 Task: Slide 11 - Our First Trip.
Action: Mouse moved to (37, 90)
Screenshot: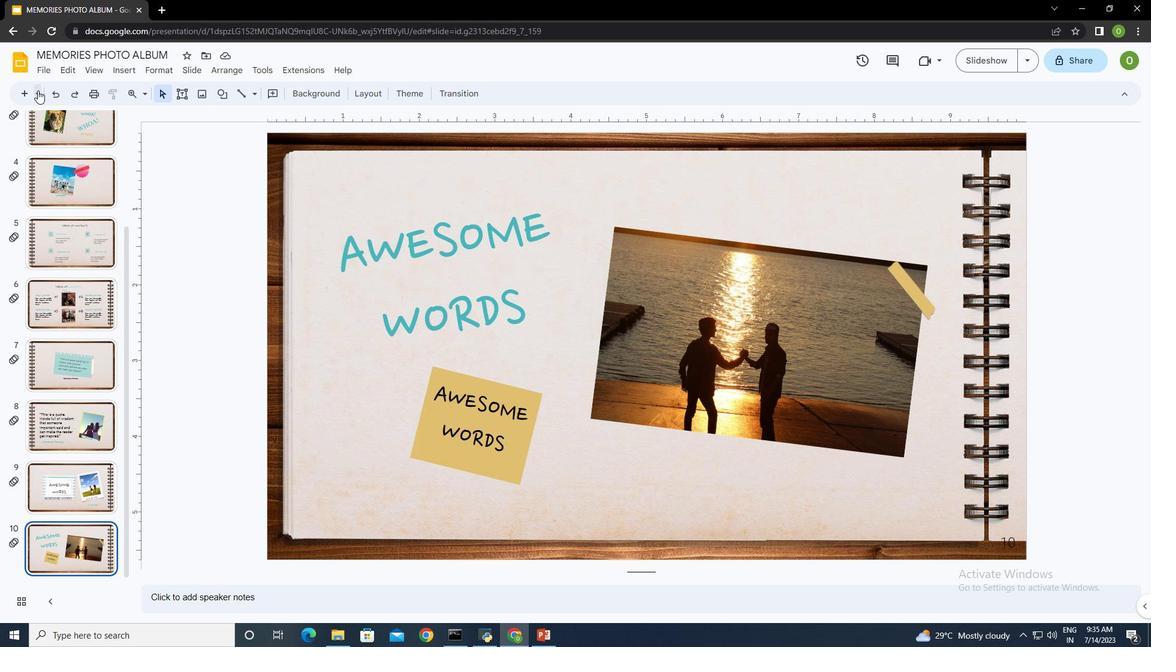 
Action: Mouse pressed left at (37, 90)
Screenshot: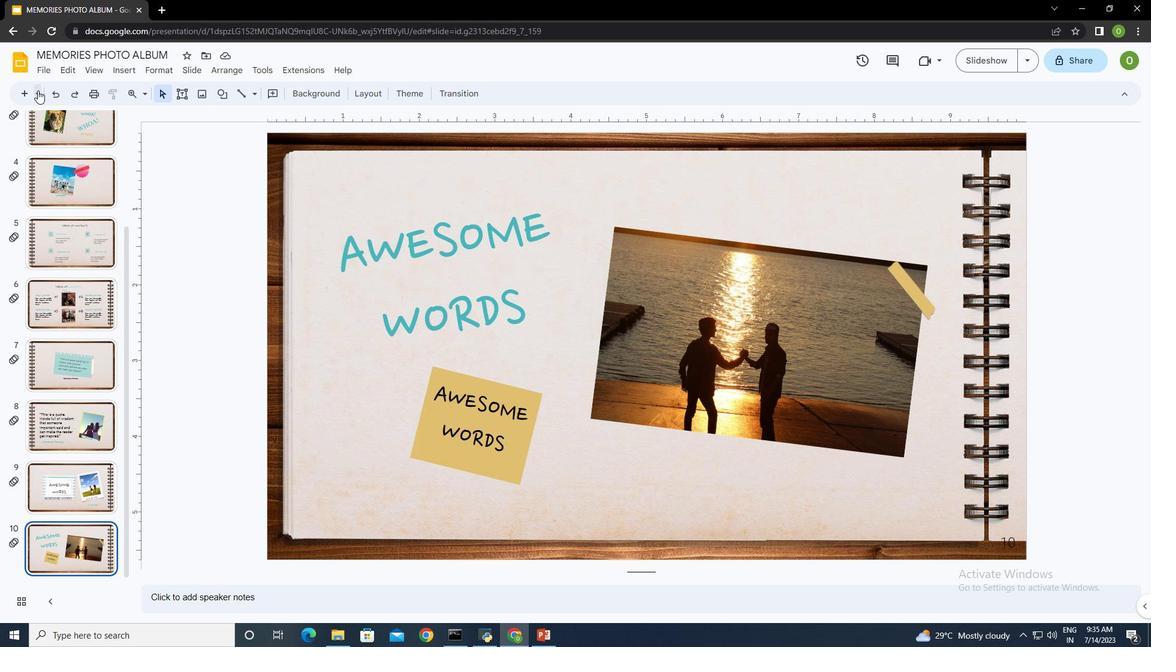 
Action: Mouse moved to (151, 131)
Screenshot: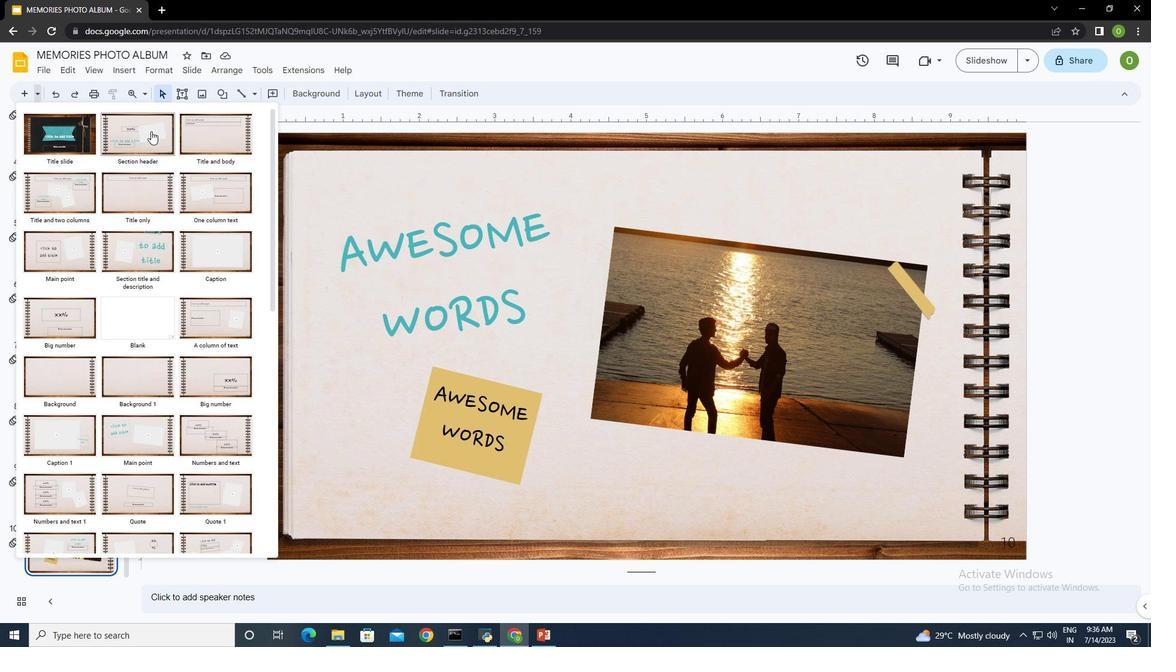 
Action: Mouse pressed left at (151, 131)
Screenshot: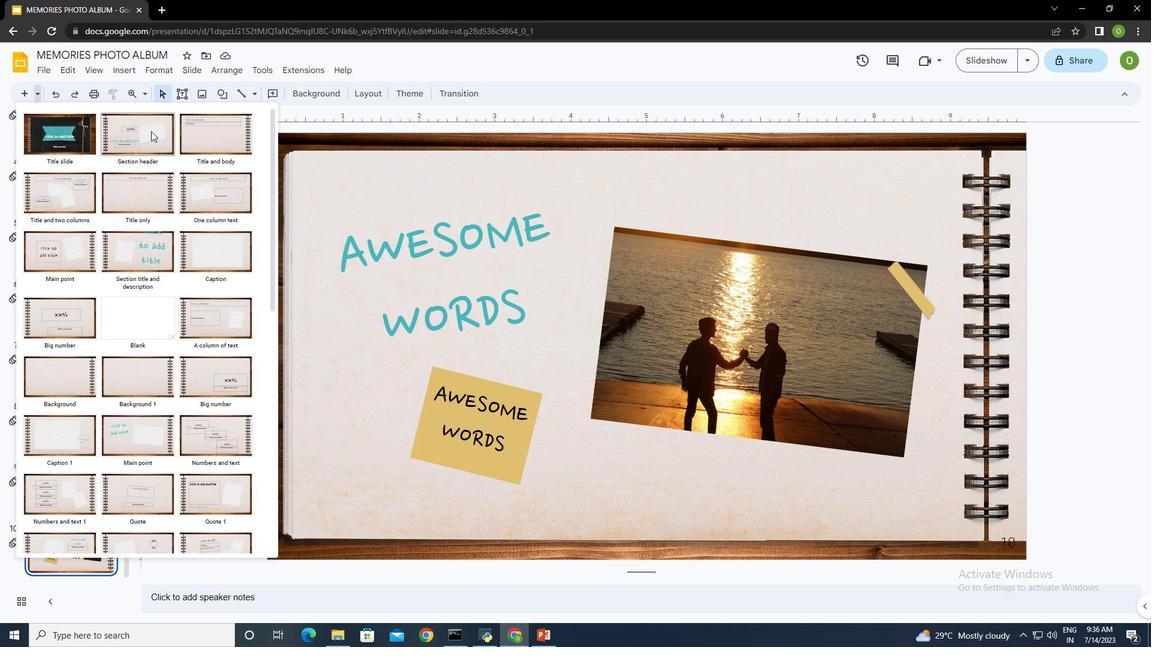 
Action: Mouse moved to (761, 337)
Screenshot: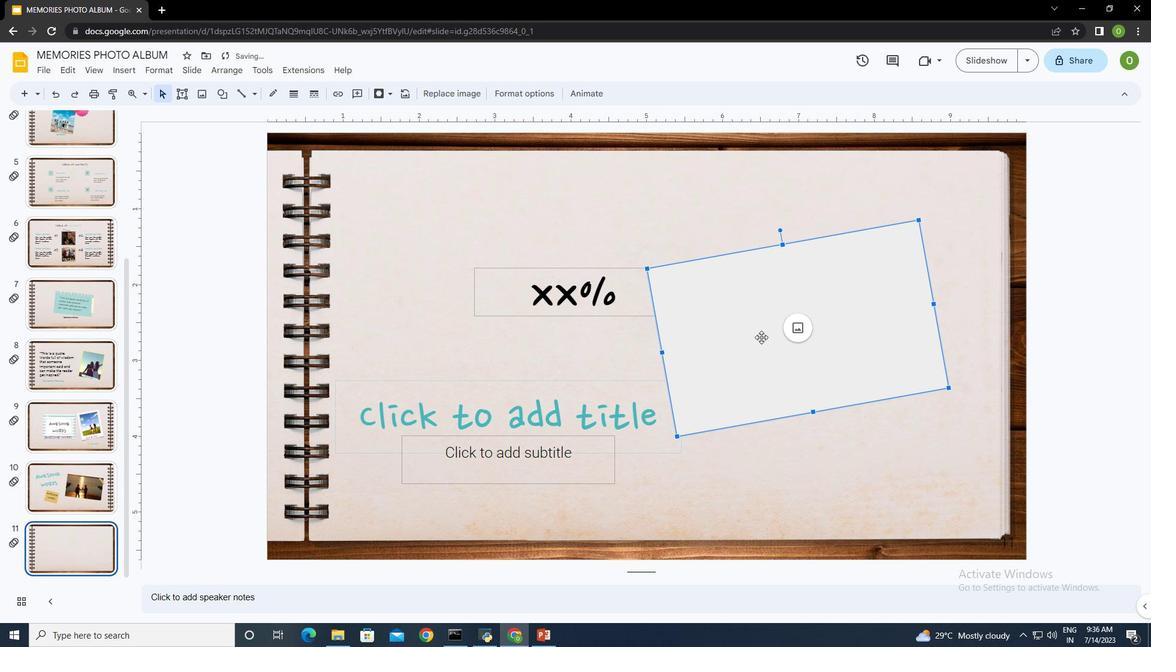 
Action: Mouse pressed left at (761, 337)
Screenshot: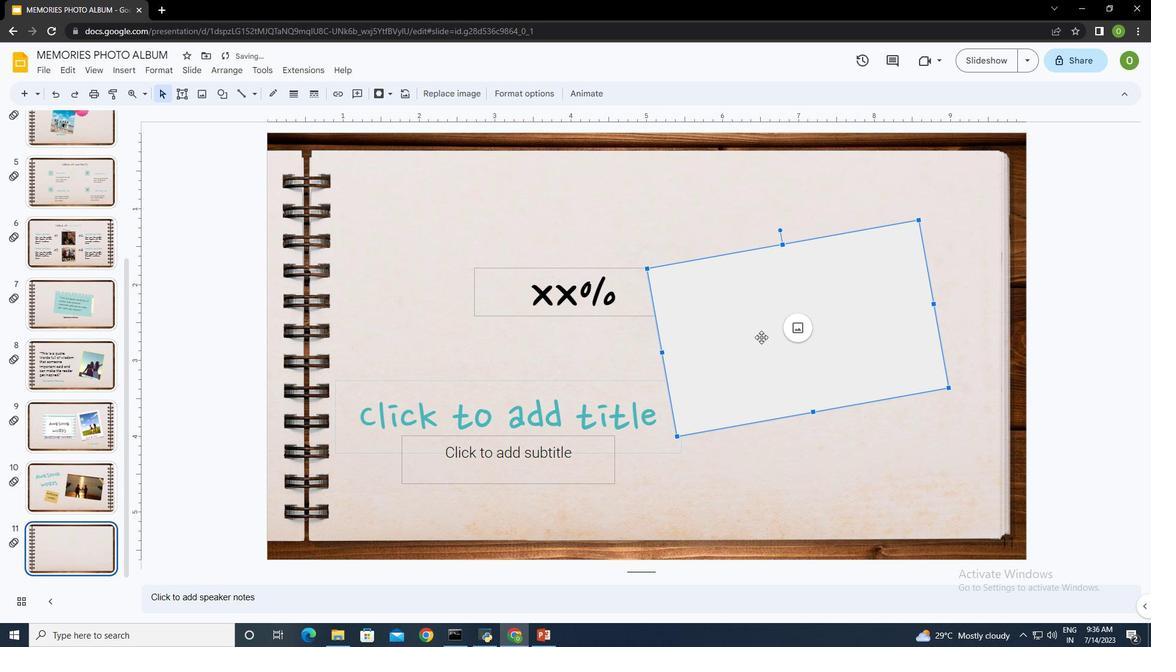 
Action: Mouse moved to (798, 329)
Screenshot: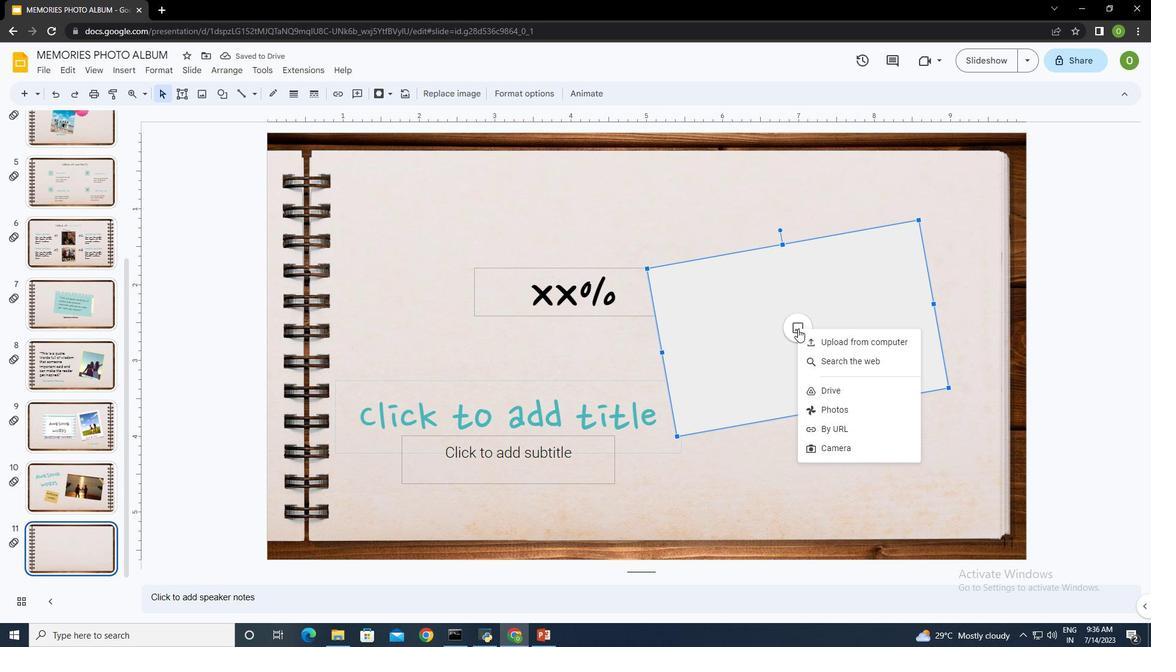 
Action: Mouse pressed left at (798, 329)
Screenshot: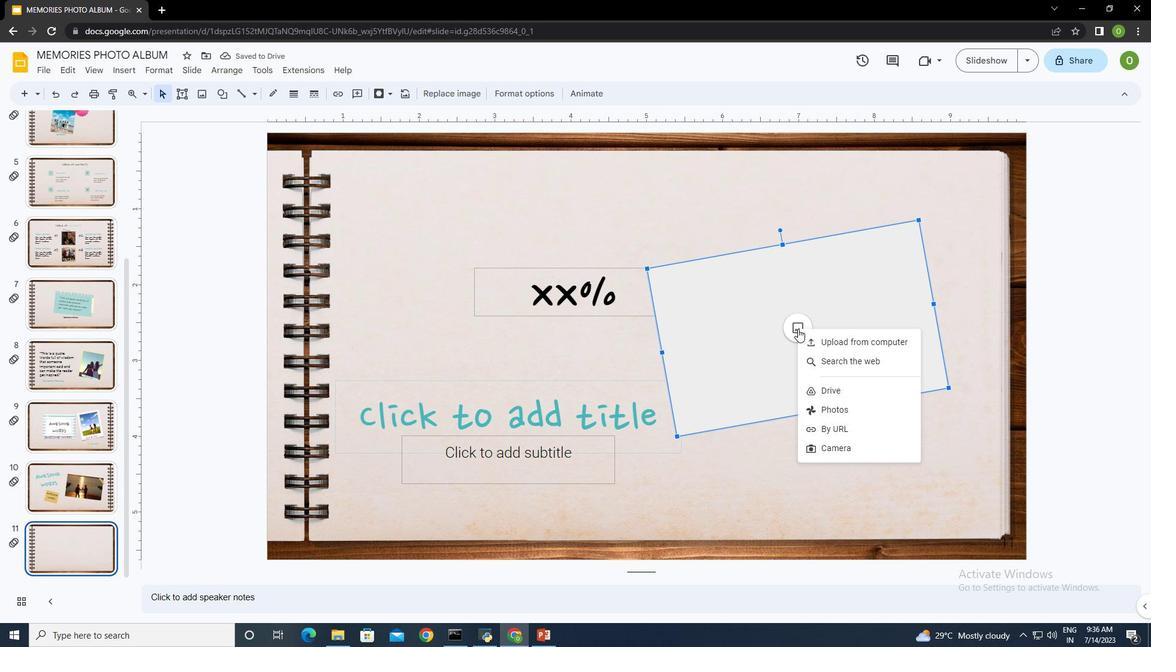 
Action: Mouse moved to (858, 357)
Screenshot: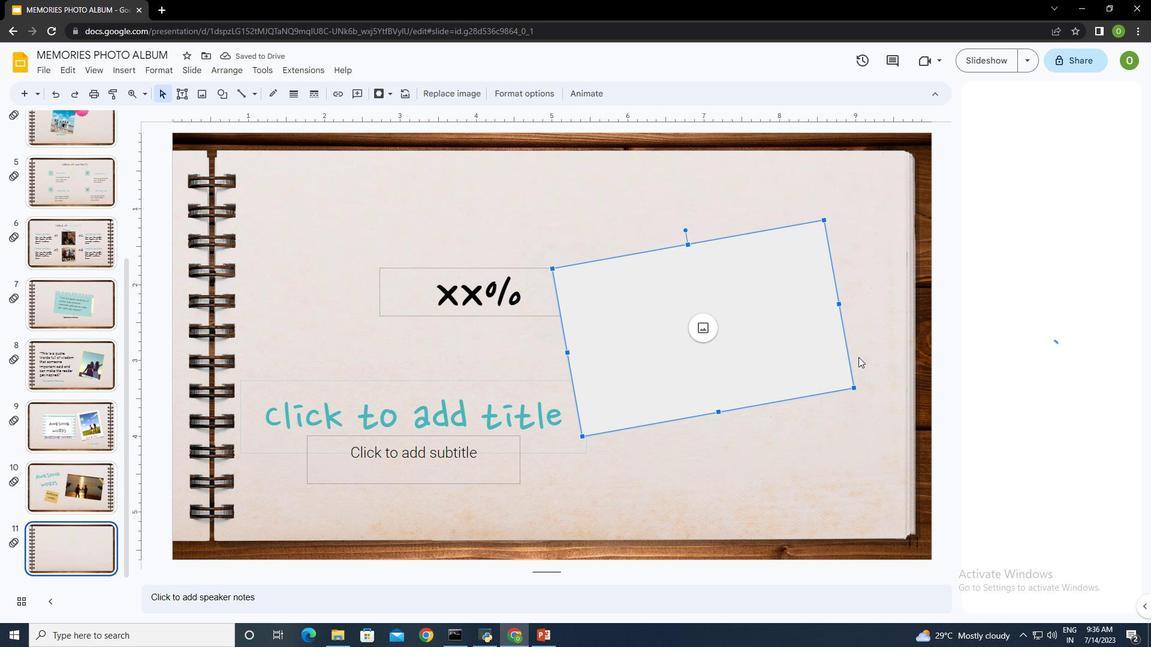 
Action: Mouse pressed left at (858, 357)
Screenshot: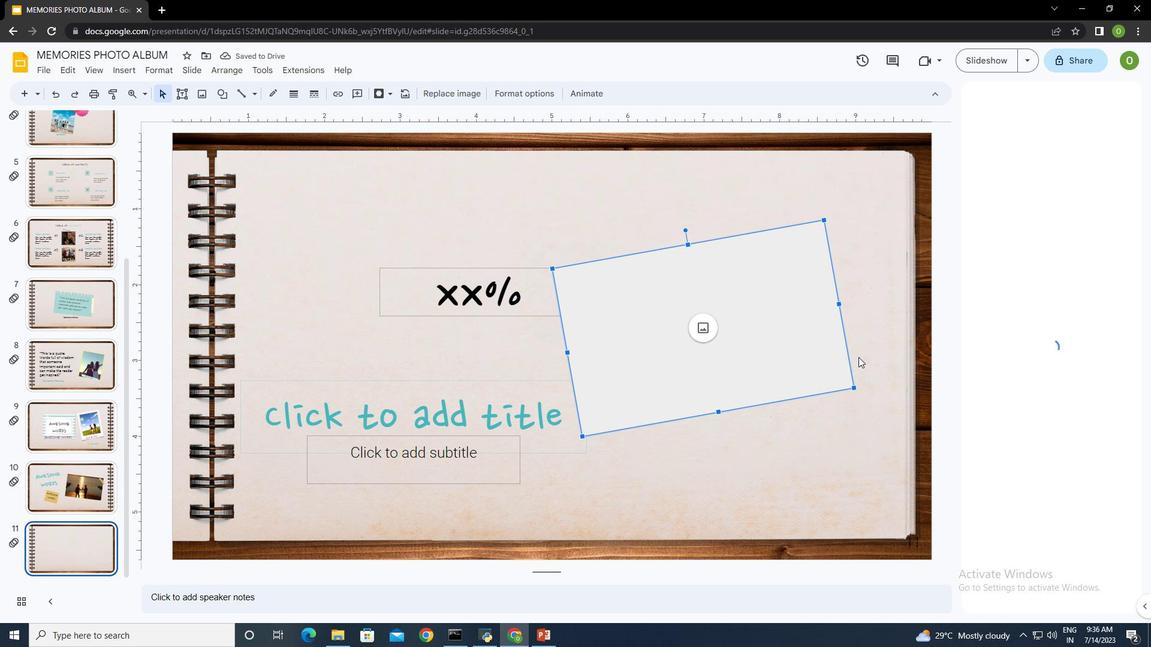 
Action: Mouse moved to (1004, 100)
Screenshot: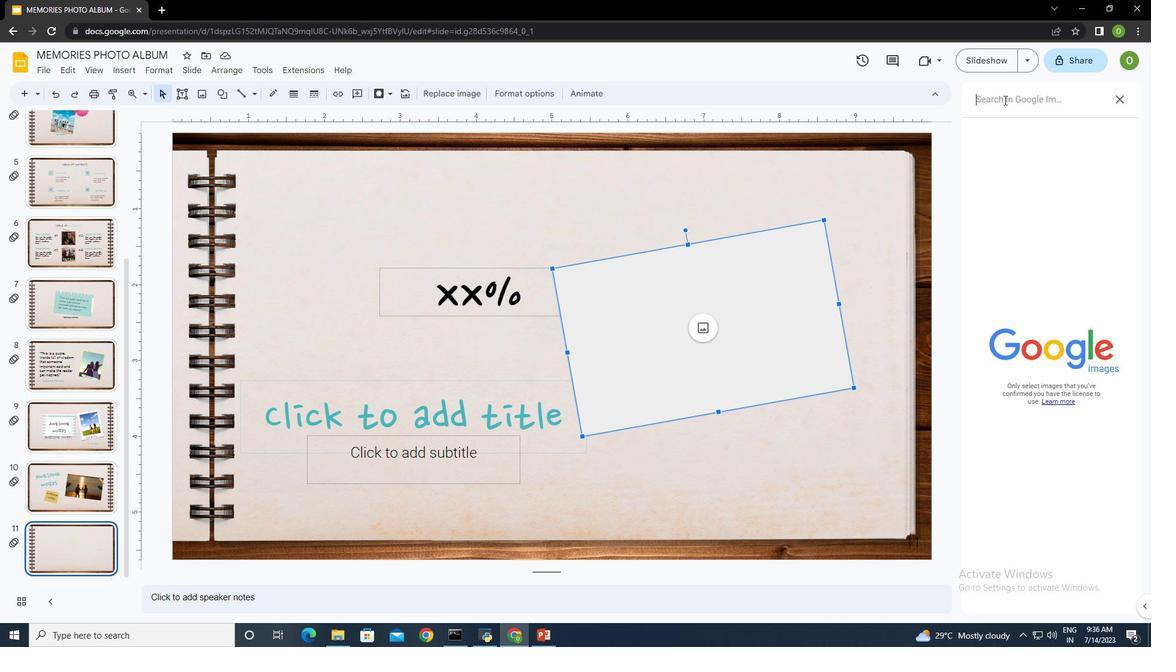 
Action: Mouse pressed left at (1004, 100)
Screenshot: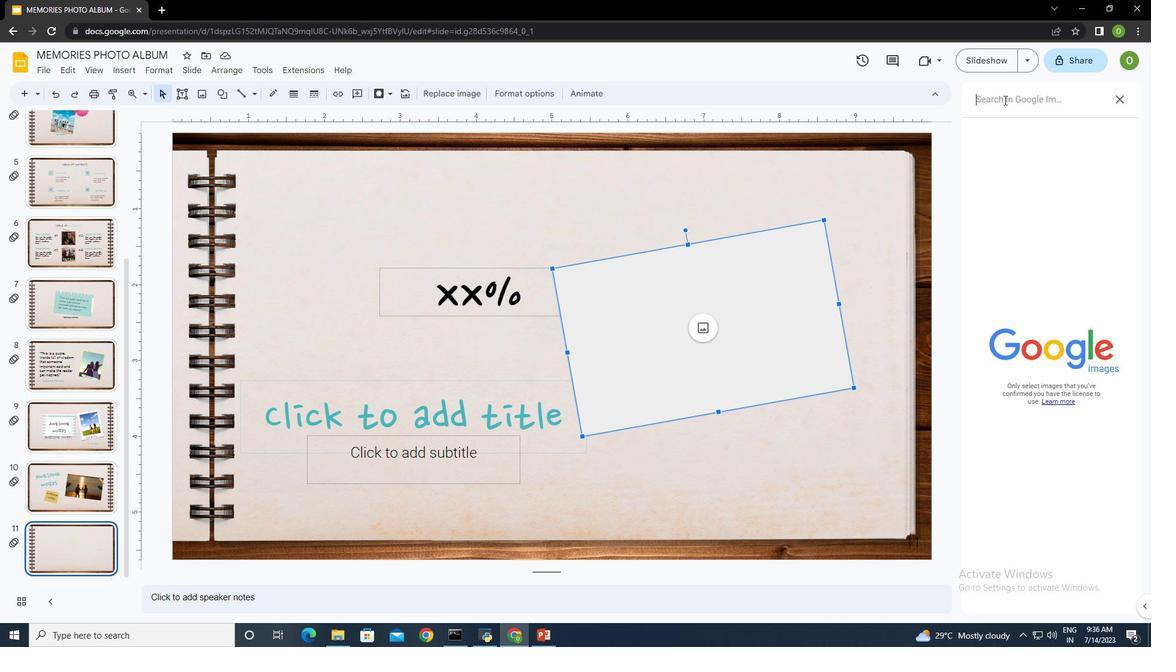 
Action: Key pressed first<Key.space>trip<Key.enter>
Screenshot: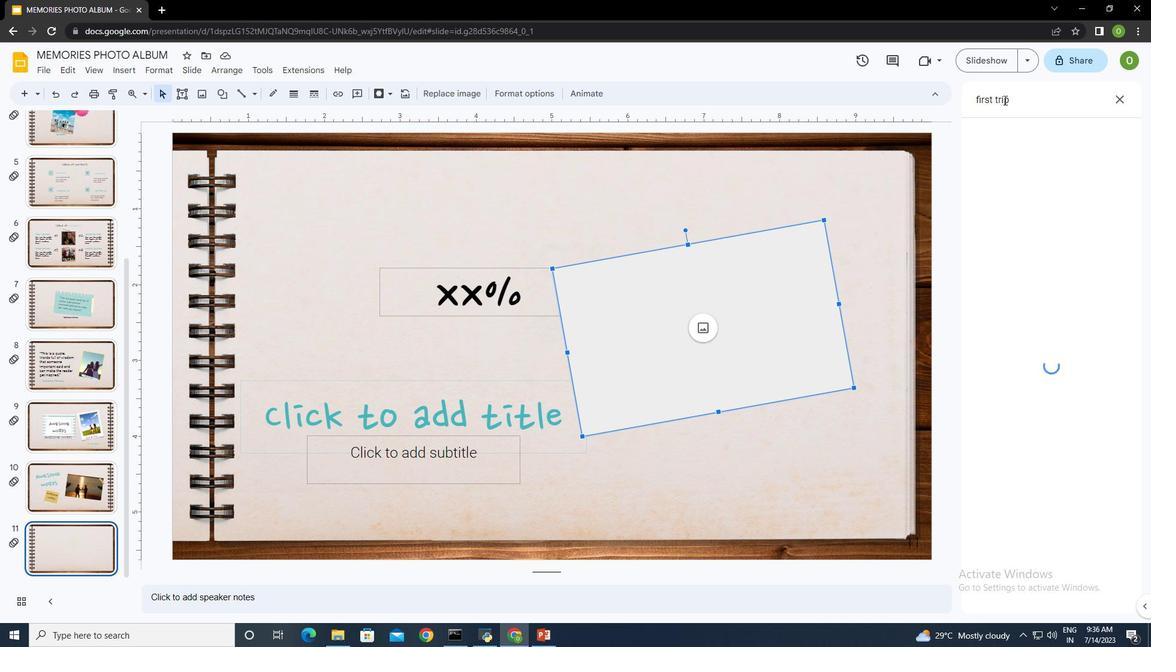 
Action: Mouse moved to (1040, 205)
Screenshot: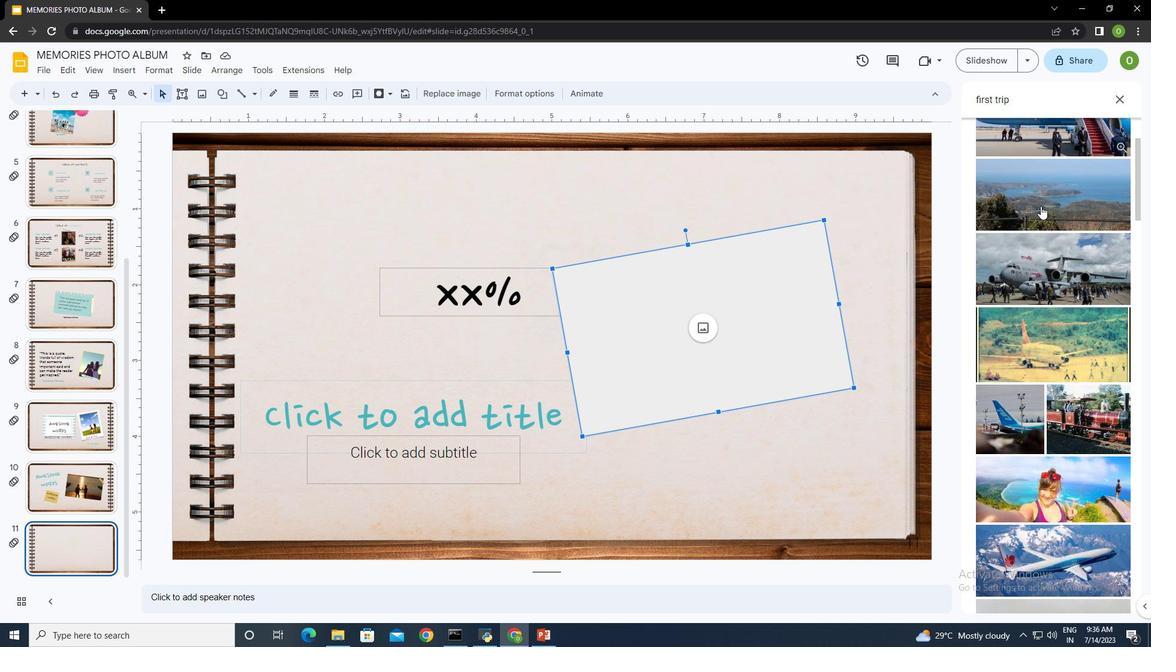 
Action: Mouse scrolled (1040, 205) with delta (0, 0)
Screenshot: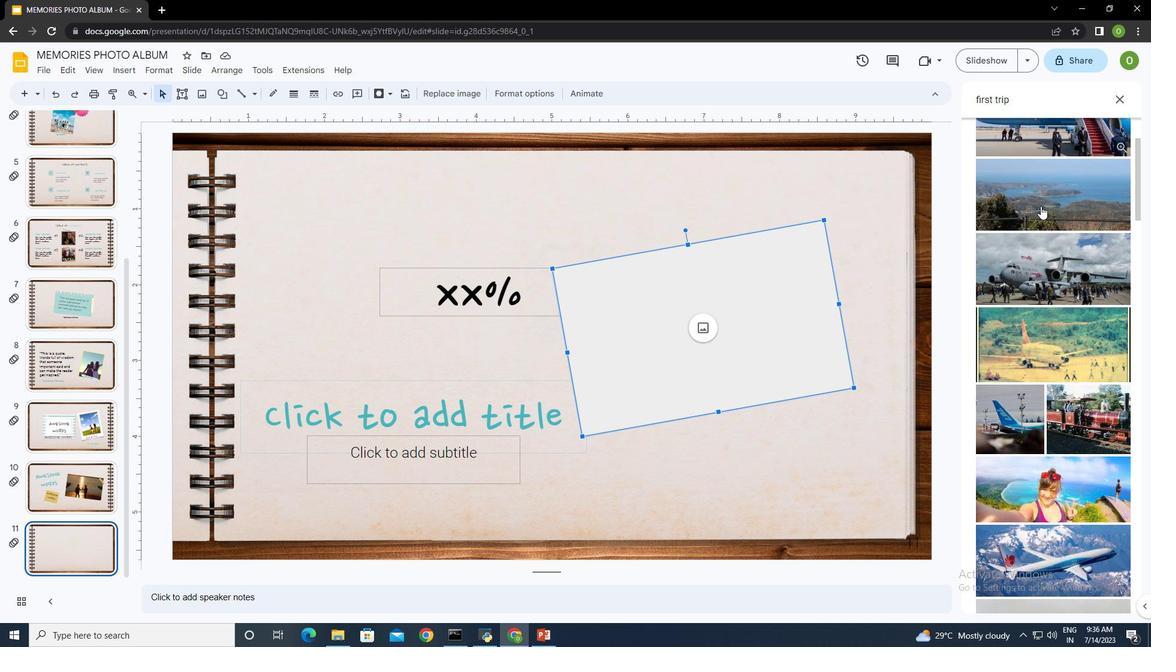 
Action: Mouse moved to (1040, 206)
Screenshot: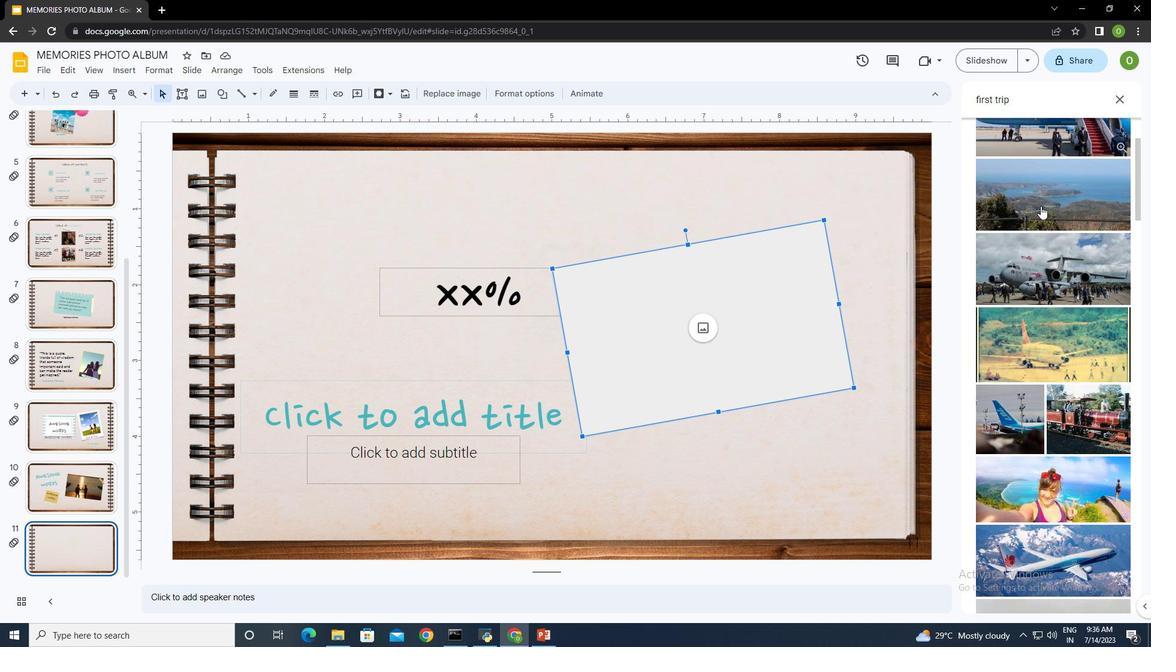 
Action: Mouse scrolled (1040, 205) with delta (0, 0)
Screenshot: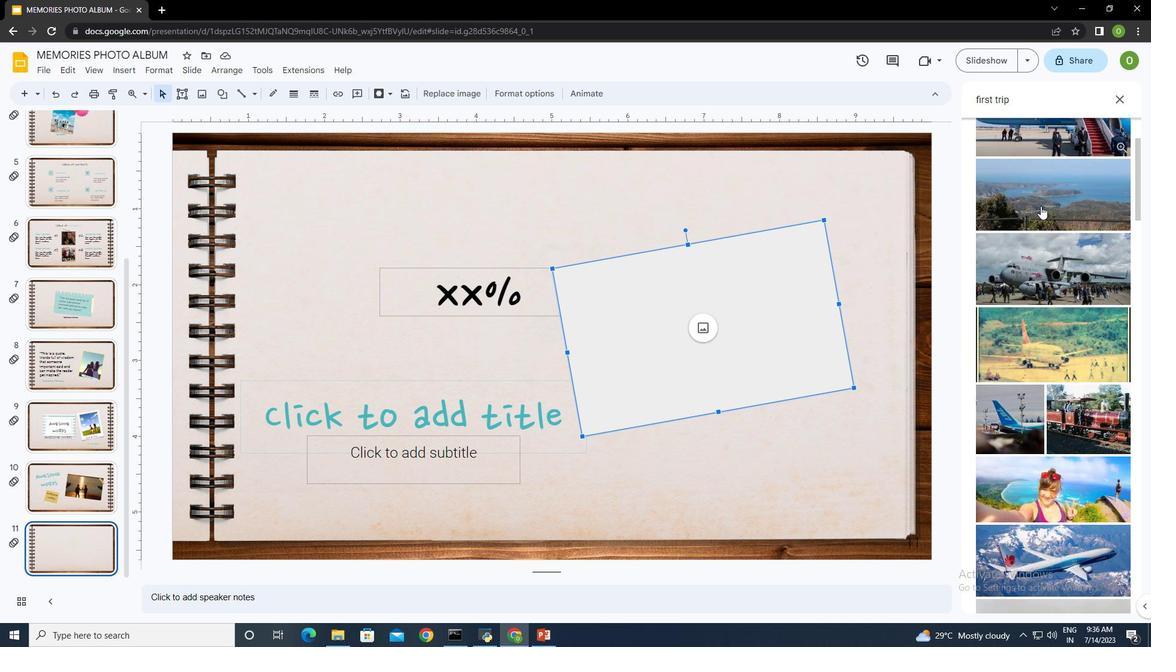 
Action: Mouse scrolled (1040, 205) with delta (0, 0)
Screenshot: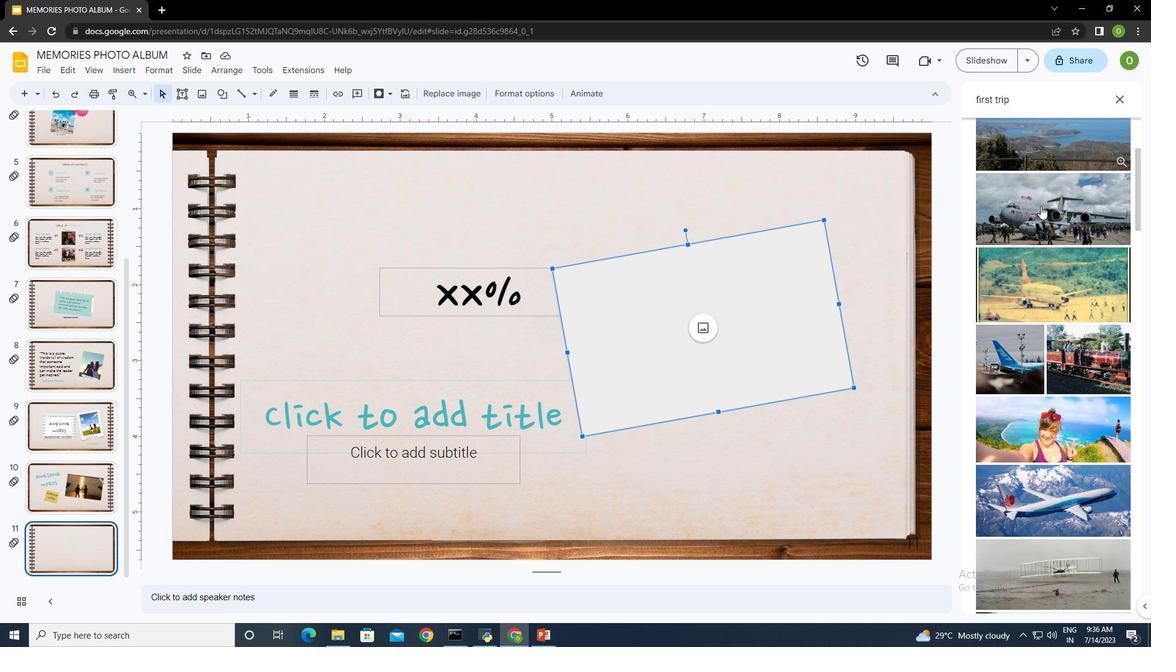
Action: Mouse scrolled (1040, 205) with delta (0, 0)
Screenshot: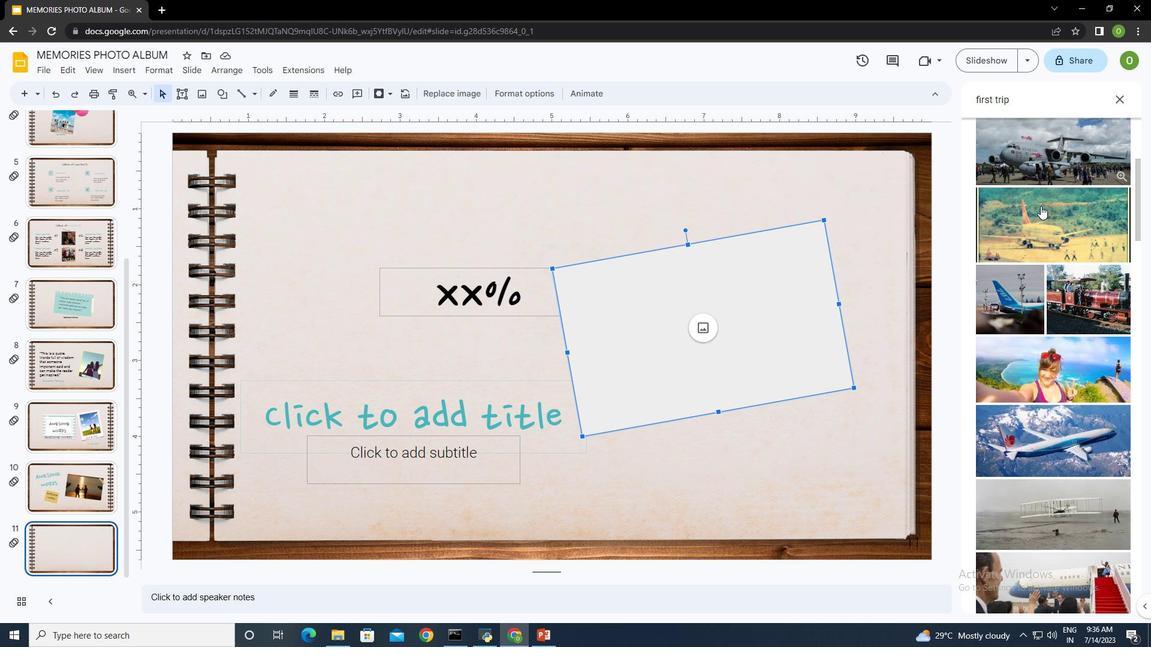 
Action: Mouse scrolled (1040, 205) with delta (0, 0)
Screenshot: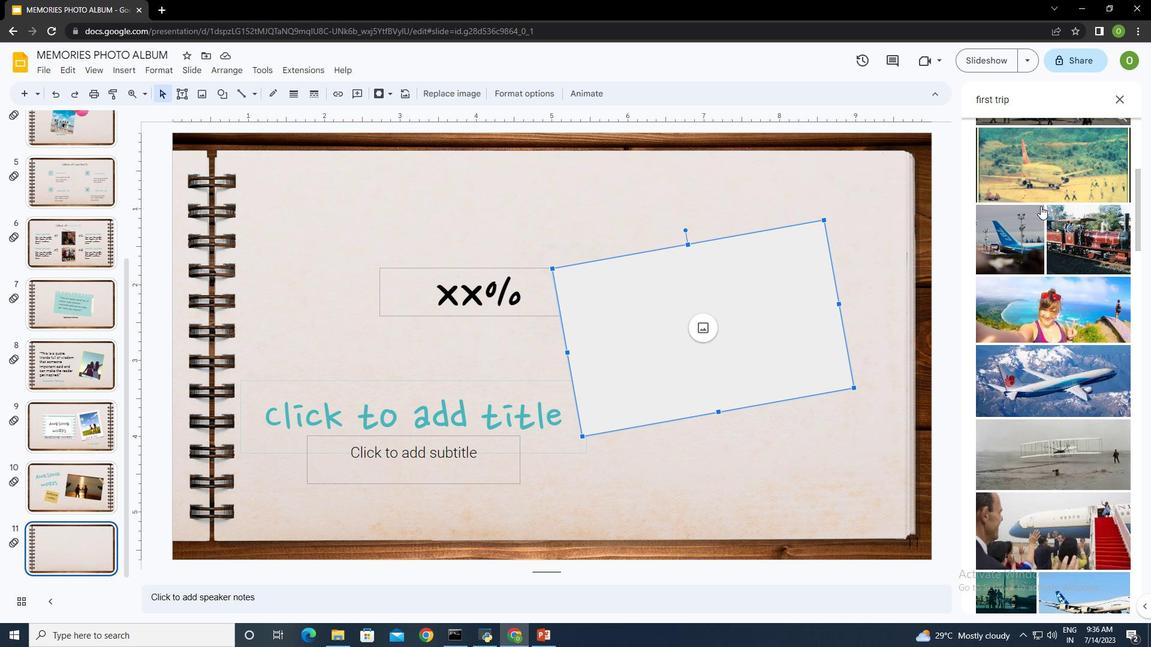 
Action: Mouse scrolled (1040, 205) with delta (0, 0)
Screenshot: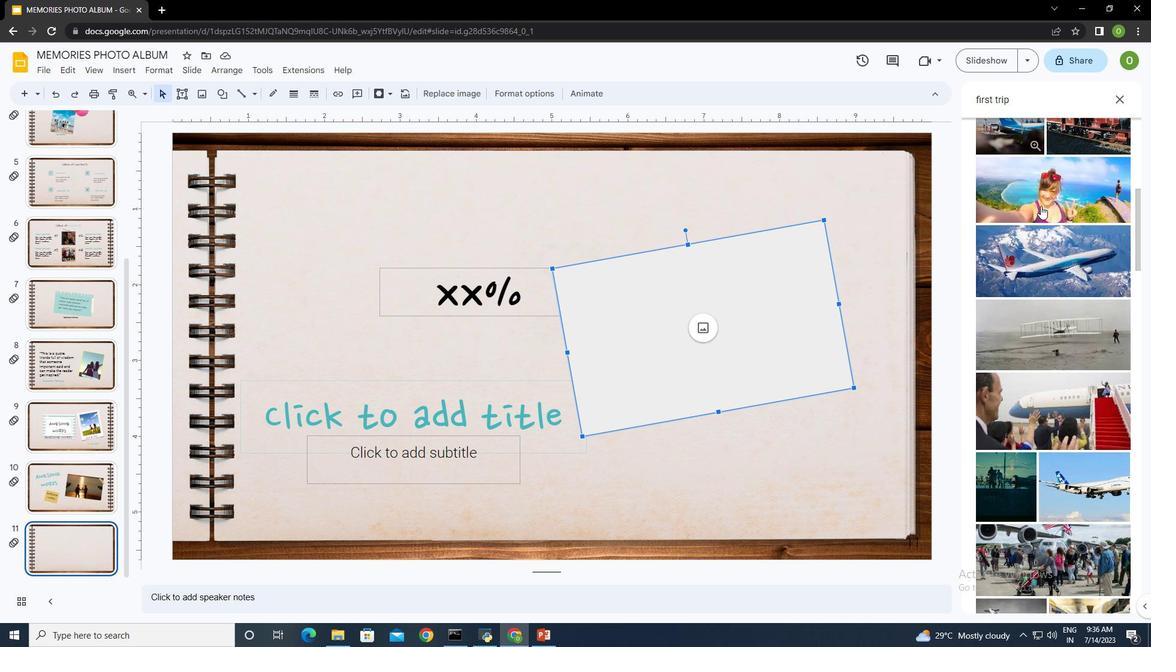 
Action: Mouse scrolled (1040, 205) with delta (0, 0)
Screenshot: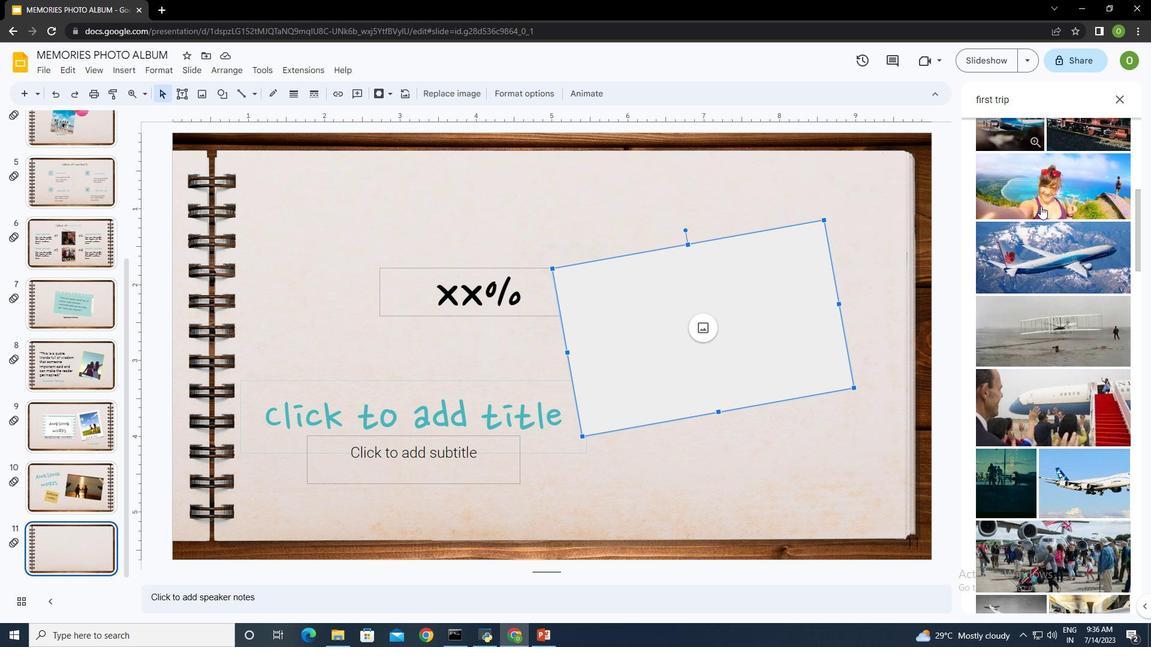 
Action: Mouse scrolled (1040, 205) with delta (0, 0)
Screenshot: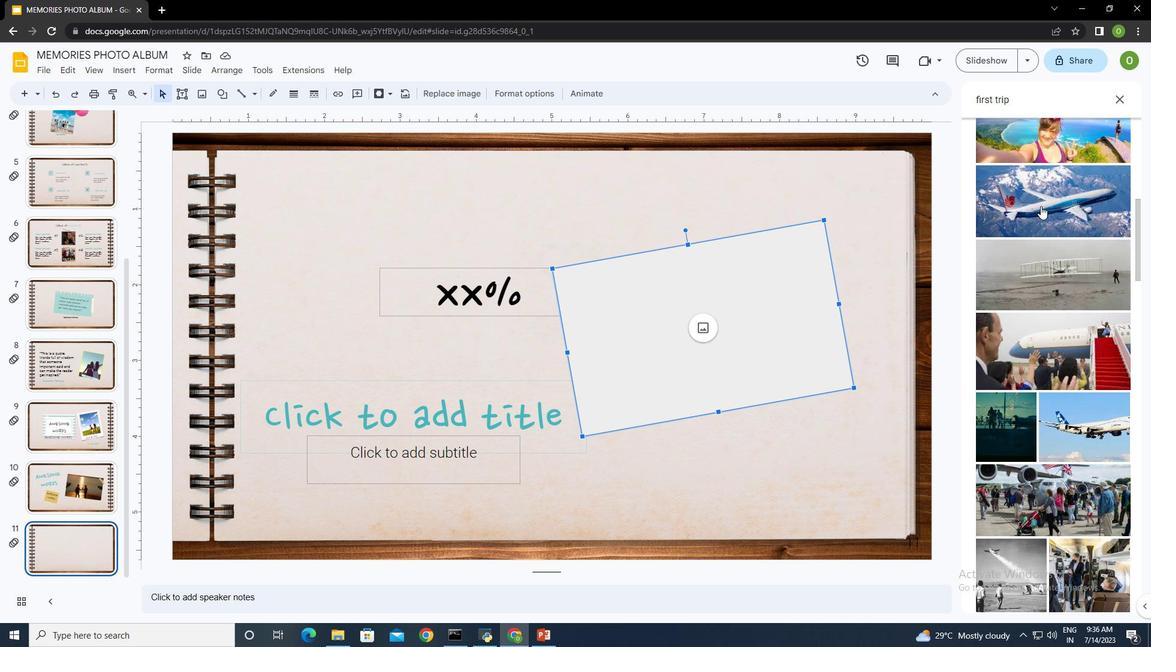 
Action: Mouse scrolled (1040, 205) with delta (0, 0)
Screenshot: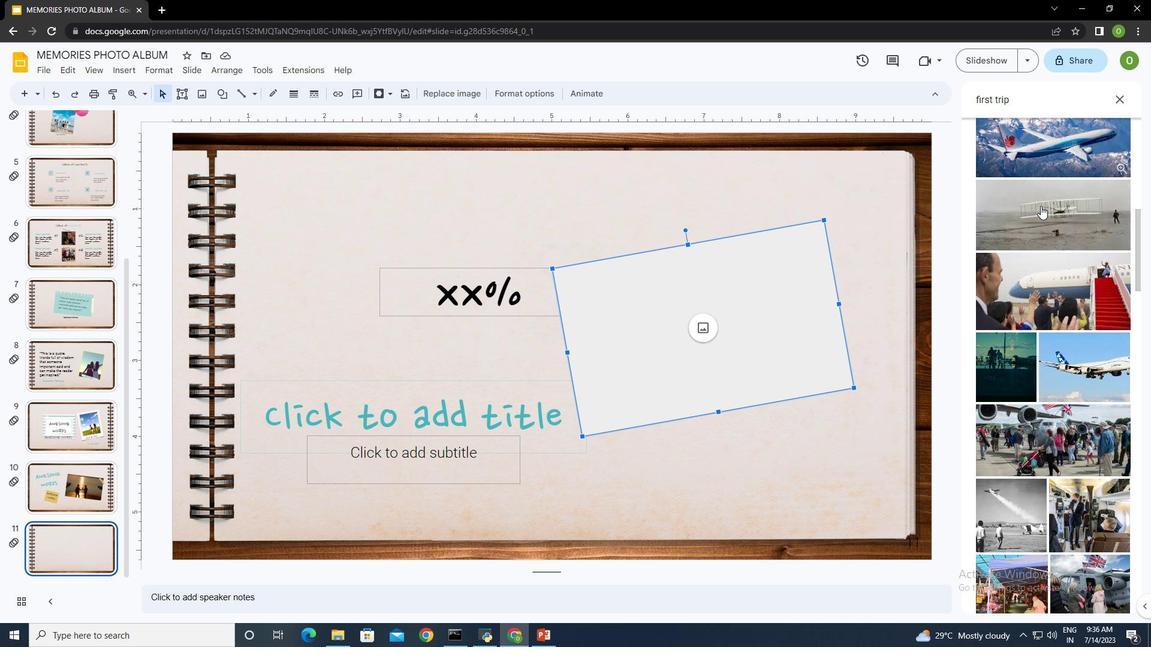 
Action: Mouse scrolled (1040, 206) with delta (0, 0)
Screenshot: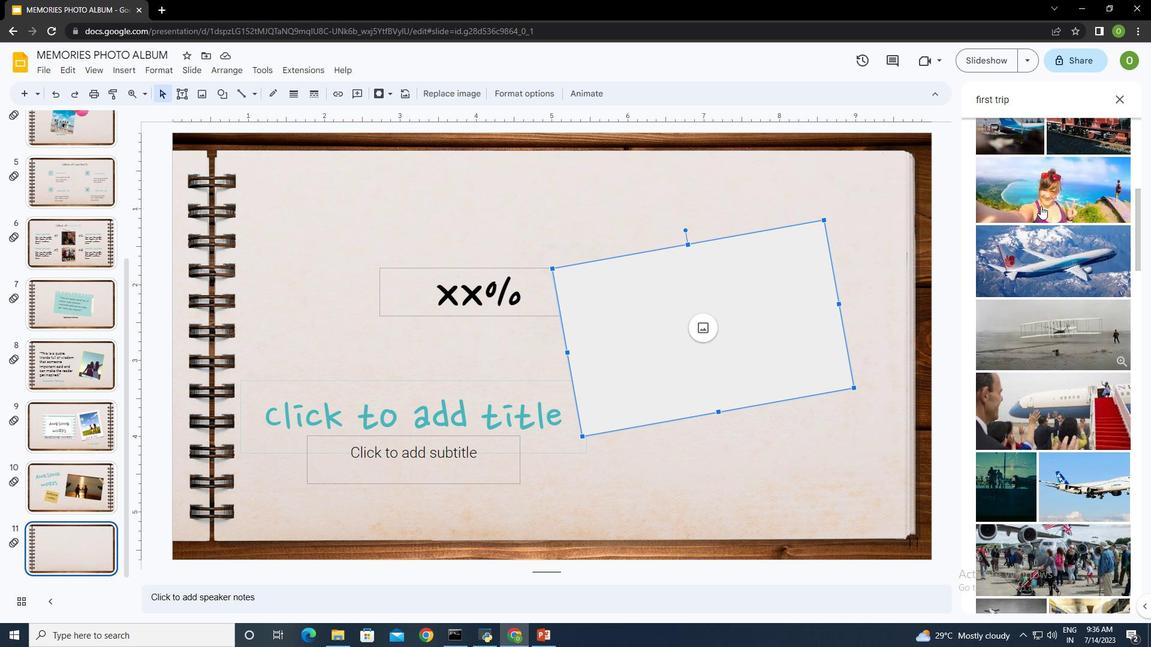 
Action: Mouse scrolled (1040, 206) with delta (0, 0)
Screenshot: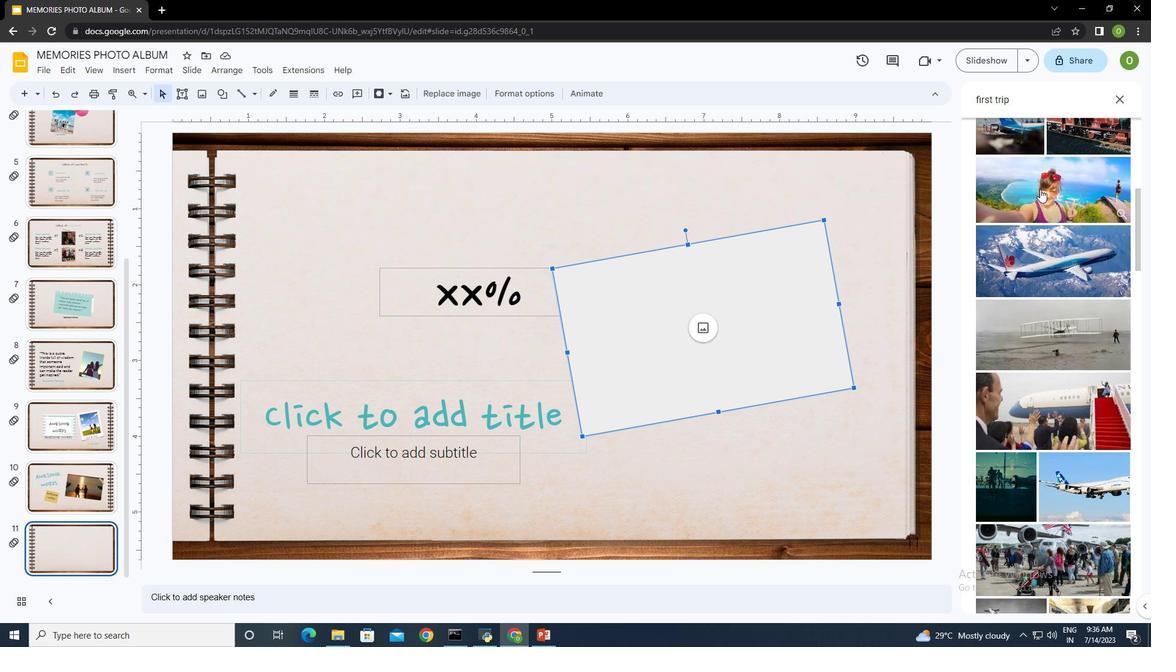 
Action: Mouse moved to (1044, 172)
Screenshot: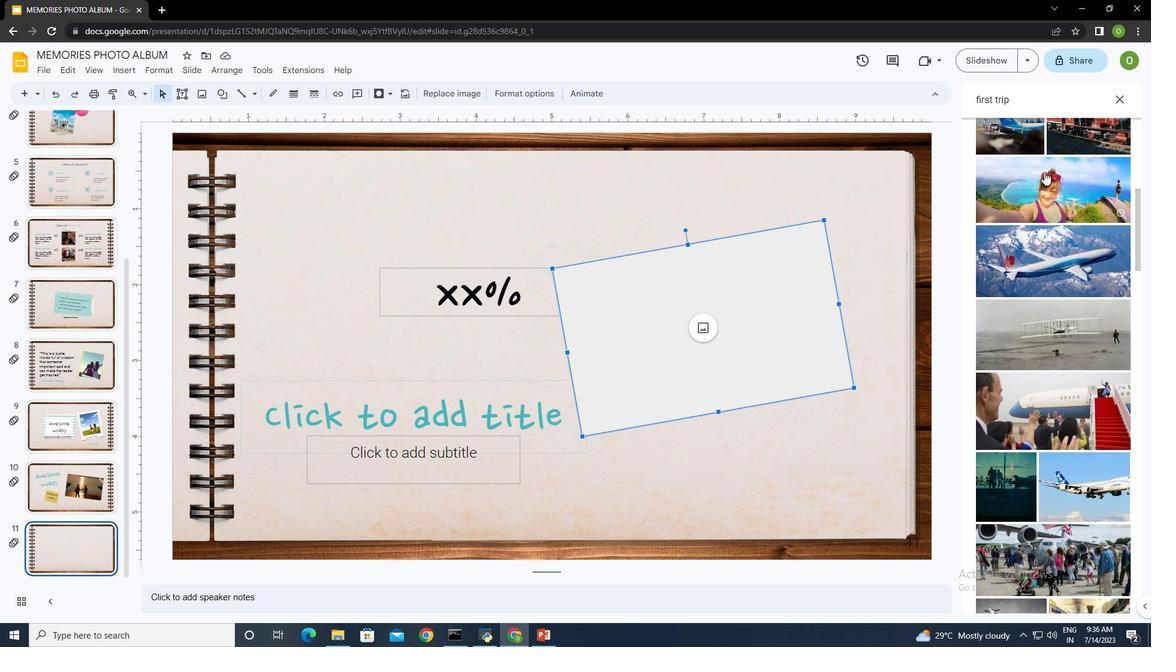 
Action: Mouse pressed left at (1044, 172)
Screenshot: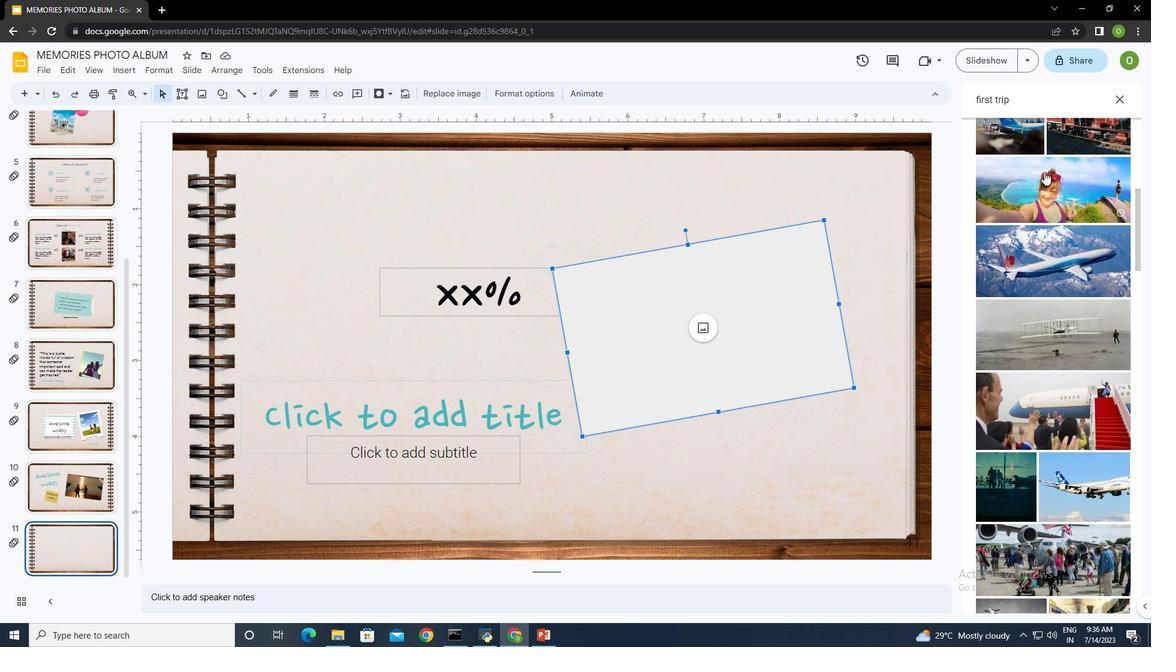 
Action: Mouse moved to (1103, 595)
Screenshot: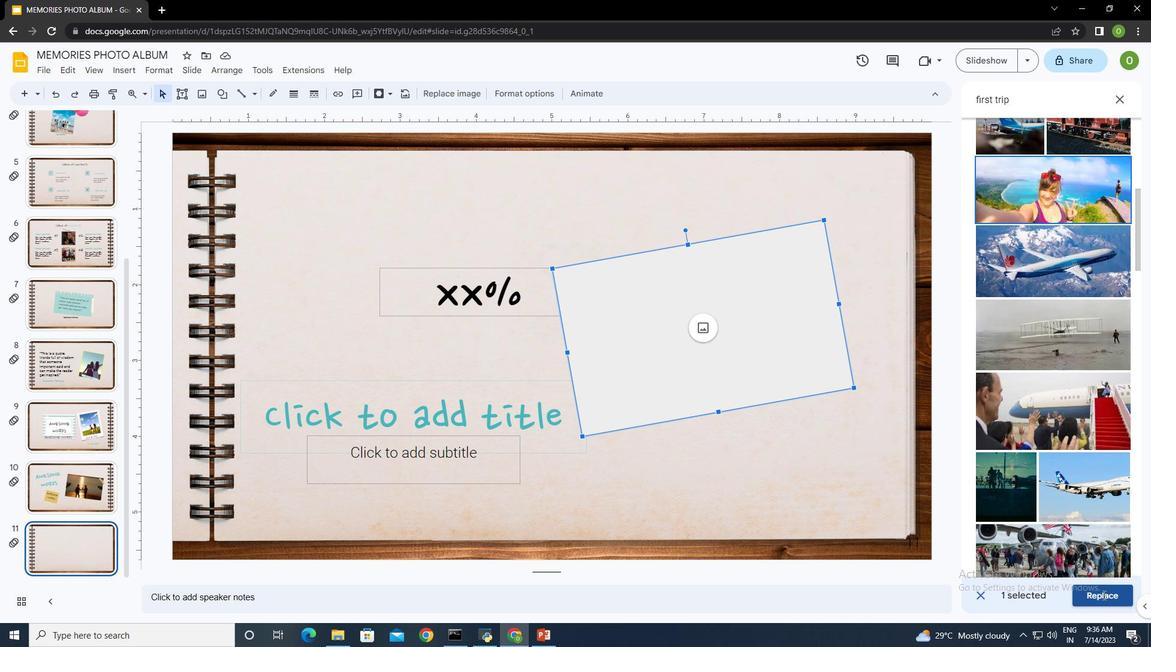 
Action: Mouse pressed left at (1103, 595)
Screenshot: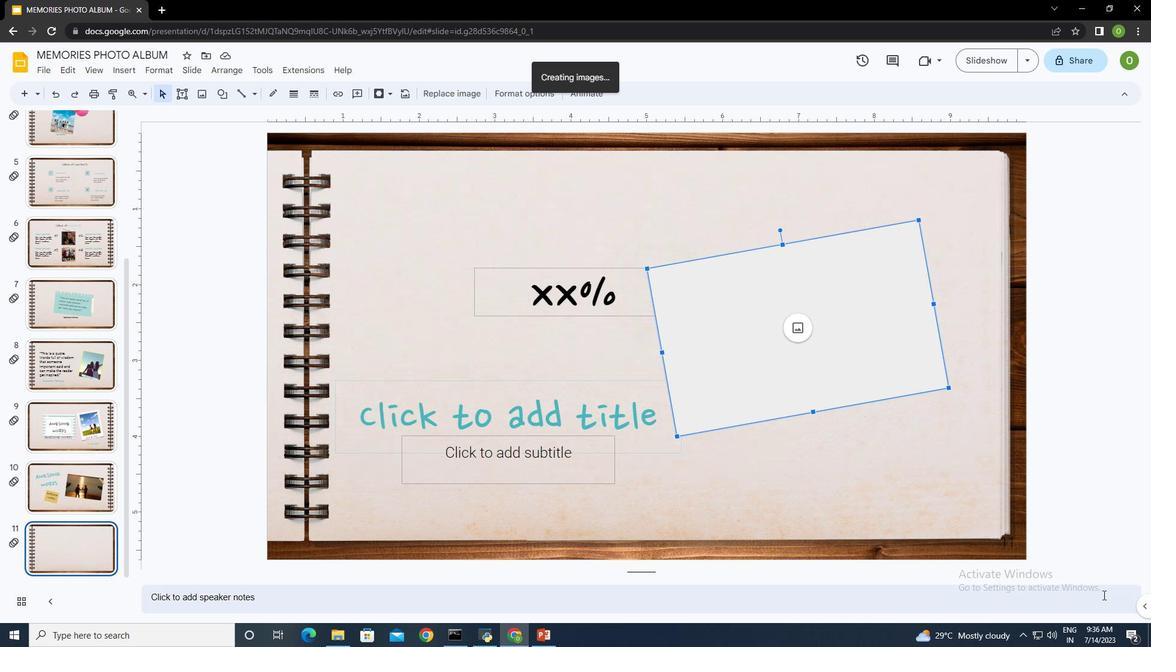 
Action: Mouse moved to (520, 410)
Screenshot: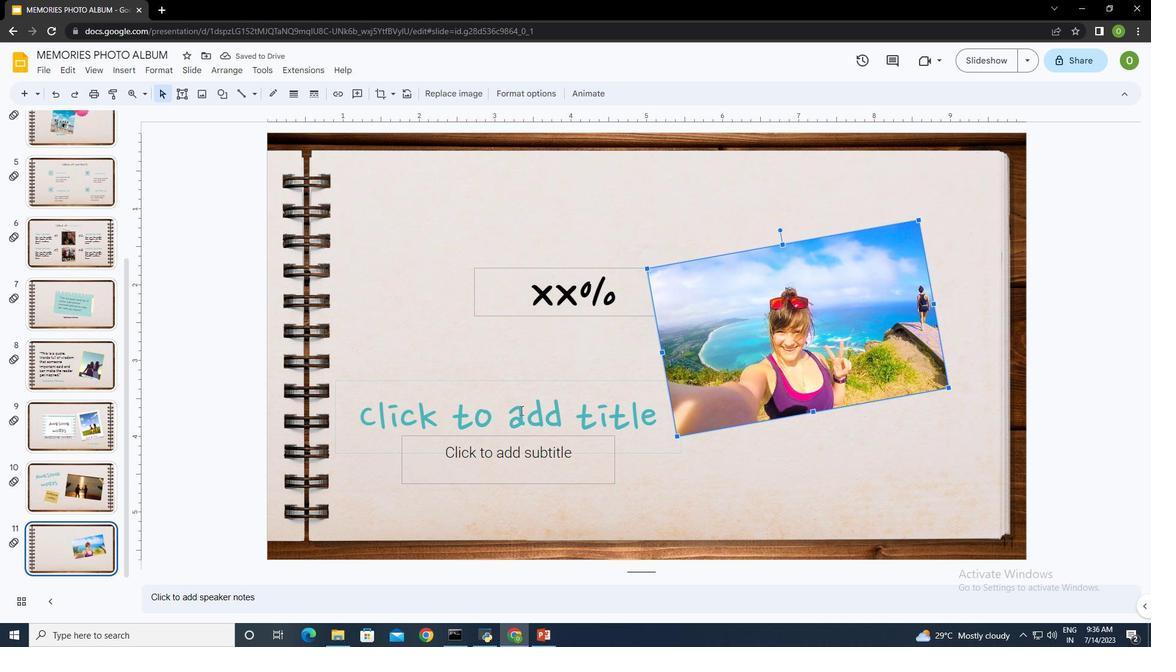 
Action: Mouse pressed left at (520, 410)
Screenshot: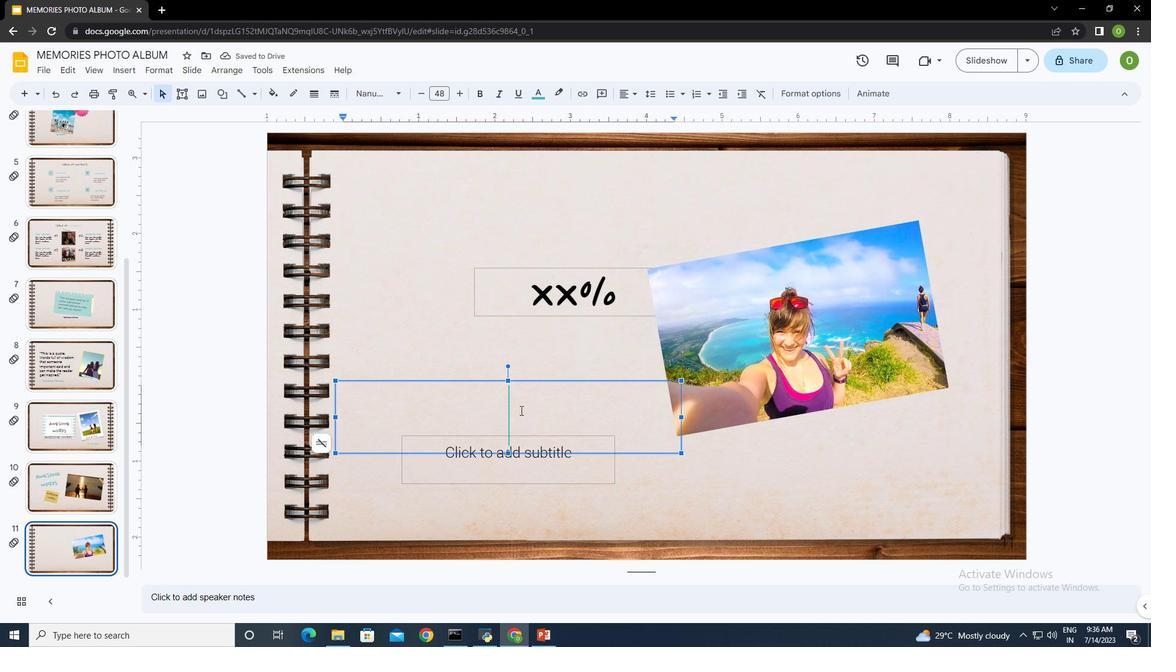 
Action: Key pressed our<Key.space>fir<Key.backspace><Key.backspace><Key.backspace><Key.backspace><Key.backspace><Key.backspace><Key.backspace><Key.backspace><Key.backspace><Key.backspace><Key.caps_lock>OUR<Key.space>FIRST<Key.space><Key.backspace><Key.backspace><Key.backspace><Key.backspace><Key.backspace><Key.backspace><Key.backspace><Key.backspace><Key.backspace><Key.backspace><Key.backspace><Key.backspace><Key.backspace><Key.backspace><Key.backspace><Key.backspace><Key.backspace>MY<Key.space>FIRST<Key.space>TRIP
Screenshot: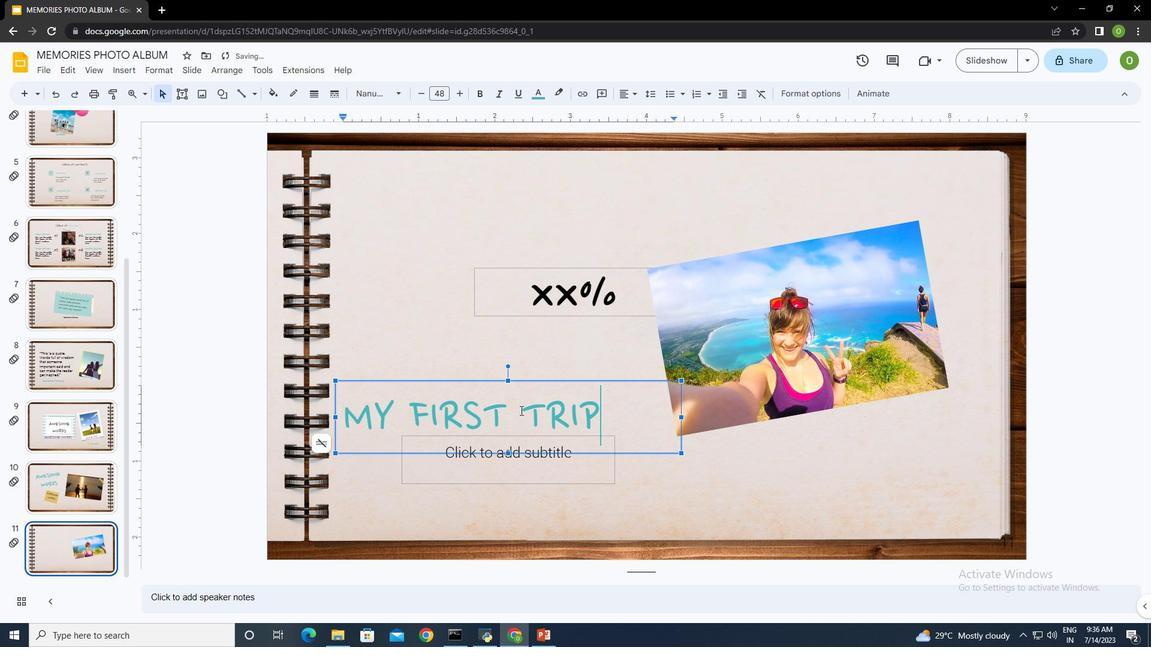 
Action: Mouse moved to (521, 476)
Screenshot: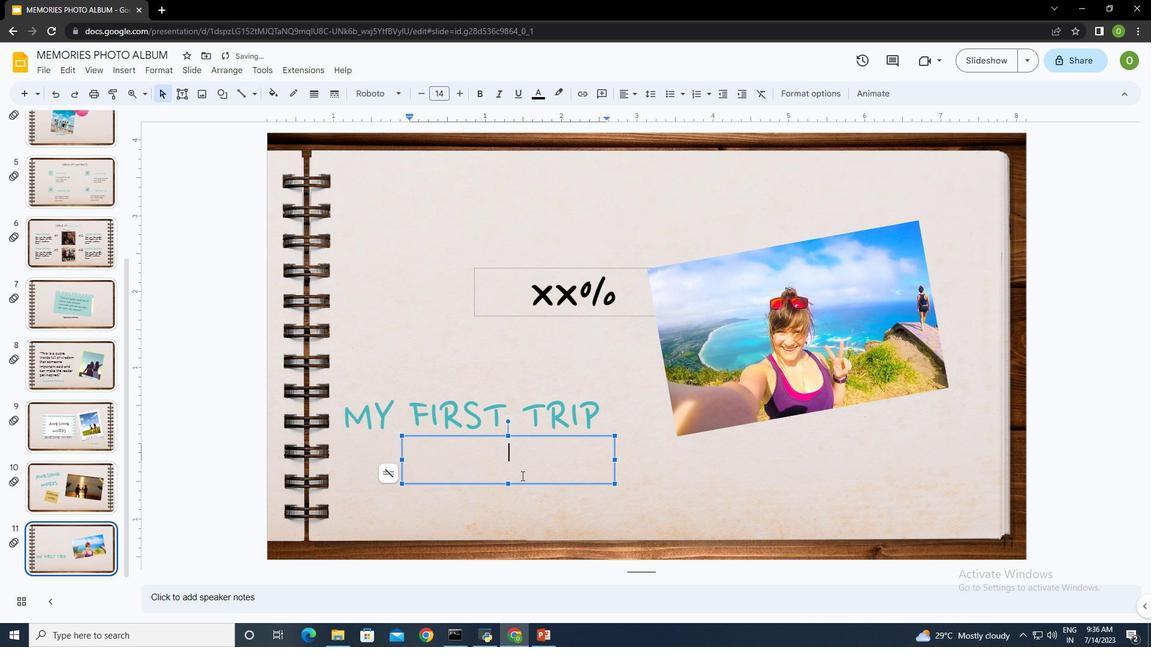 
Action: Mouse pressed left at (521, 476)
Screenshot: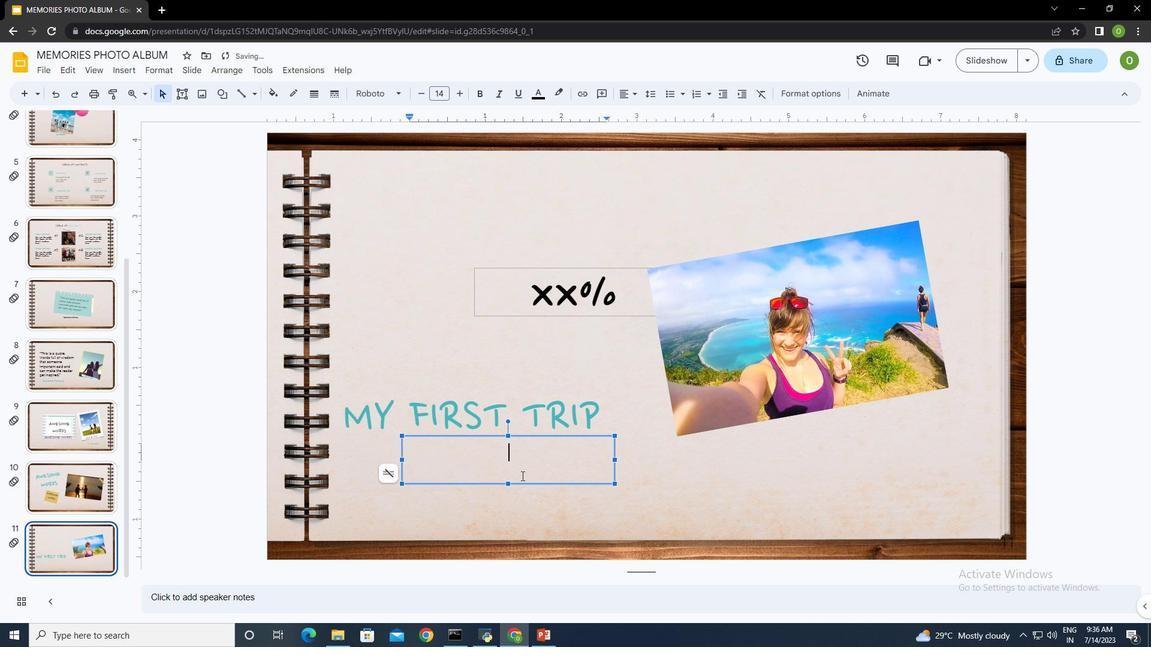 
Action: Mouse moved to (520, 471)
Screenshot: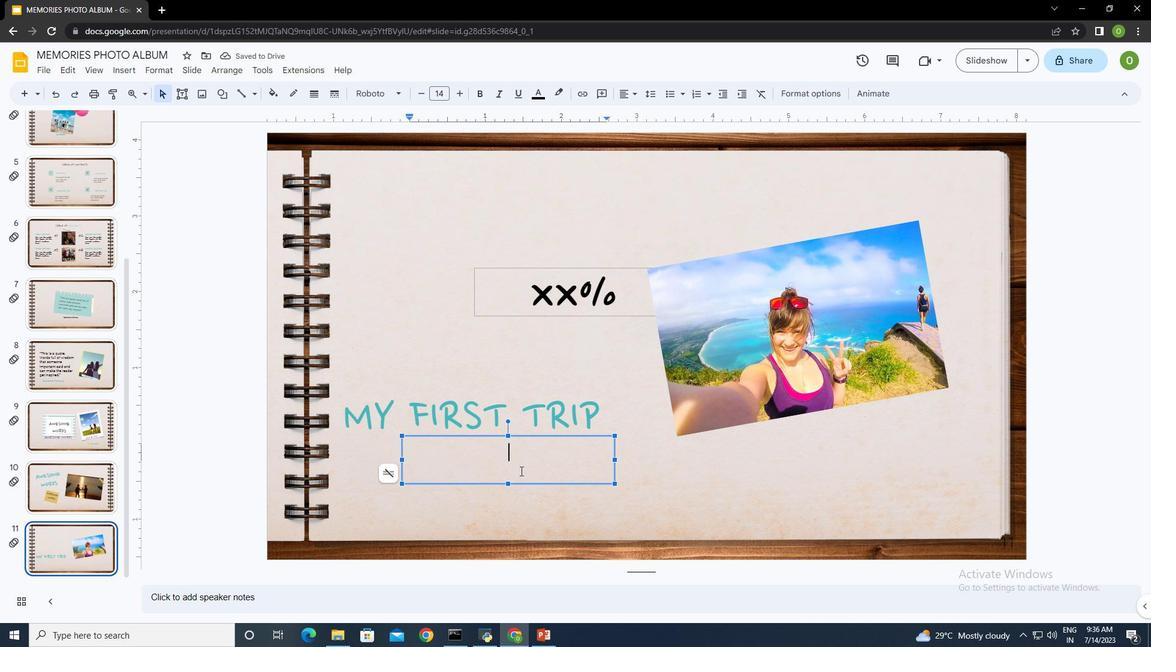 
Action: Key pressed YO<Key.backspace><Key.backspace><Key.shift><Key.shift><Key.shift><Key.shift><Key.shift><Key.shift><Key.shift>yOU<Key.space>CAN<Key.space>ENTER<Key.space>A<Key.space>SUBTITLE<Key.space>HERE<Key.space>IF<Key.space>YOU<Key.space>NEED
Screenshot: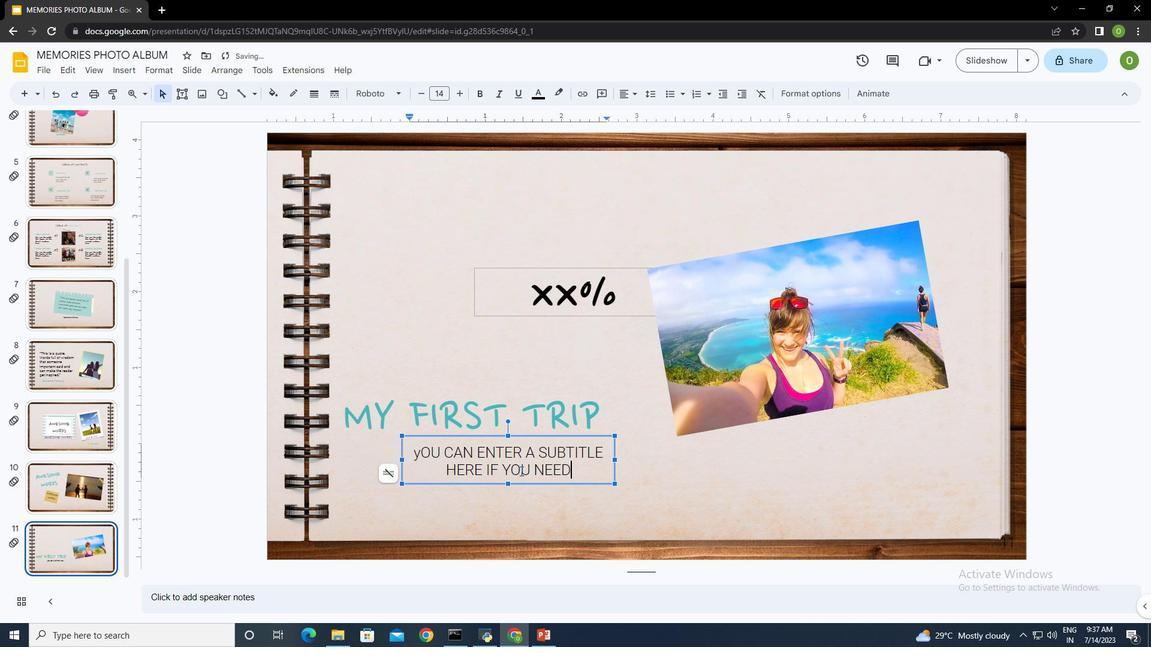 
Action: Mouse moved to (418, 345)
Screenshot: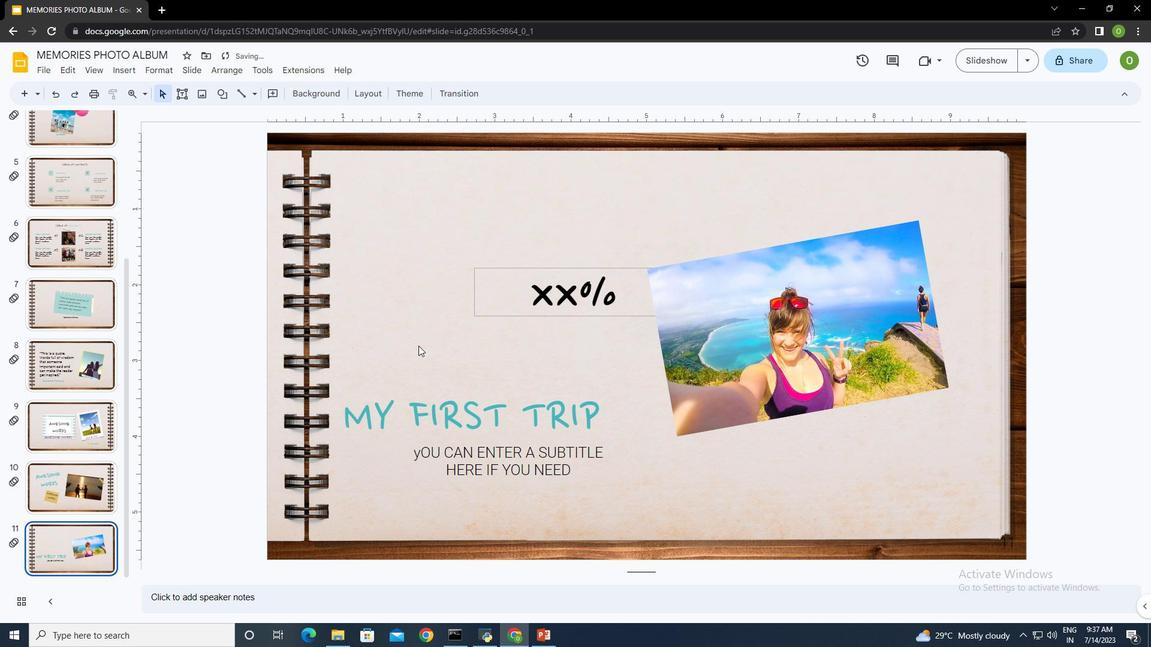 
Action: Mouse pressed left at (418, 345)
Screenshot: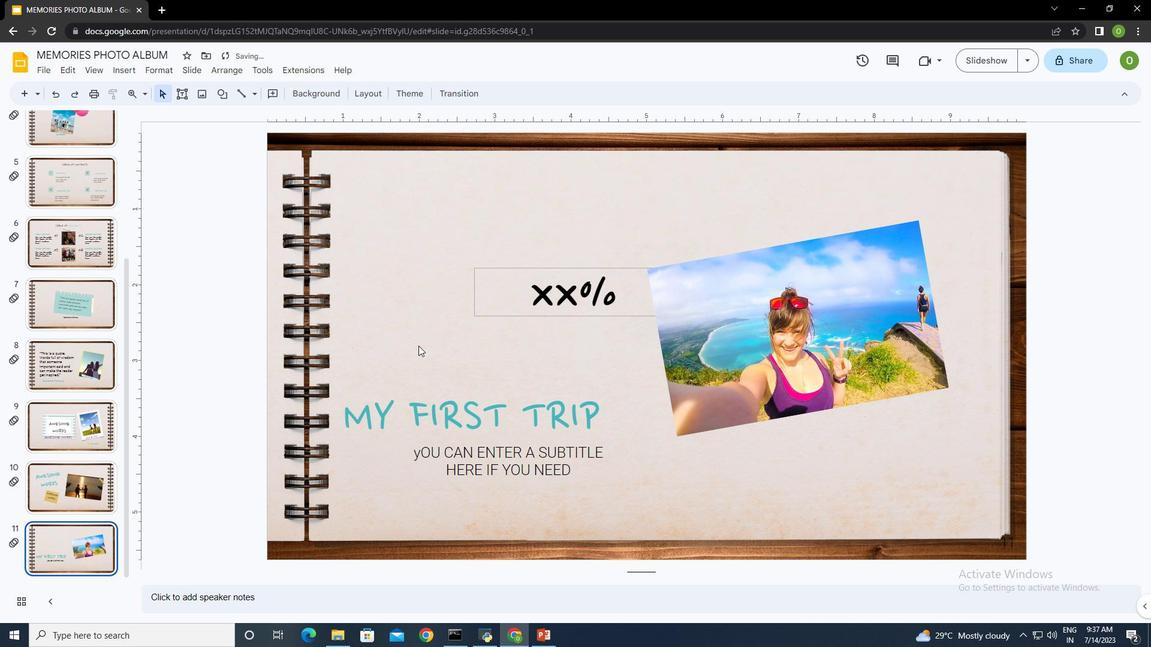 
Action: Mouse moved to (585, 284)
Screenshot: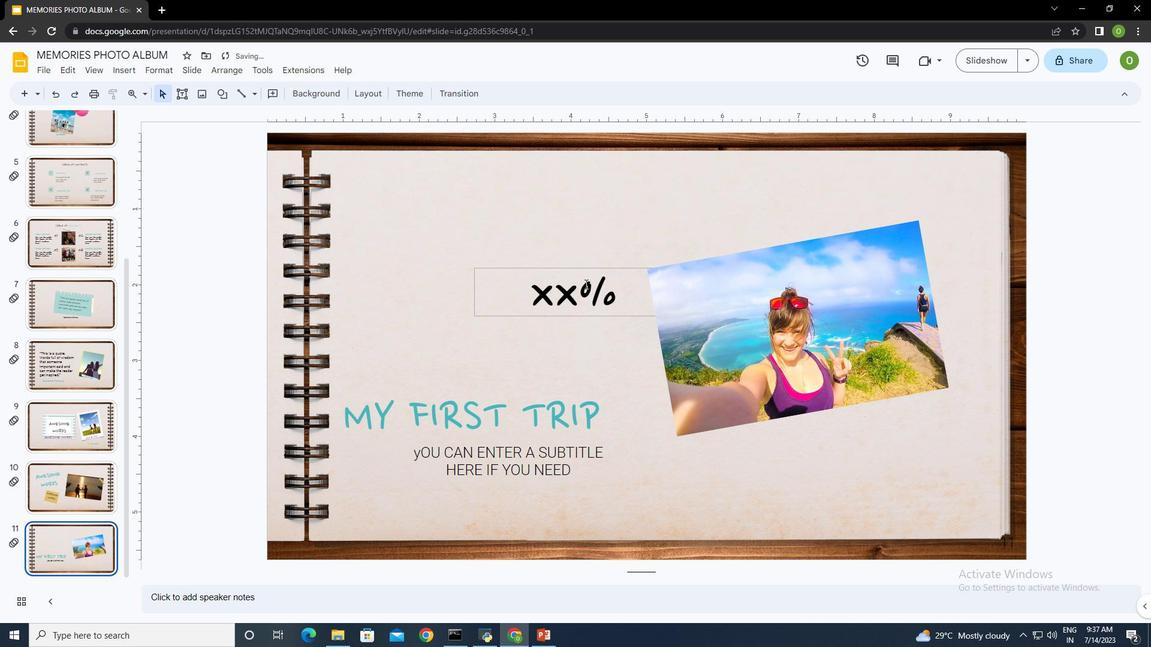 
Action: Mouse pressed left at (585, 284)
Screenshot: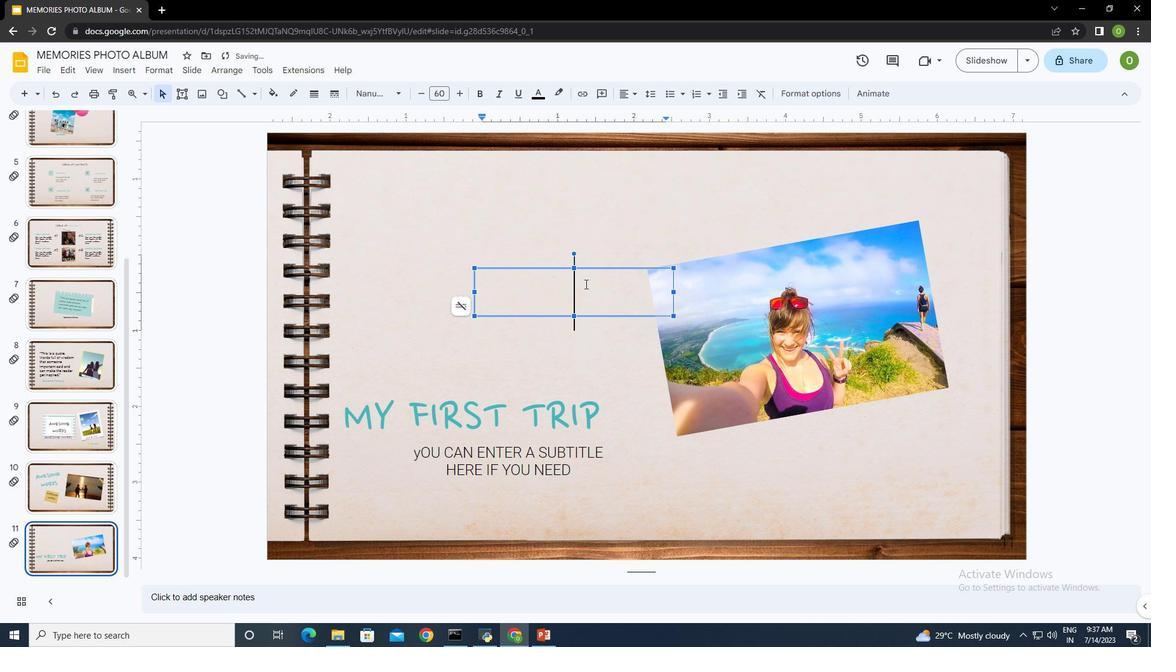 
Action: Mouse moved to (482, 246)
Screenshot: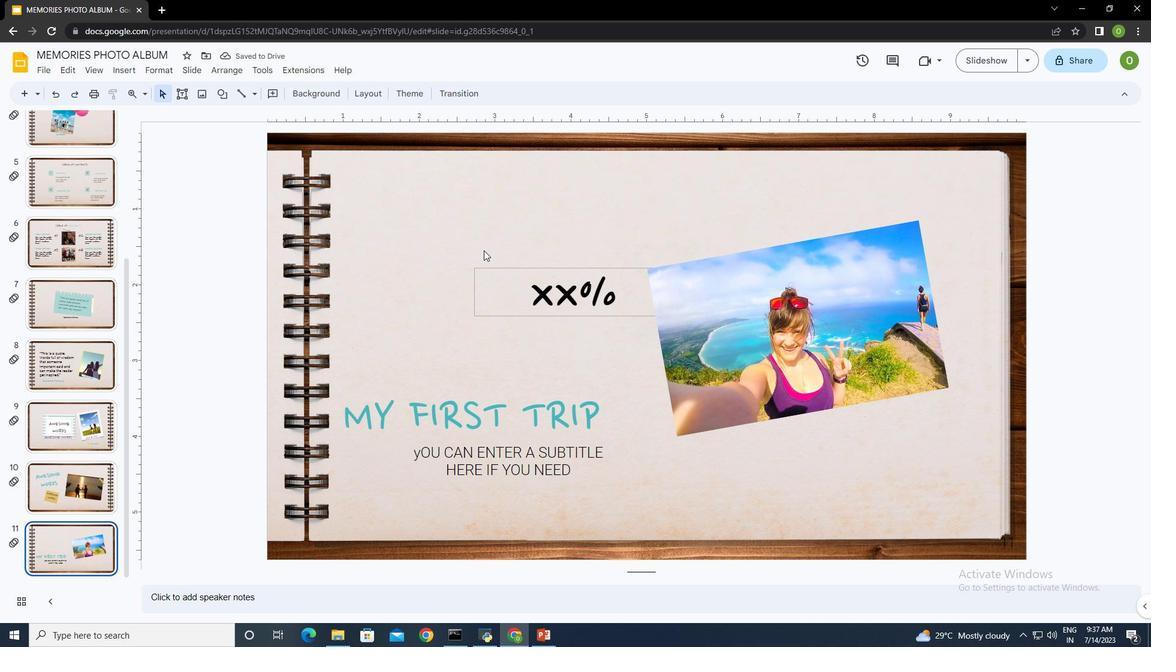 
Action: Mouse pressed left at (482, 246)
Screenshot: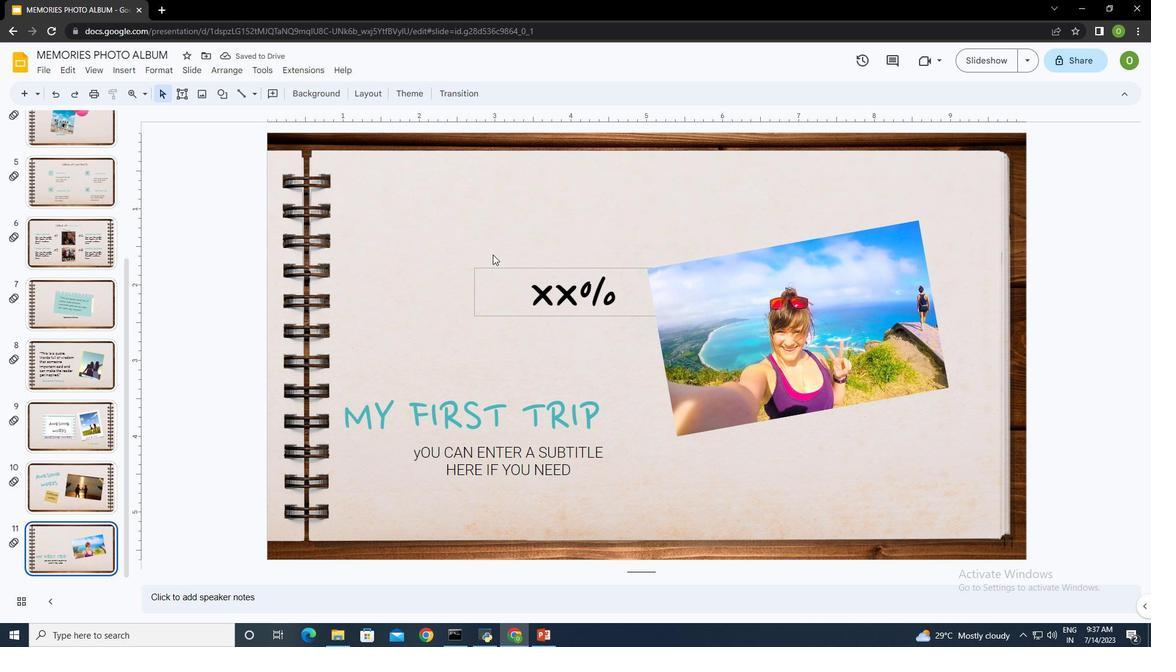 
Action: Mouse moved to (577, 274)
Screenshot: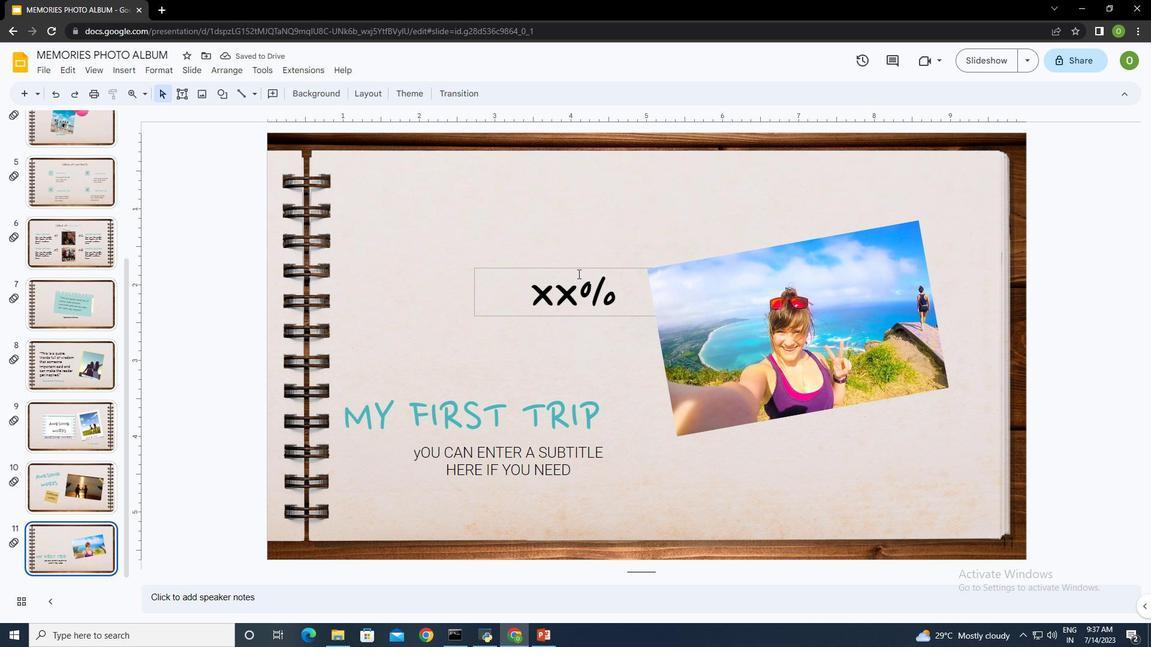
Action: Mouse pressed left at (577, 274)
Screenshot: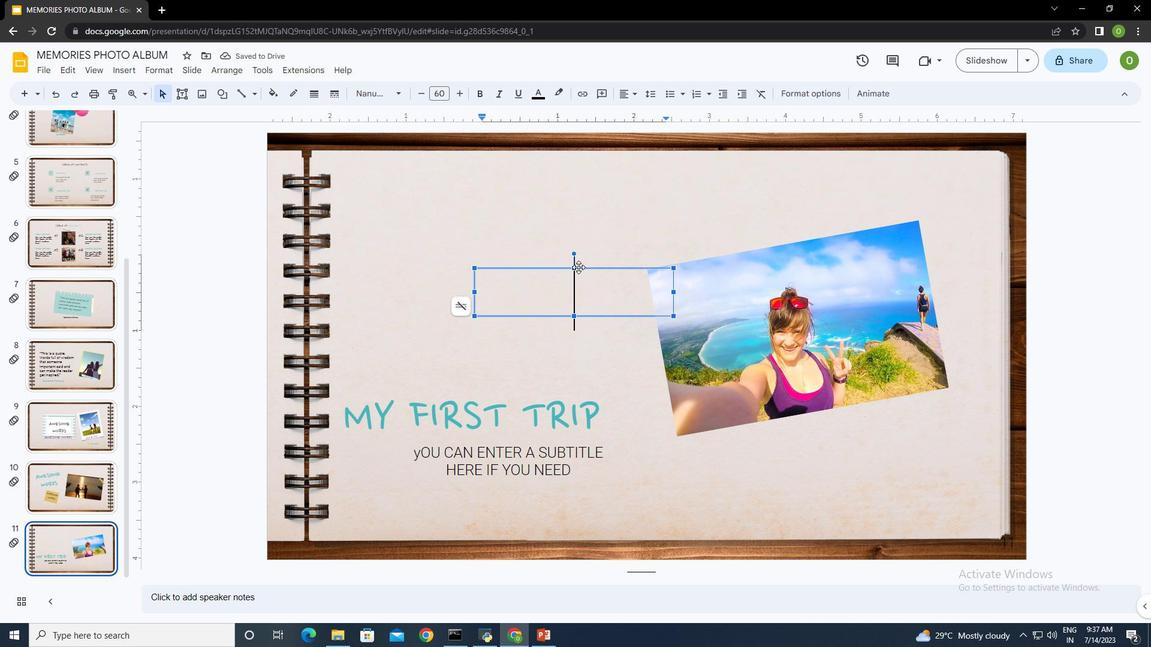 
Action: Mouse moved to (578, 267)
Screenshot: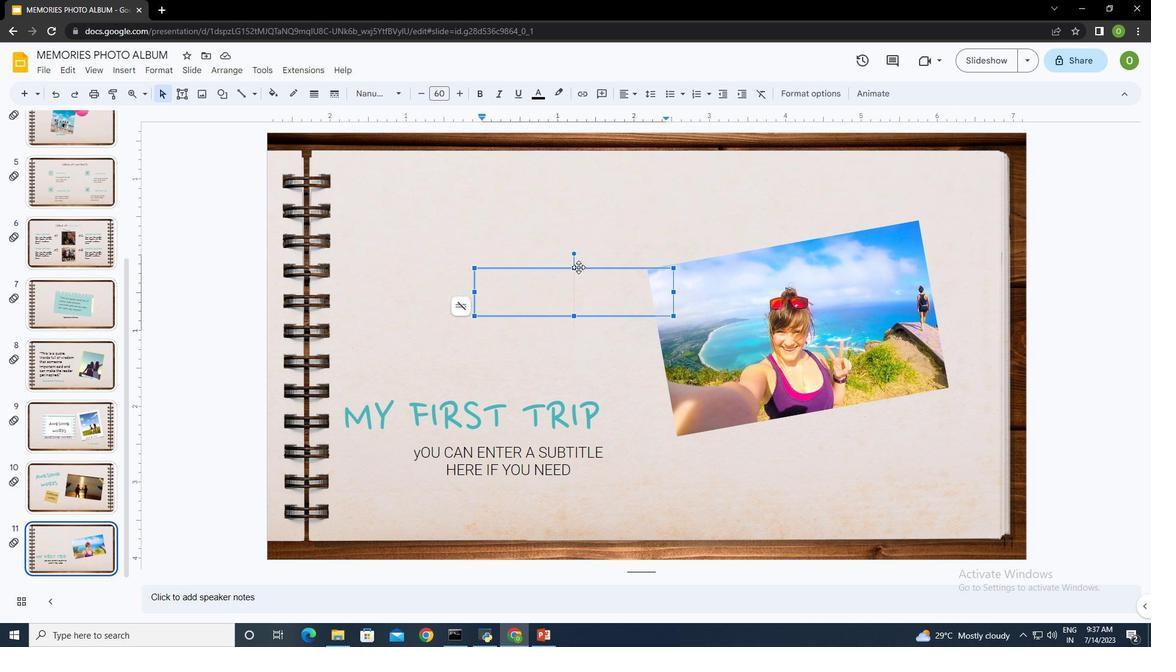 
Action: Mouse pressed left at (578, 267)
Screenshot: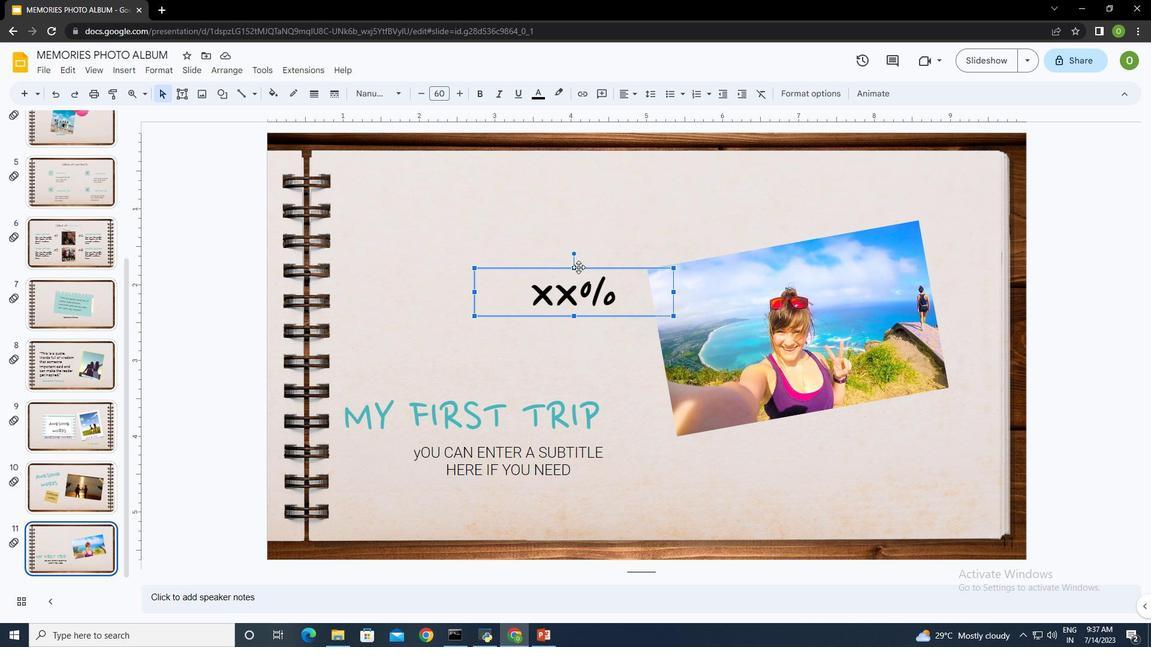 
Action: Key pressed <Key.delete>
Screenshot: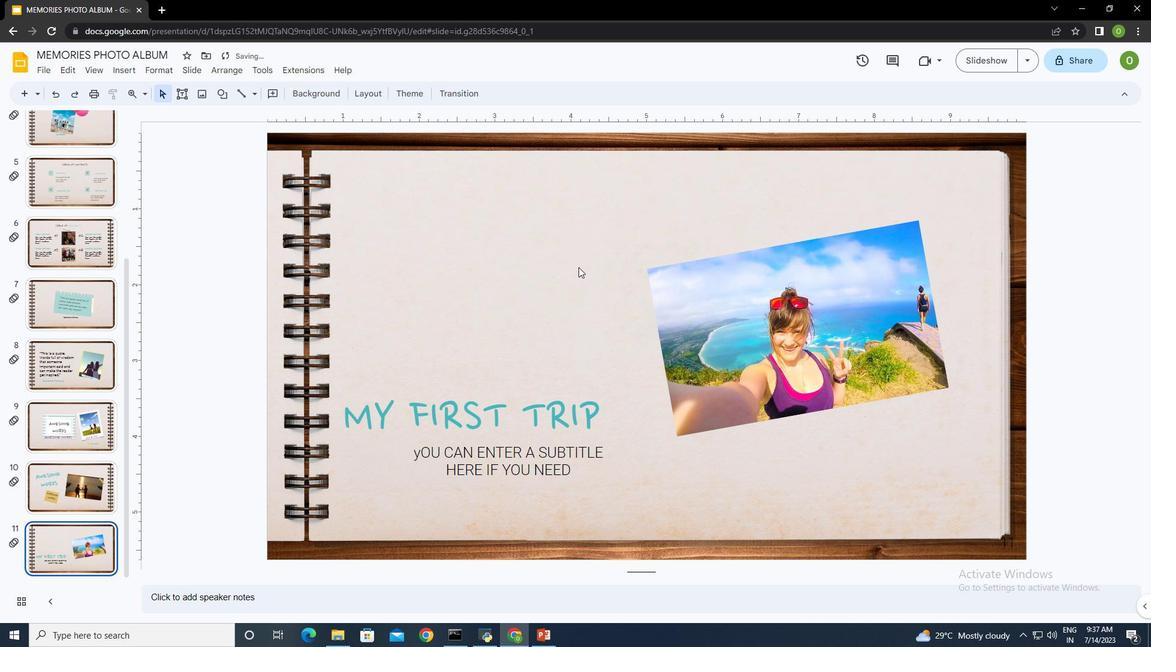 
Action: Mouse moved to (121, 70)
Screenshot: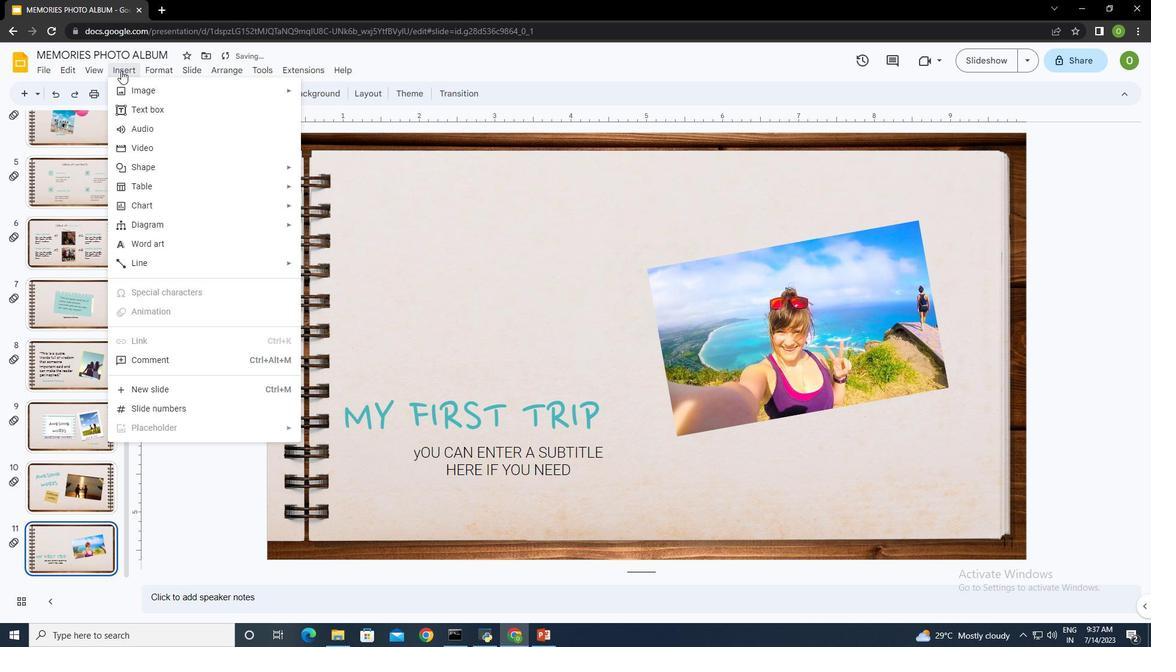 
Action: Mouse pressed left at (121, 70)
Screenshot: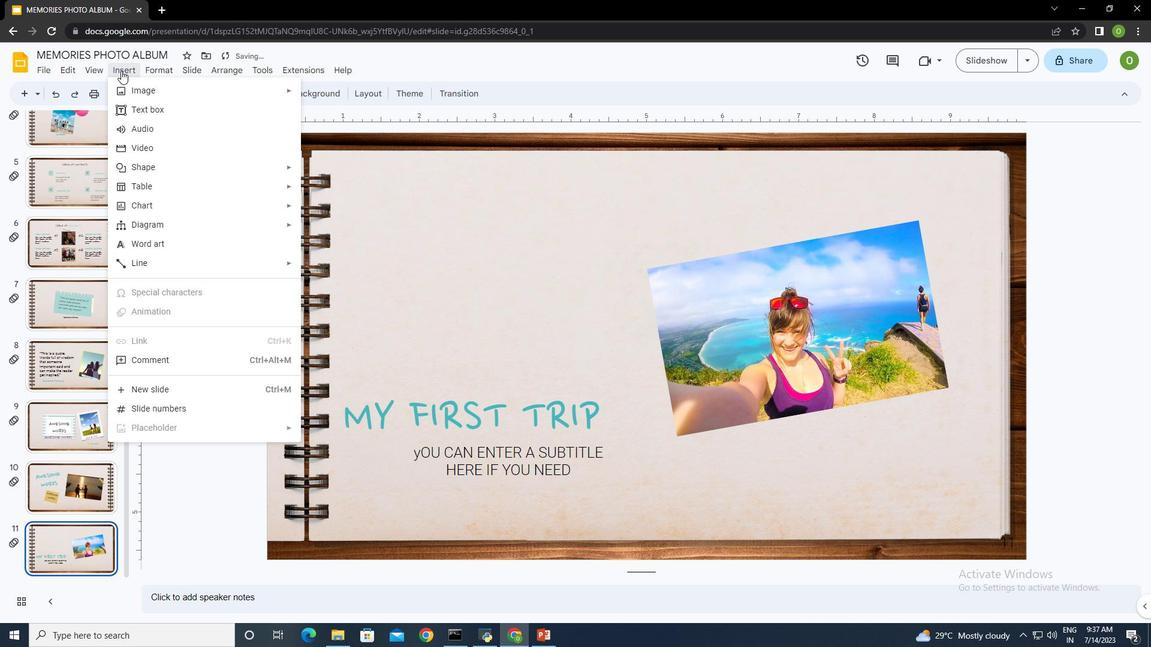 
Action: Mouse moved to (375, 91)
Screenshot: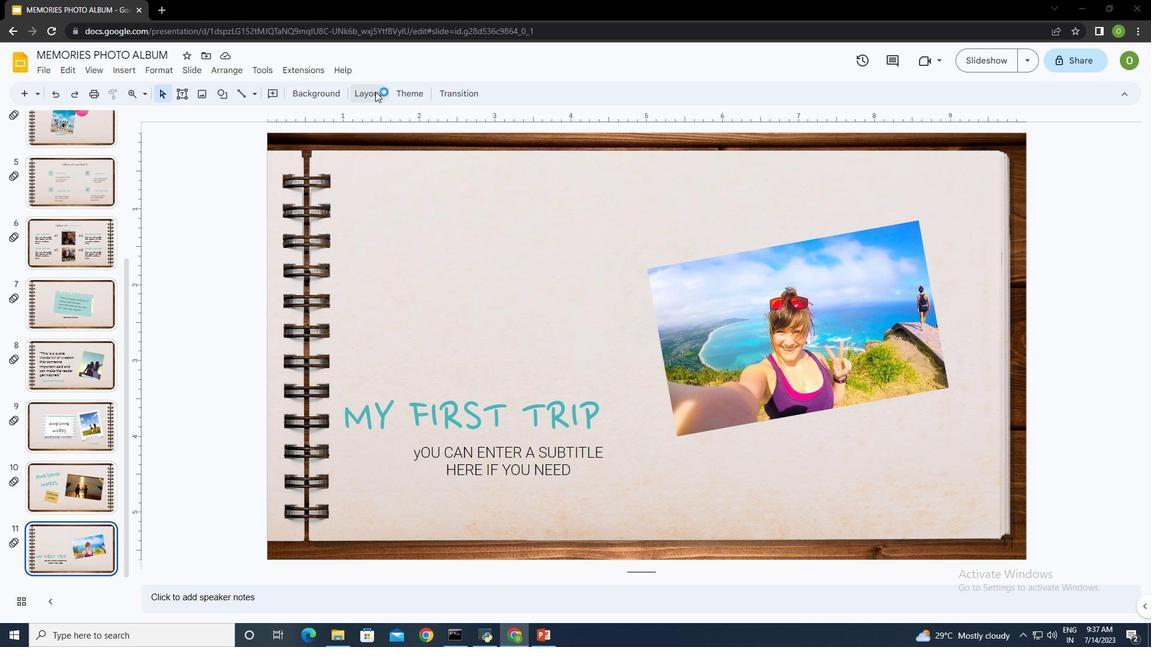 
Action: Mouse pressed left at (375, 91)
Screenshot: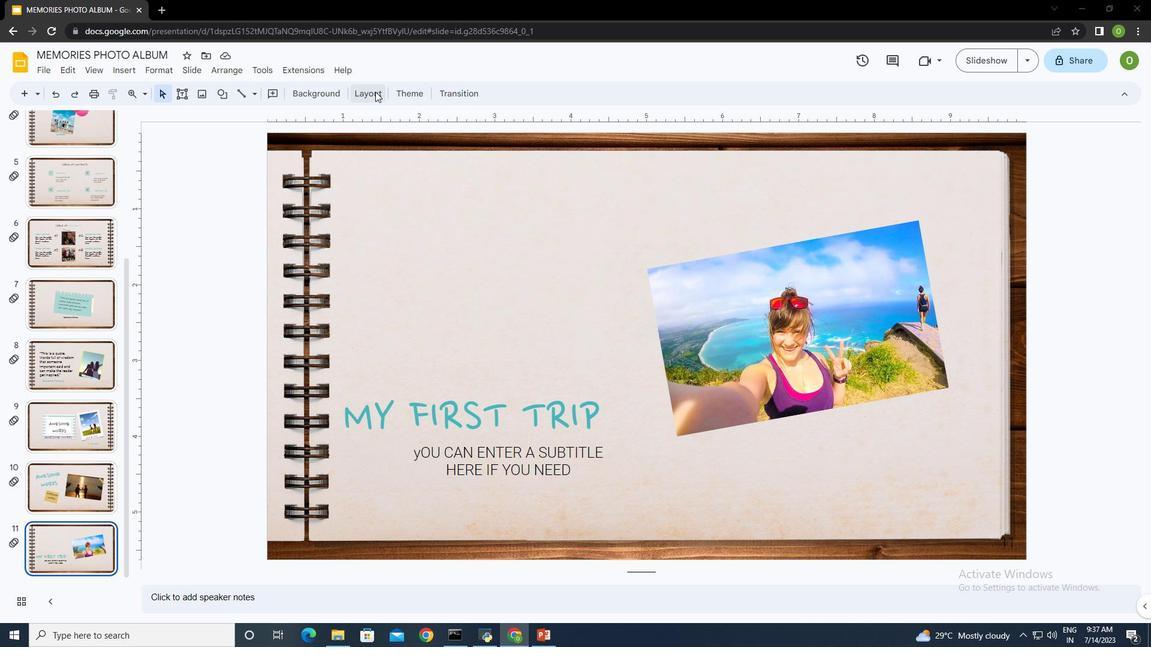 
Action: Mouse moved to (285, 215)
Screenshot: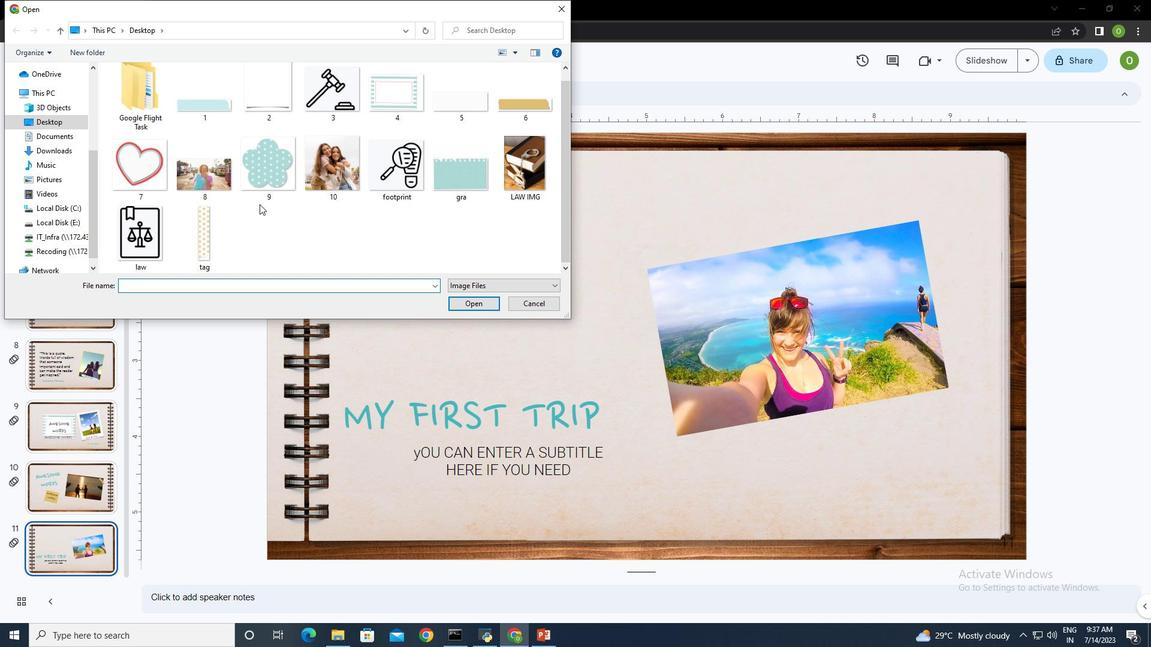 
Action: Mouse scrolled (285, 215) with delta (0, 0)
Screenshot: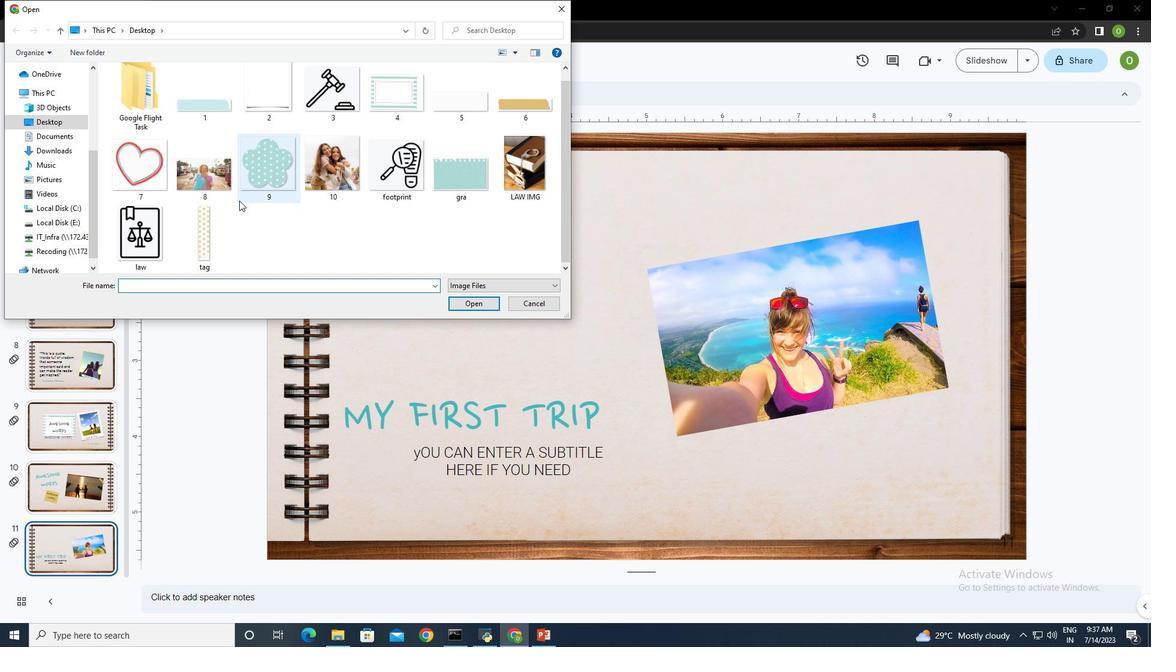 
Action: Mouse moved to (139, 167)
Screenshot: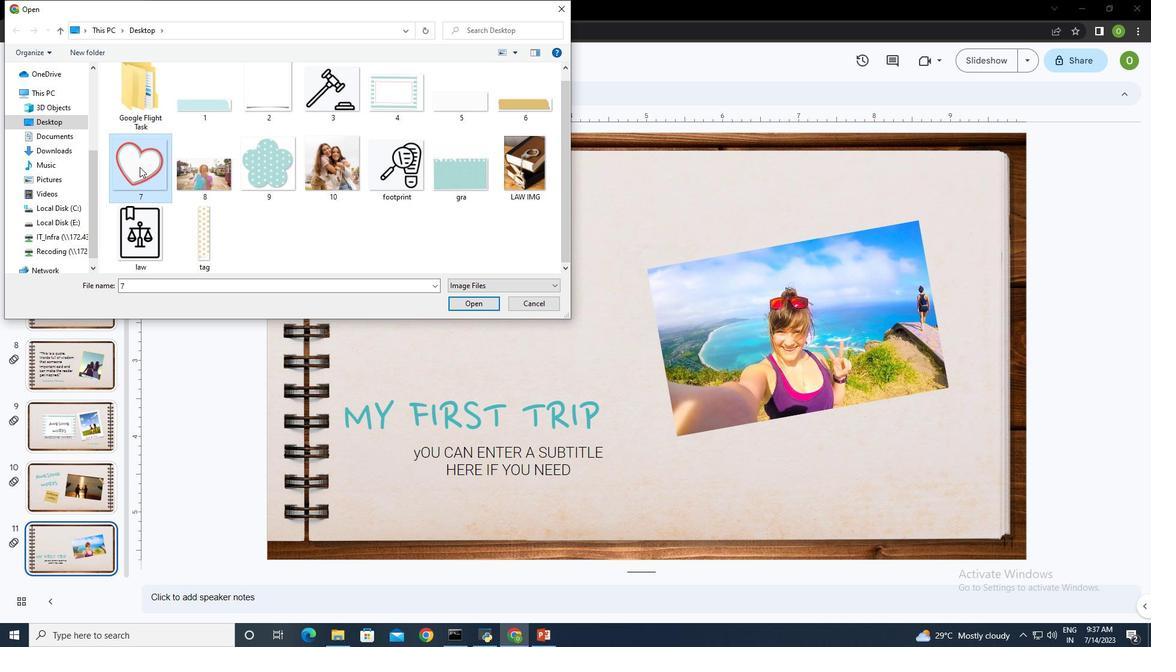 
Action: Mouse pressed left at (139, 167)
Screenshot: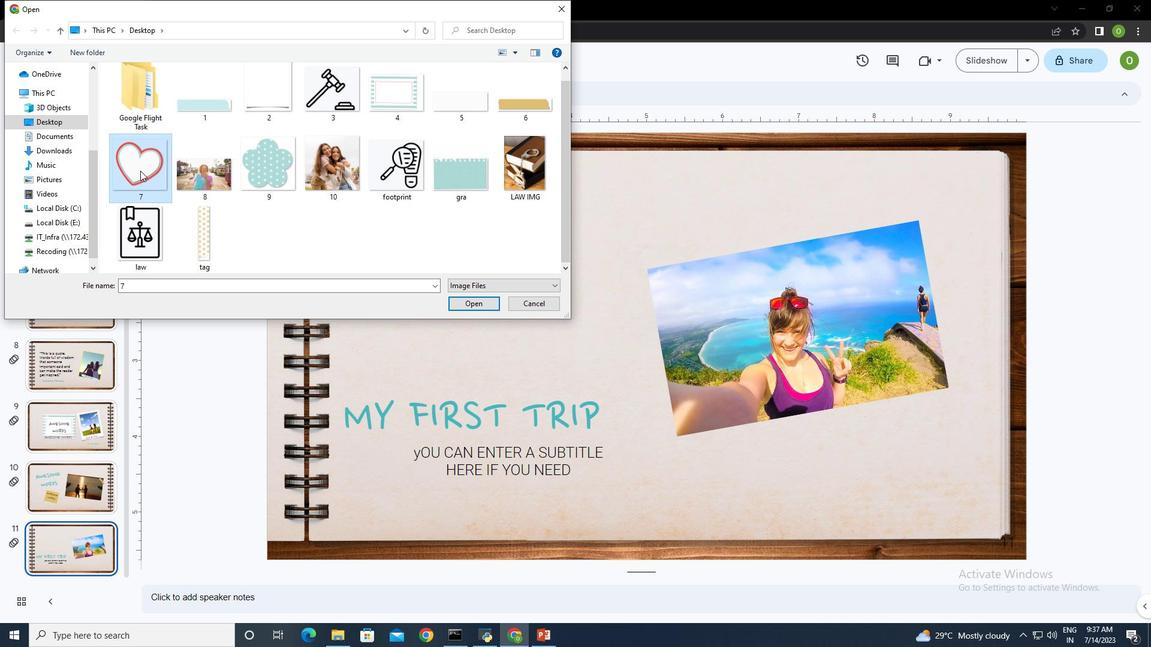 
Action: Mouse moved to (473, 303)
Screenshot: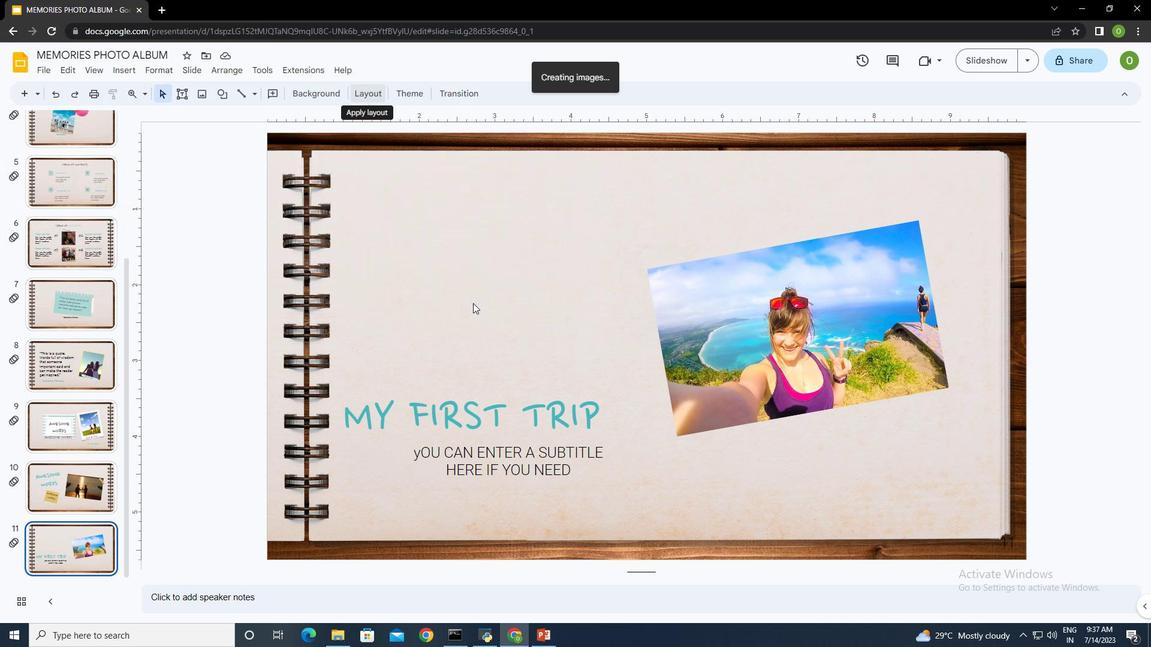 
Action: Mouse pressed left at (473, 303)
Screenshot: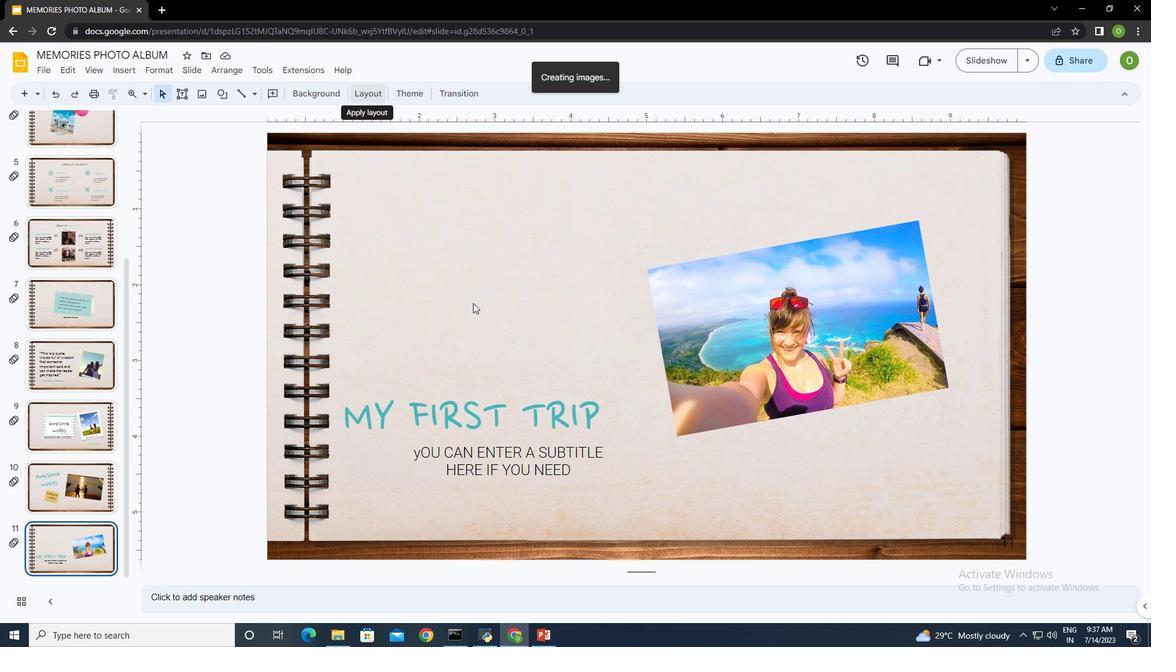 
Action: Mouse moved to (387, 245)
Screenshot: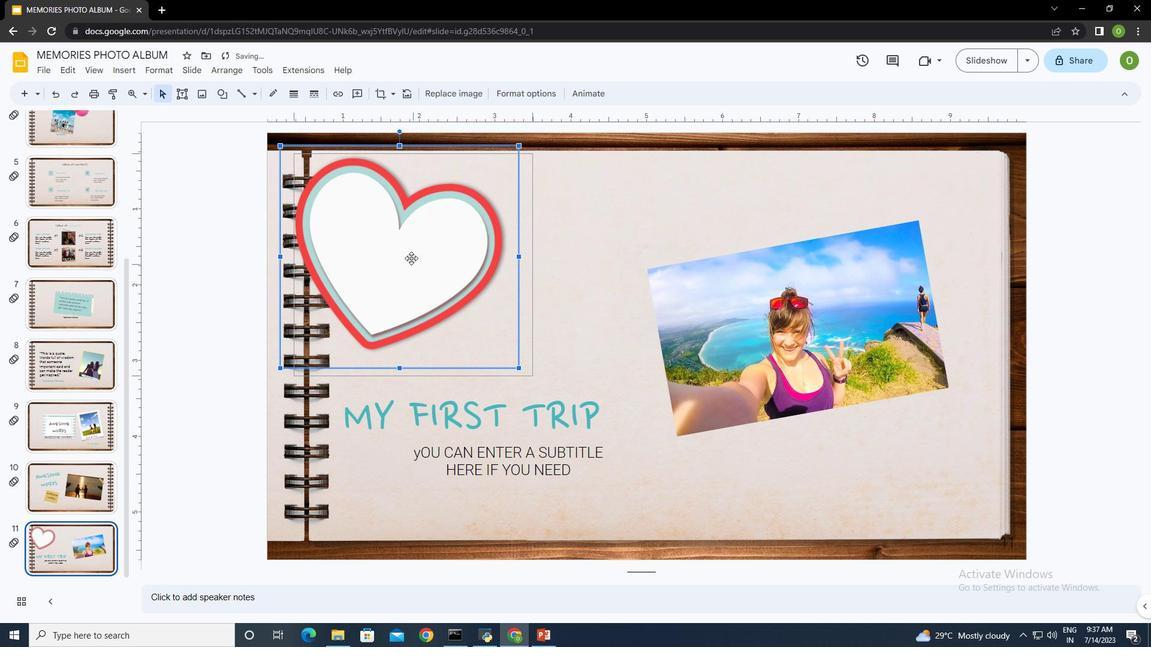 
Action: Mouse pressed left at (387, 245)
Screenshot: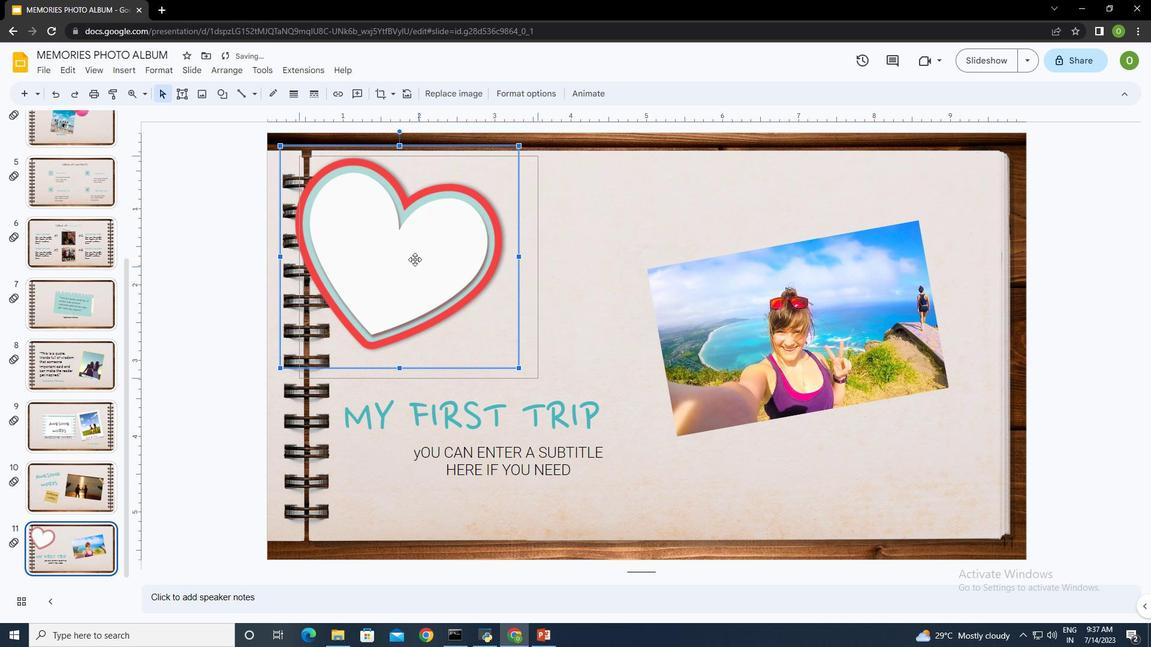 
Action: Mouse moved to (630, 398)
Screenshot: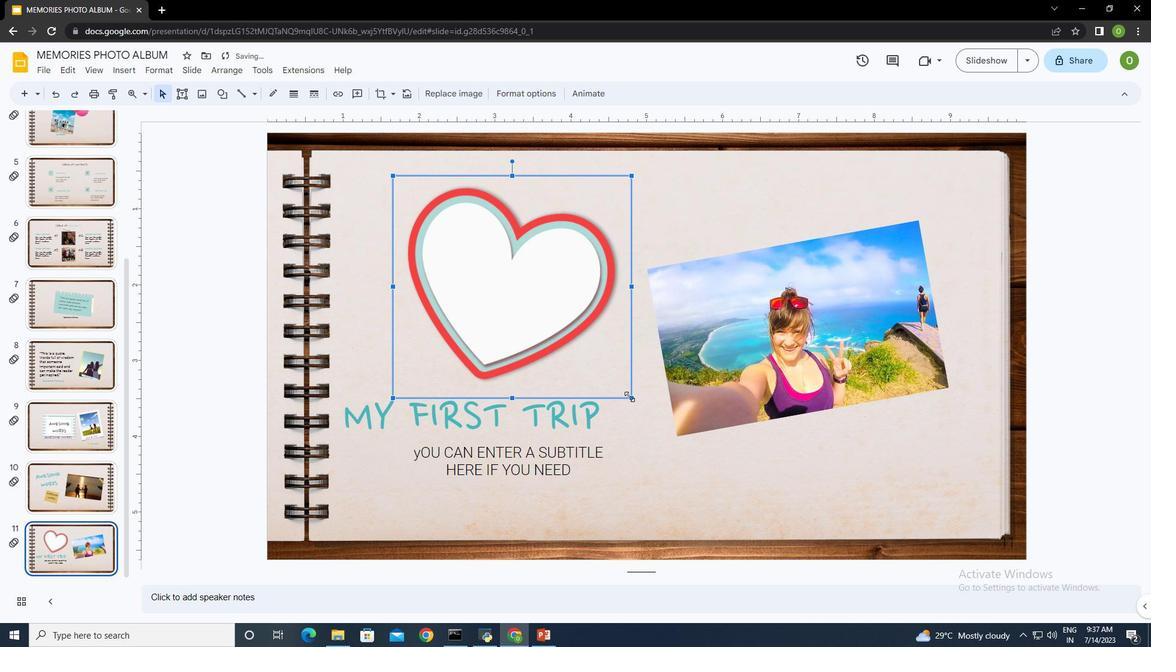 
Action: Mouse pressed left at (630, 398)
Screenshot: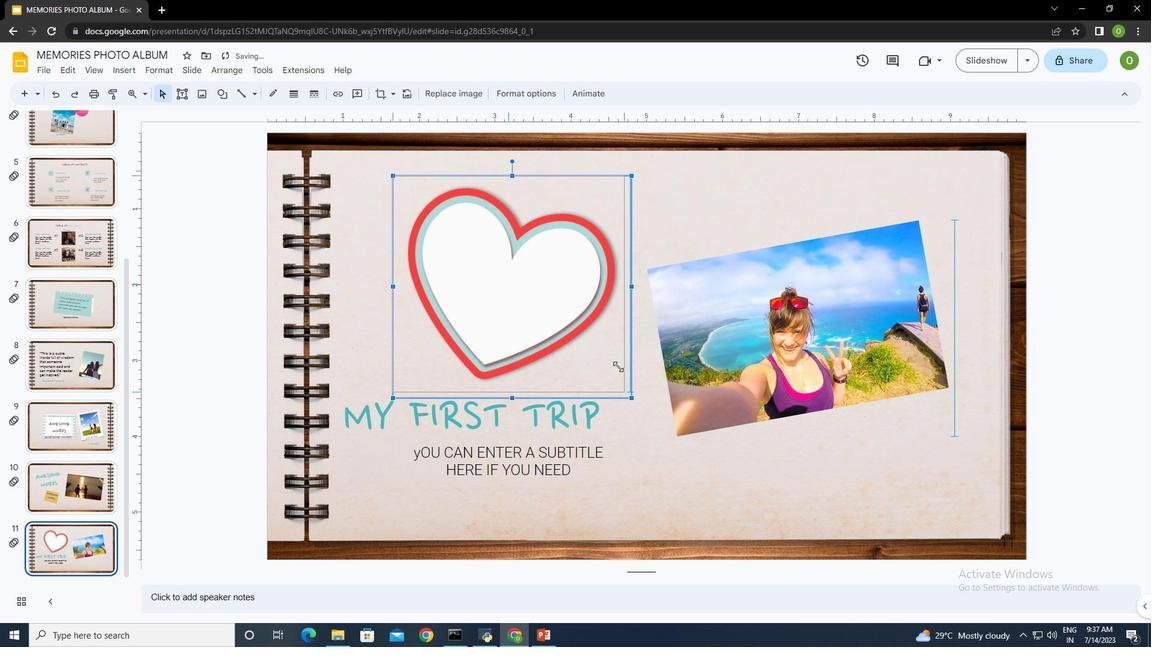 
Action: Mouse moved to (508, 243)
Screenshot: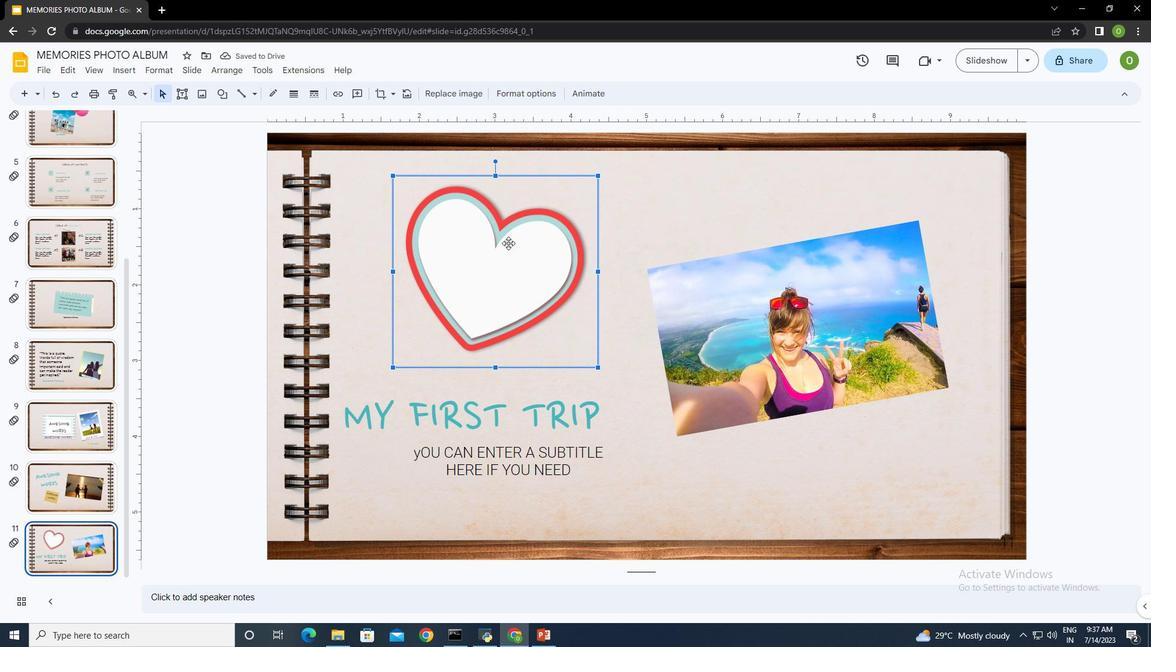 
Action: Mouse pressed left at (508, 243)
Screenshot: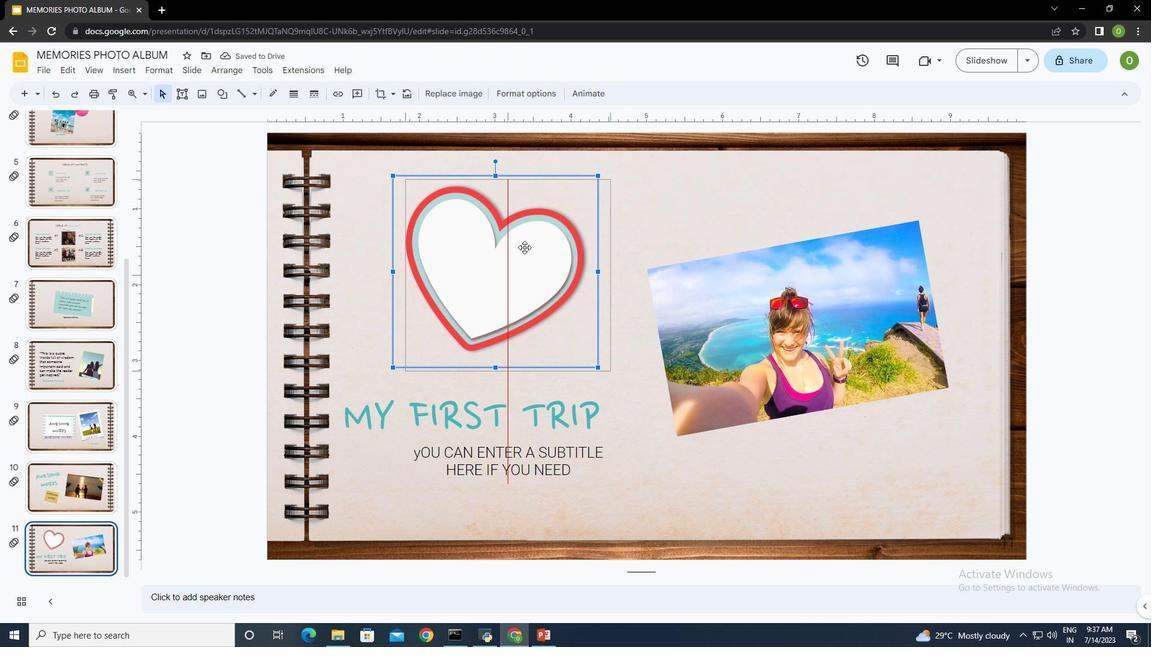 
Action: Mouse moved to (582, 259)
Screenshot: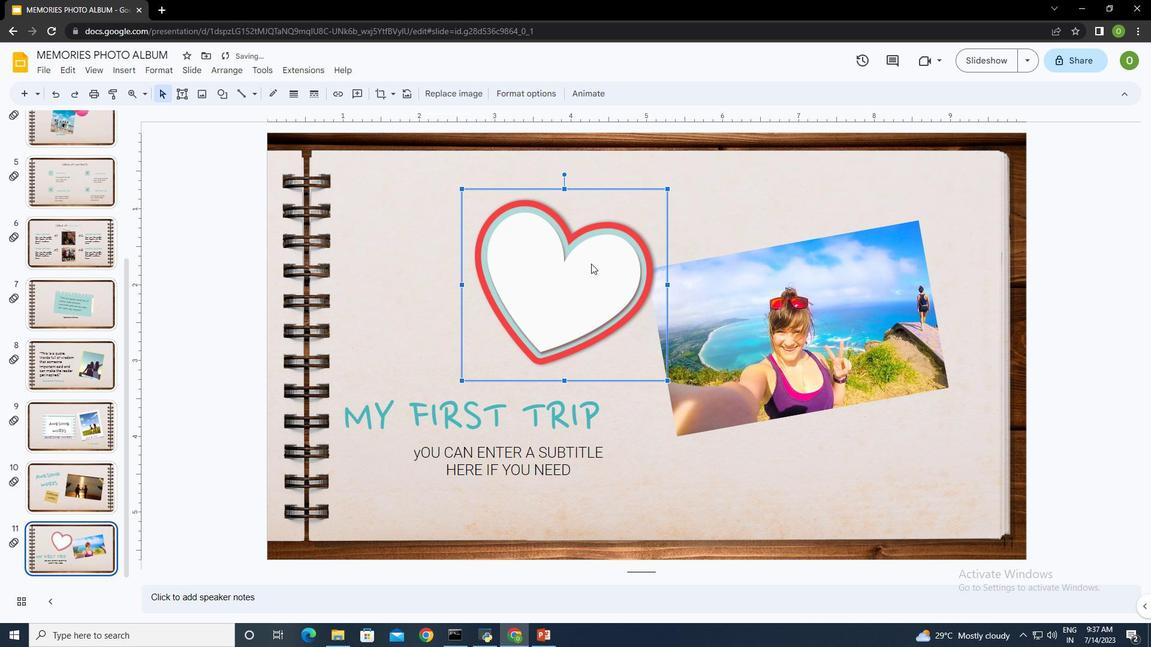 
Action: Mouse pressed left at (582, 259)
Screenshot: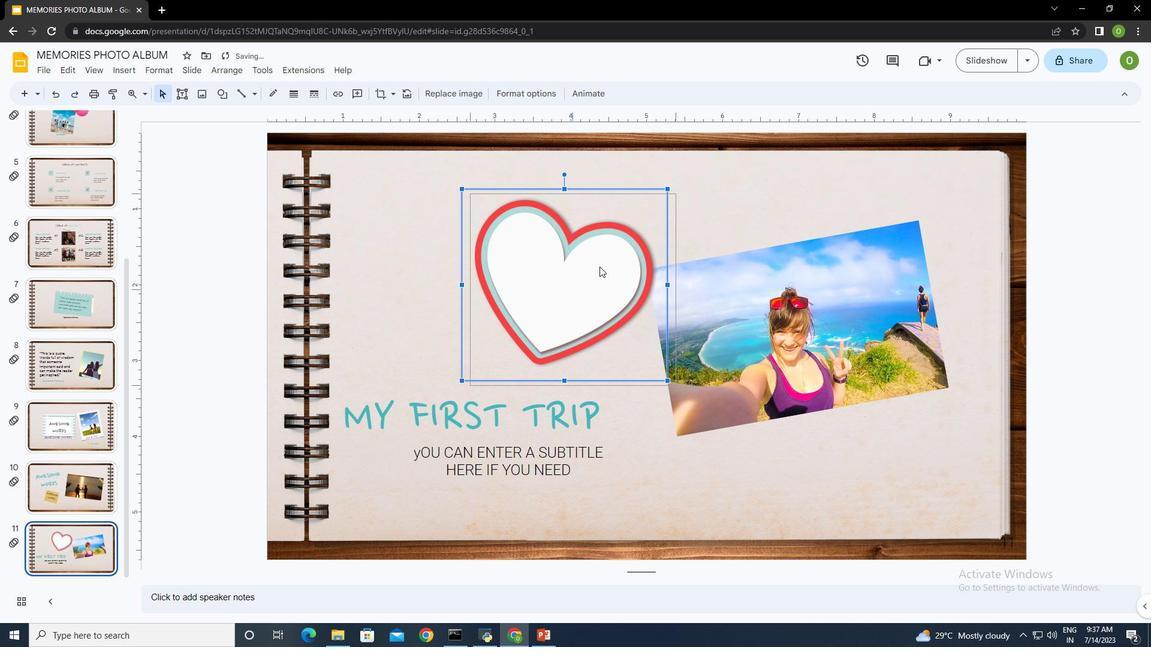 
Action: Mouse moved to (596, 319)
Screenshot: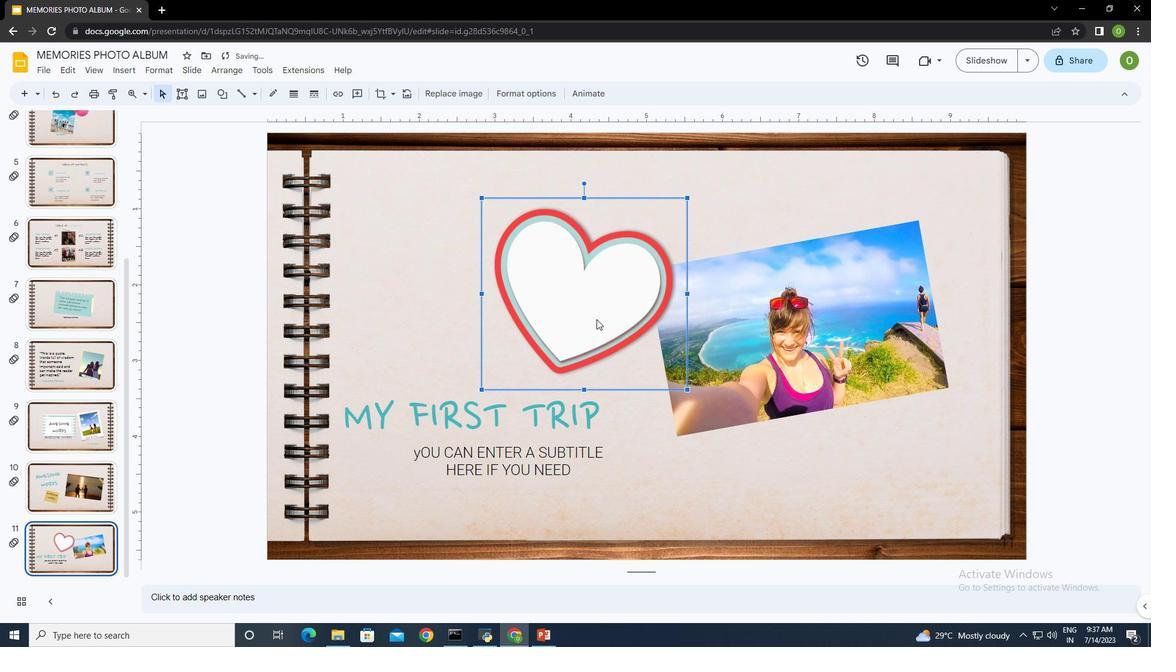 
Action: Mouse pressed left at (596, 319)
Screenshot: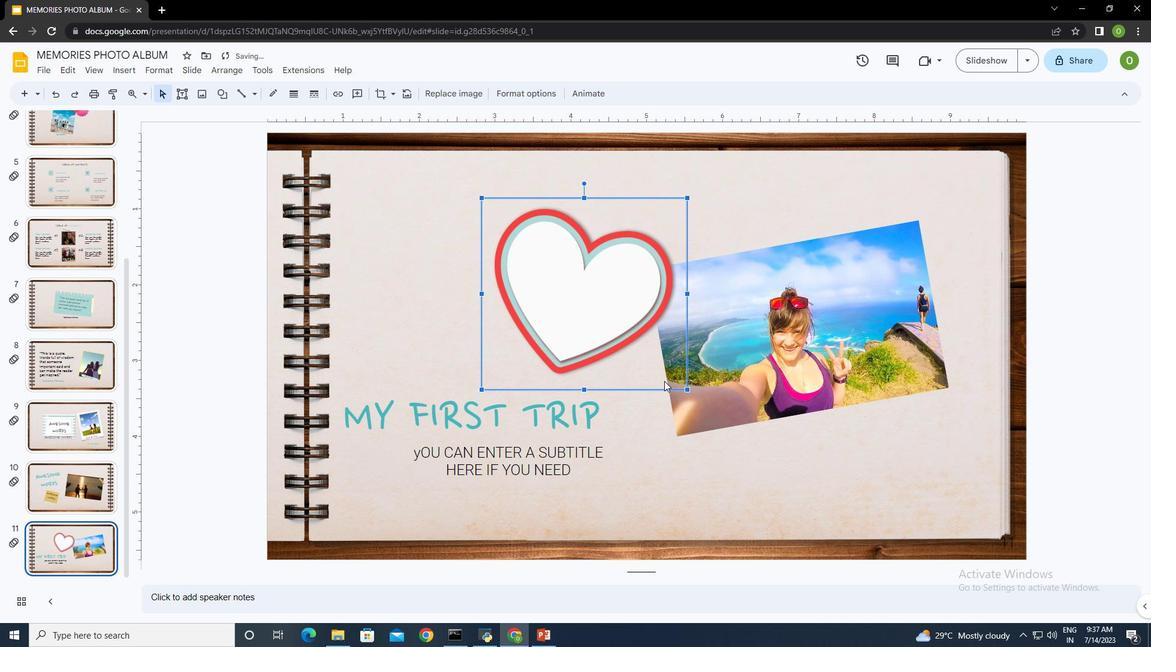 
Action: Mouse moved to (687, 392)
Screenshot: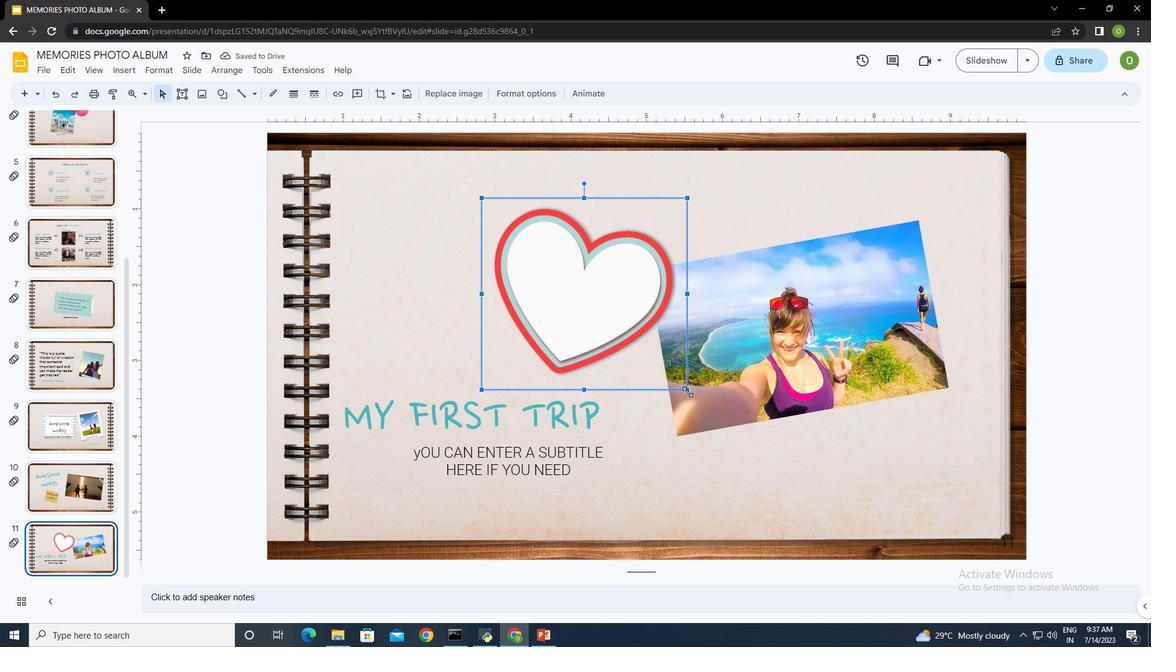 
Action: Mouse pressed left at (687, 392)
Screenshot: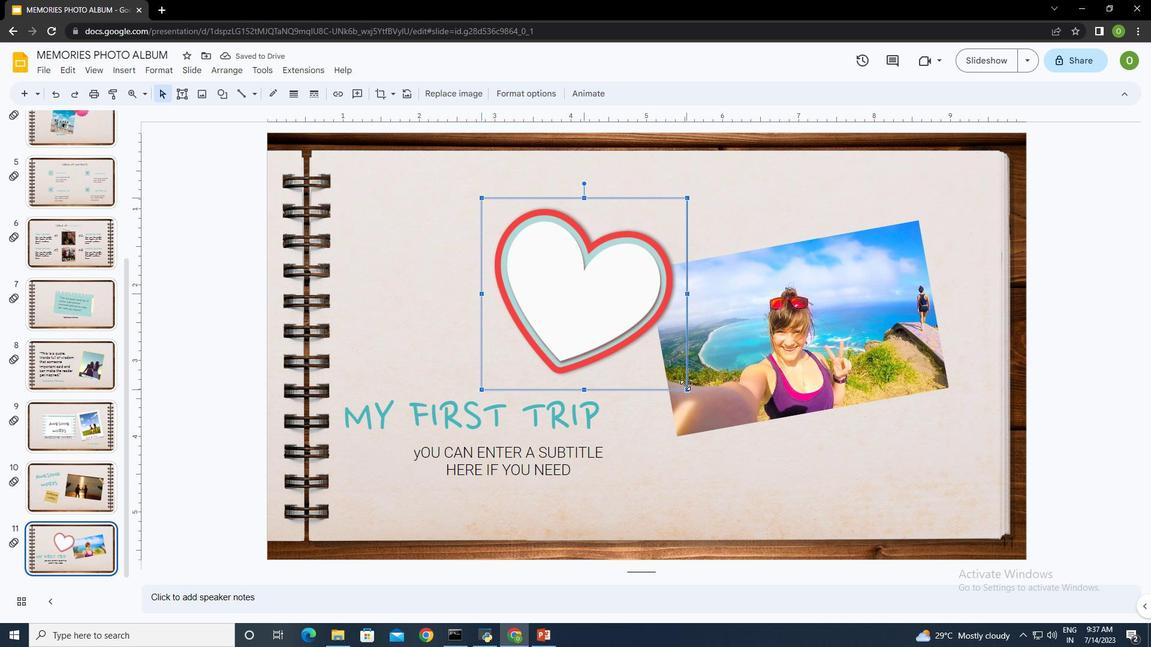 
Action: Mouse moved to (557, 291)
Screenshot: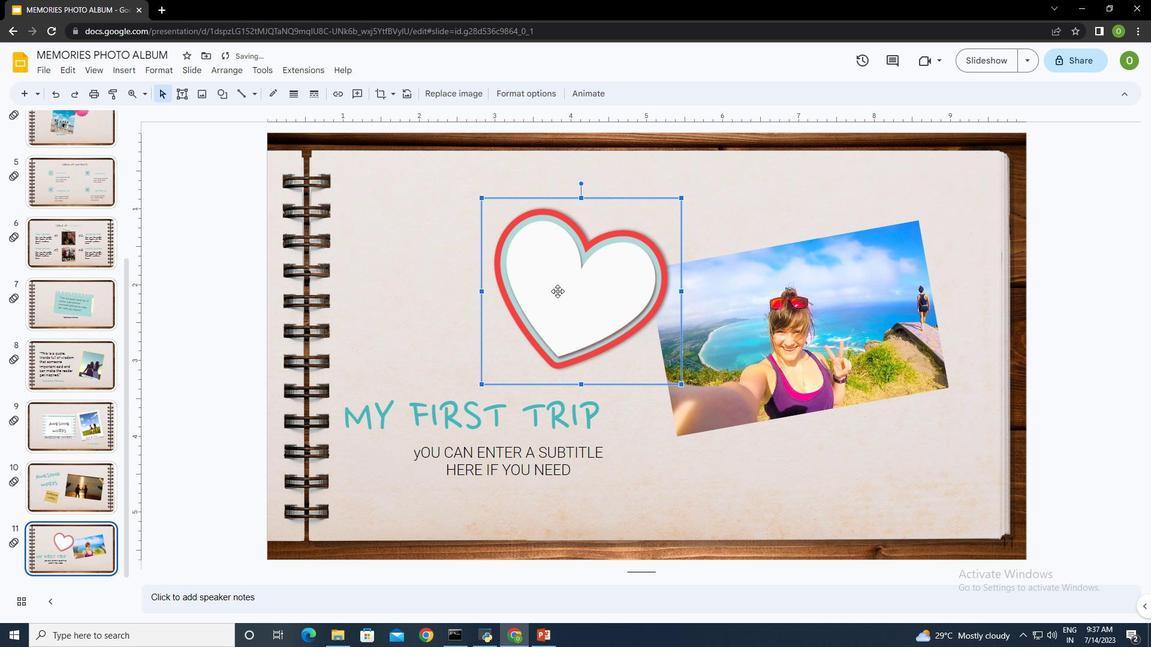 
Action: Mouse pressed left at (557, 291)
Screenshot: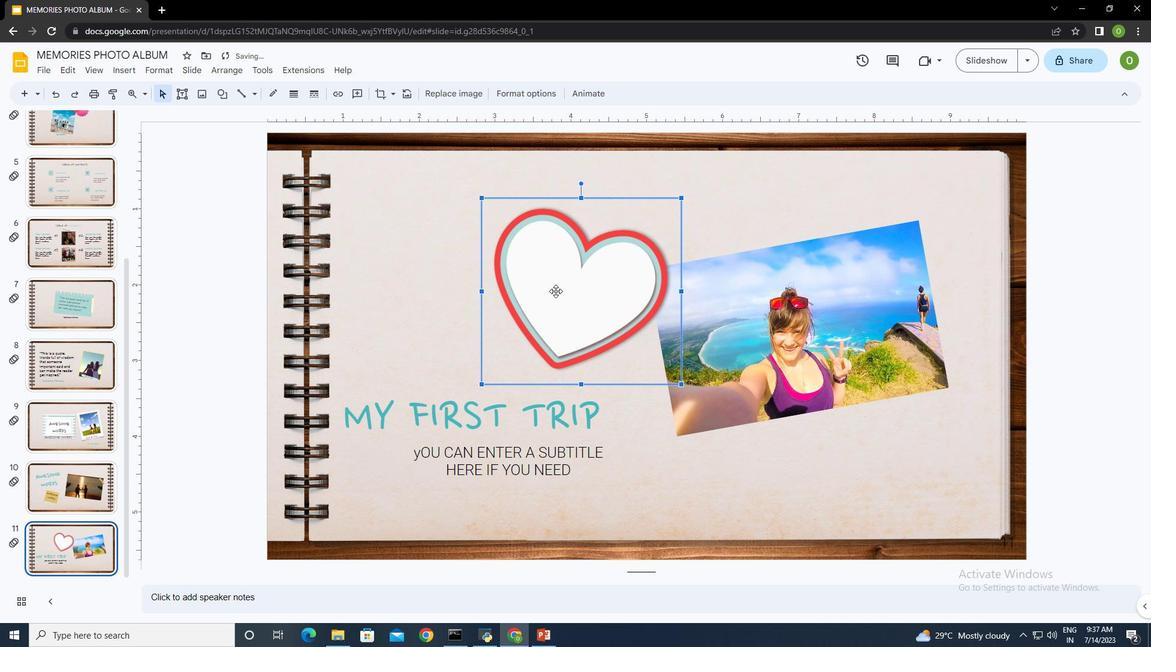 
Action: Mouse moved to (181, 93)
Screenshot: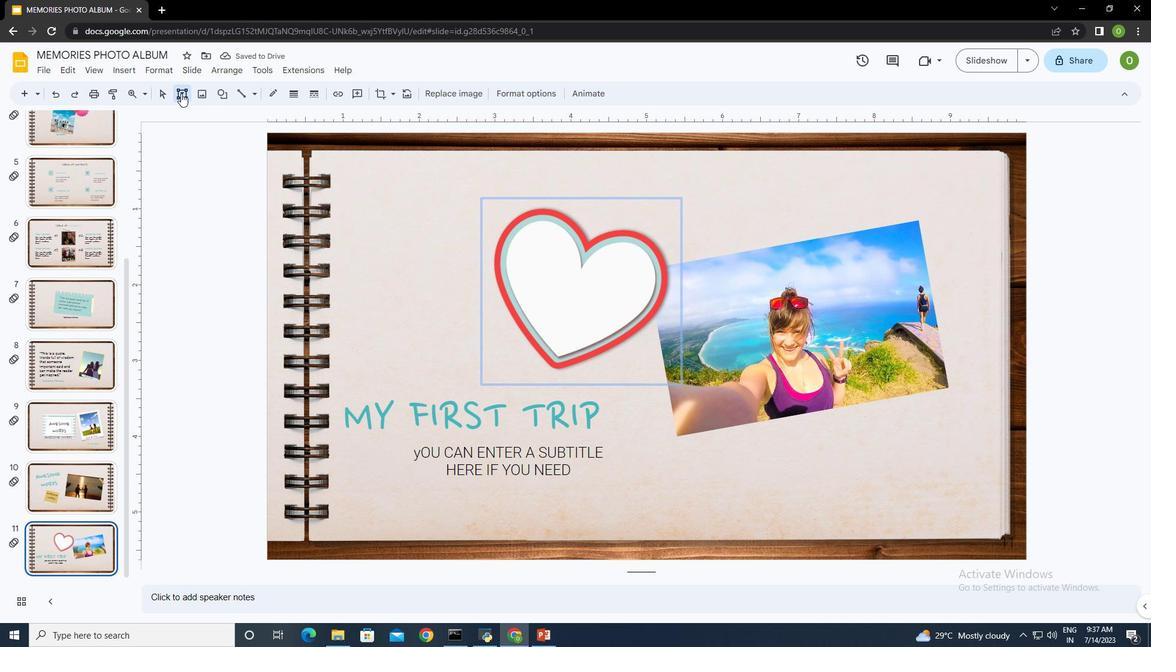 
Action: Mouse pressed left at (181, 93)
Screenshot: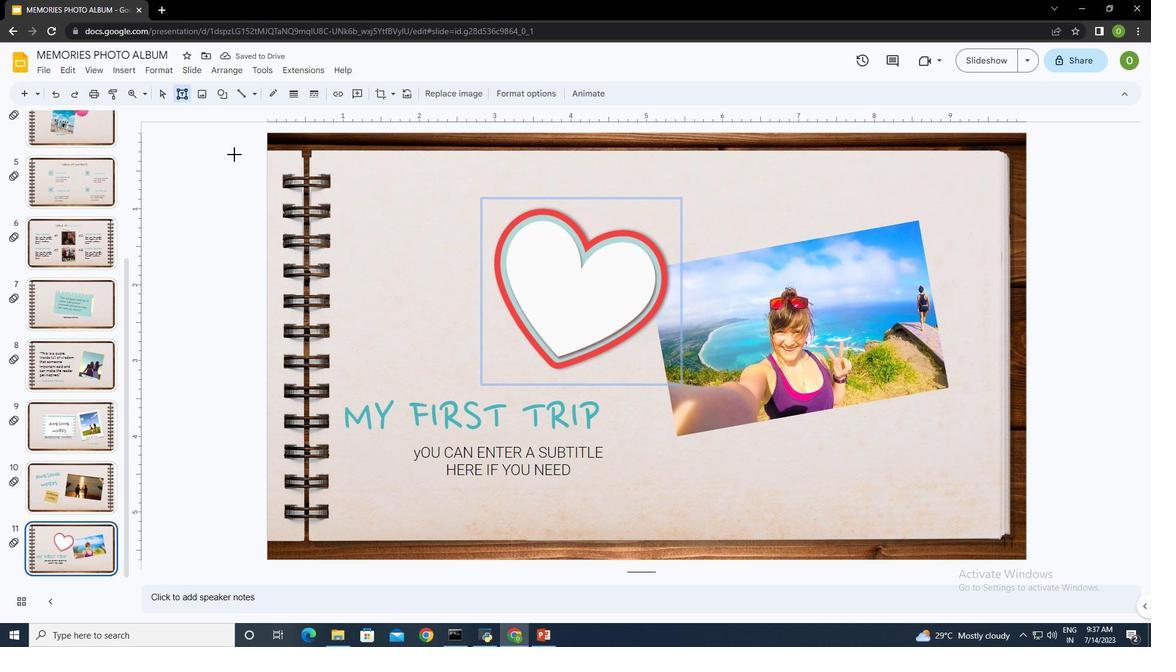 
Action: Mouse moved to (522, 253)
Screenshot: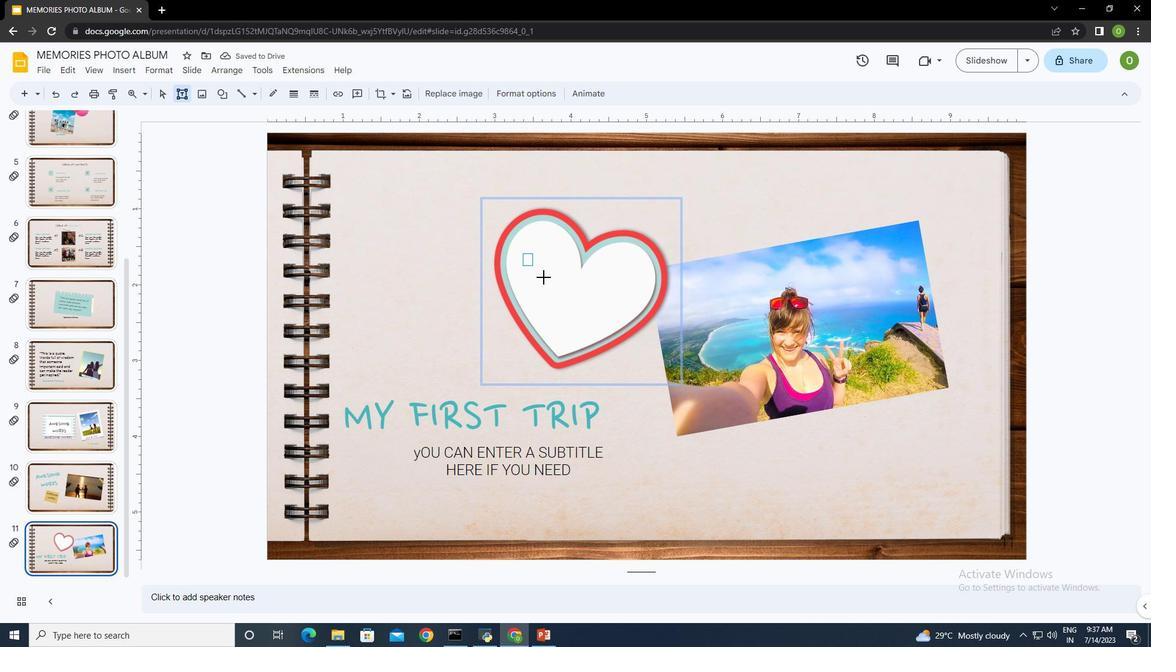 
Action: Mouse pressed left at (522, 253)
Screenshot: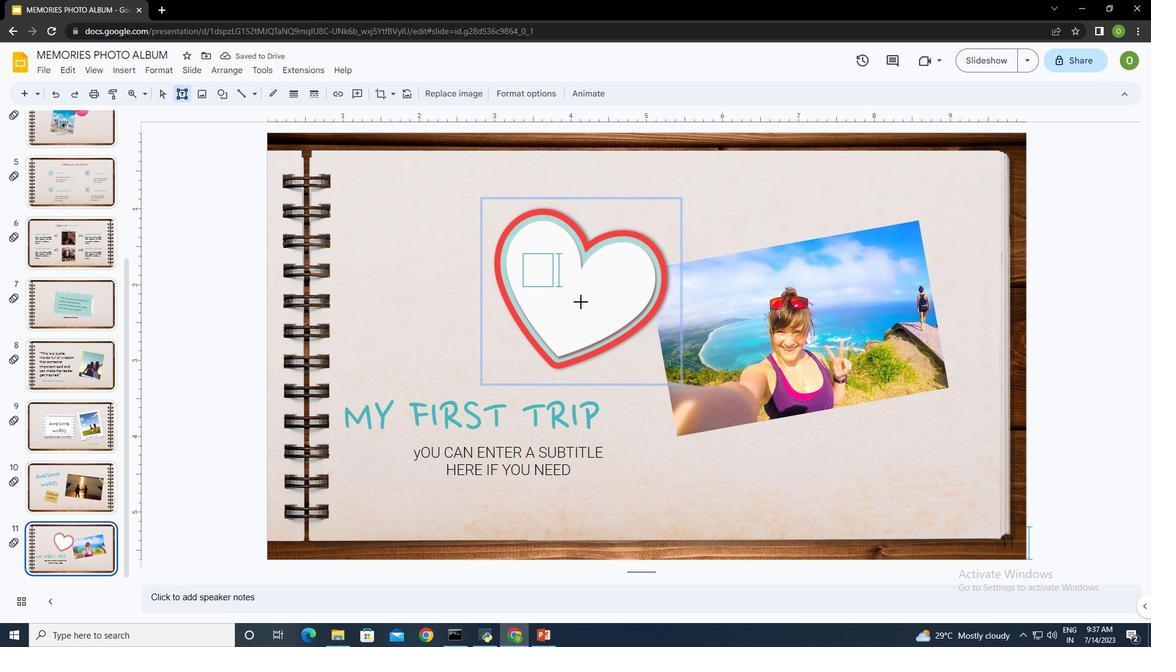 
Action: Mouse moved to (372, 85)
Screenshot: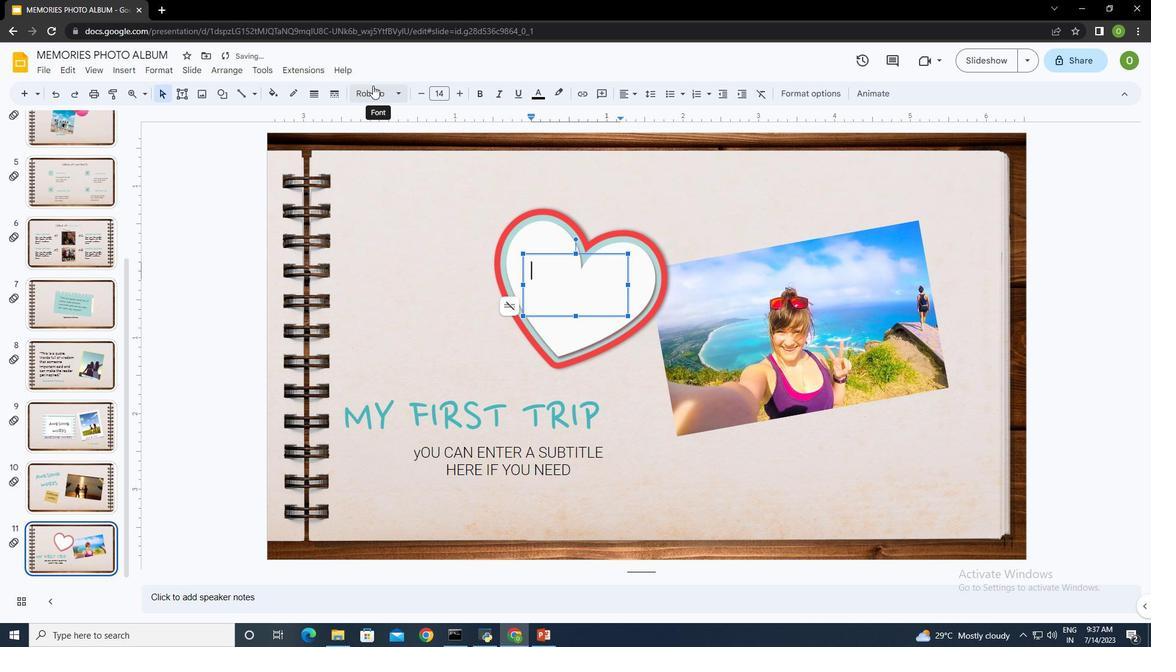 
Action: Mouse pressed left at (372, 85)
Screenshot: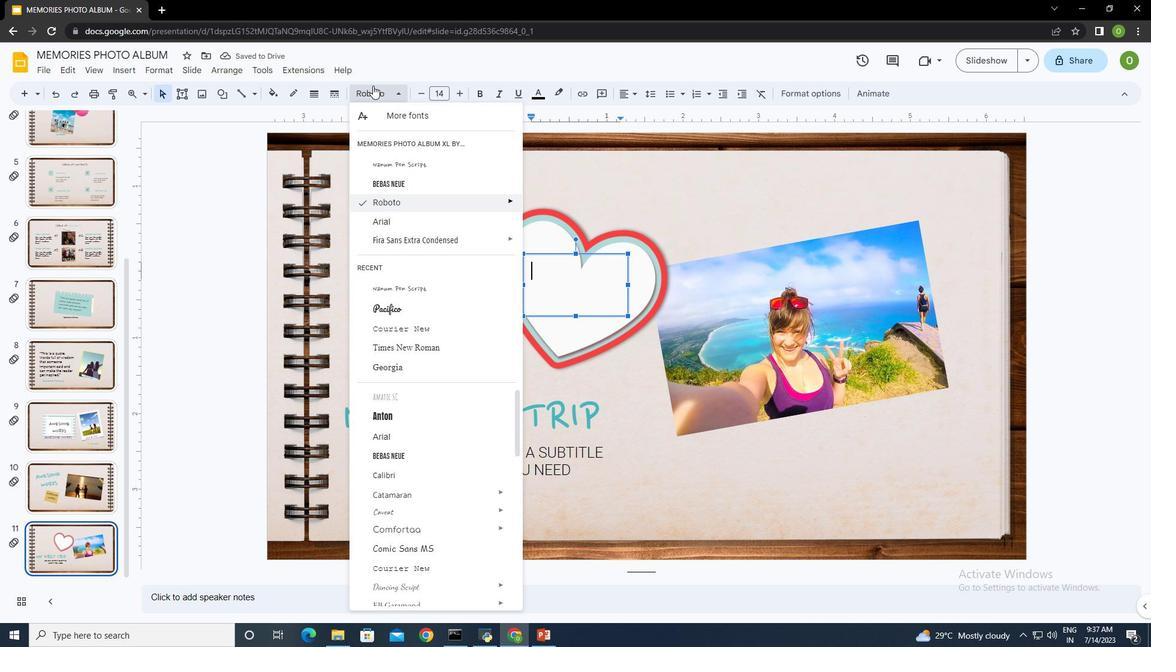 
Action: Mouse moved to (408, 166)
Screenshot: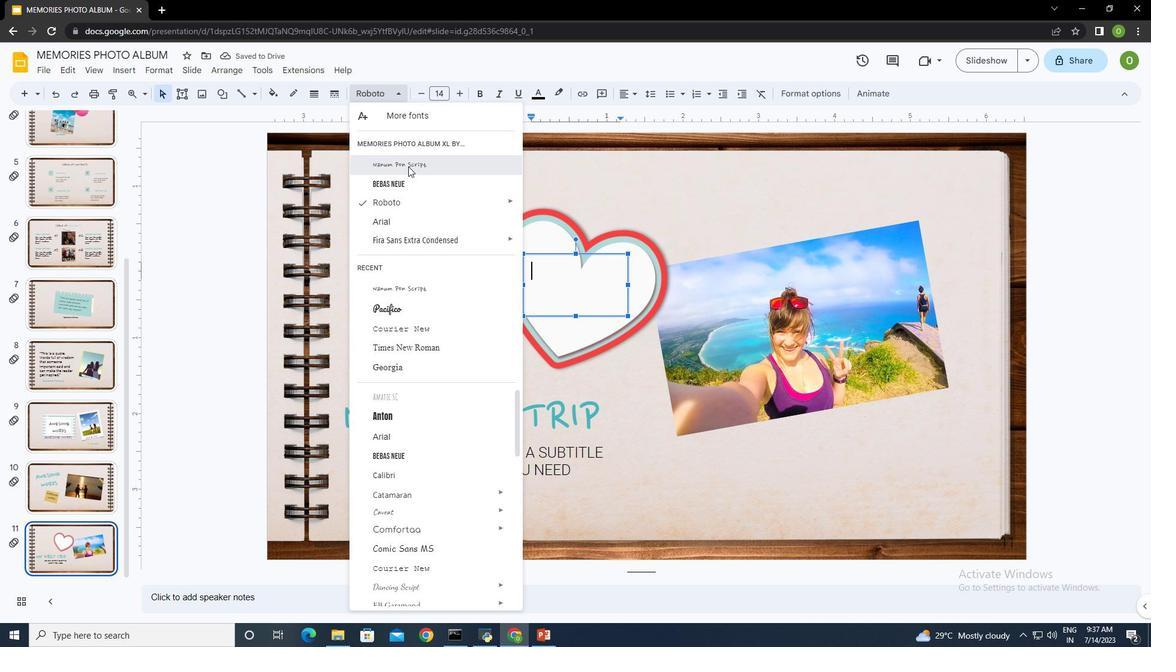 
Action: Mouse pressed left at (408, 166)
Screenshot: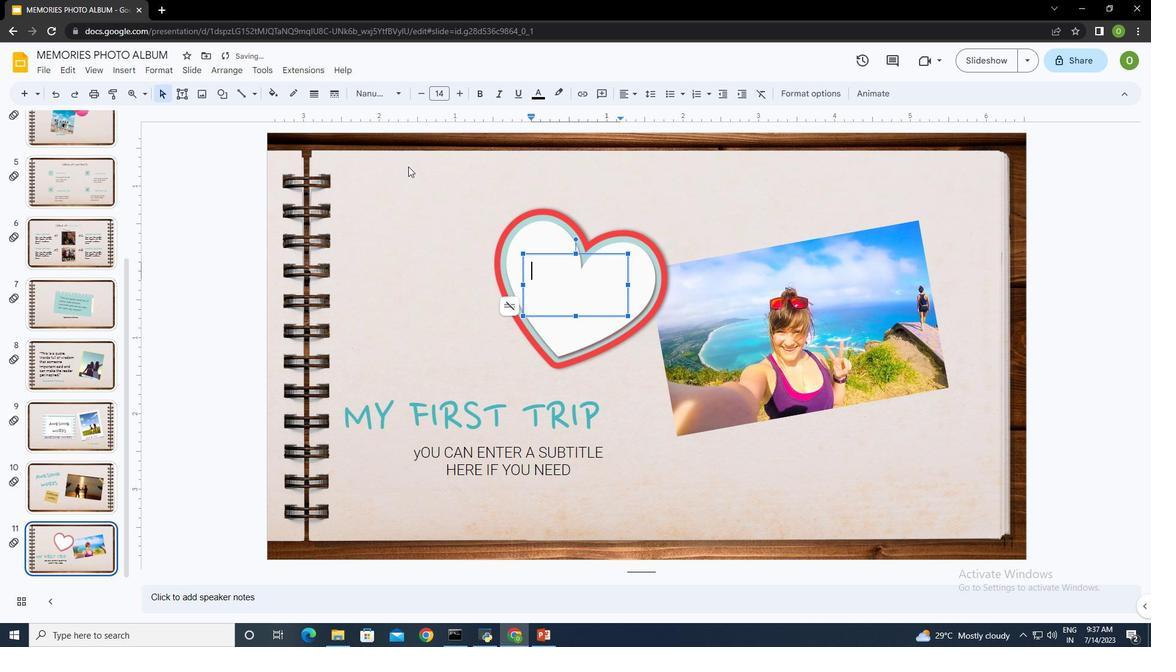 
Action: Mouse moved to (446, 88)
Screenshot: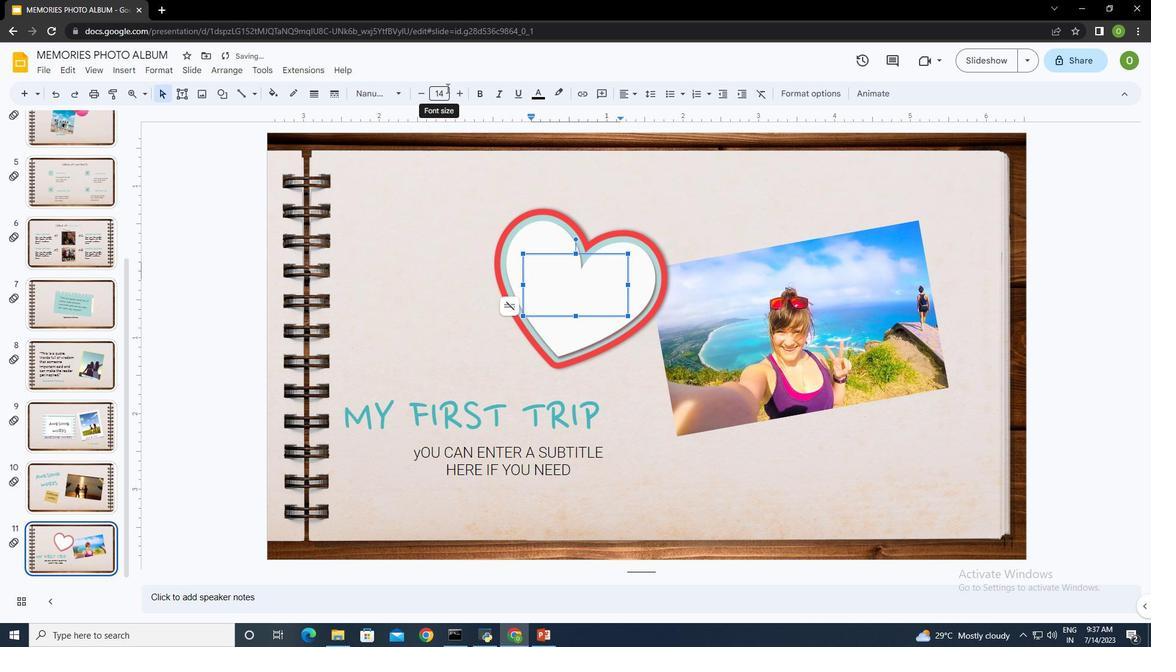 
Action: Mouse pressed left at (446, 88)
Screenshot: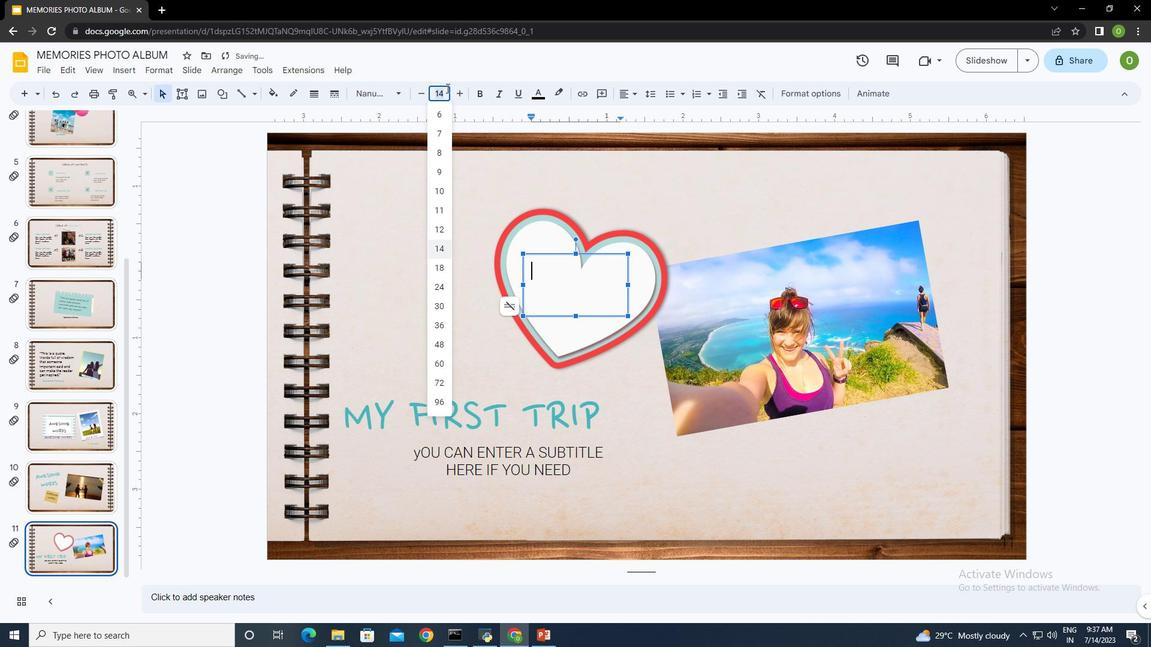 
Action: Key pressed 40<Key.enter>01
Screenshot: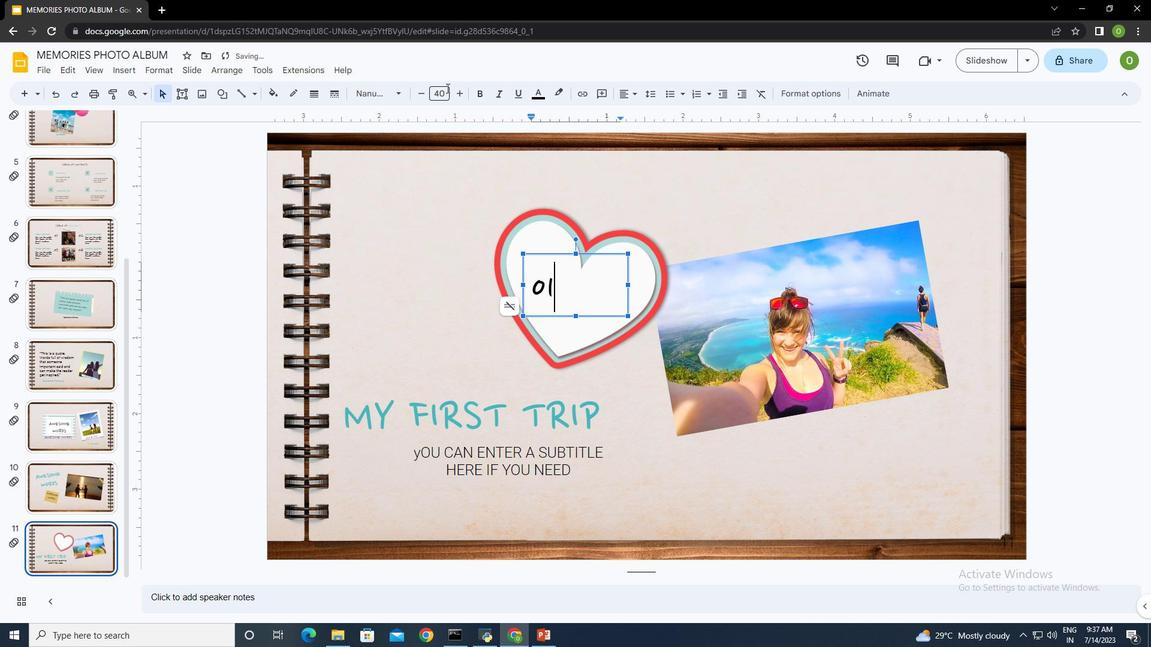 
Action: Mouse moved to (453, 83)
Screenshot: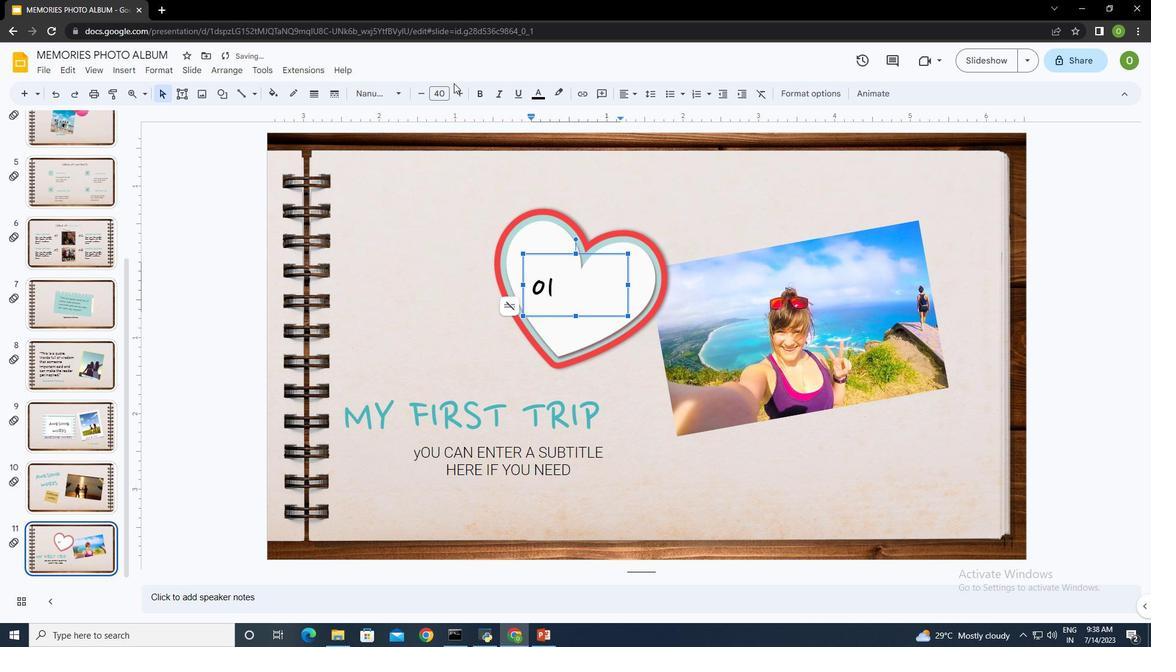 
Action: Key pressed ctrl+A
Screenshot: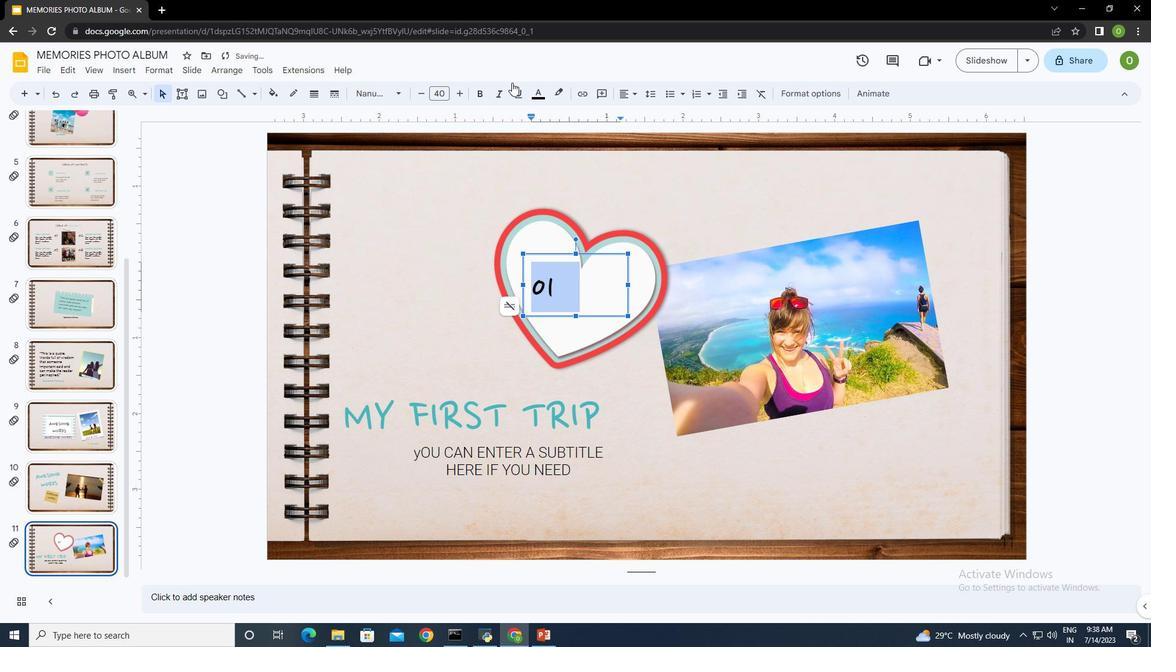
Action: Mouse moved to (630, 95)
Screenshot: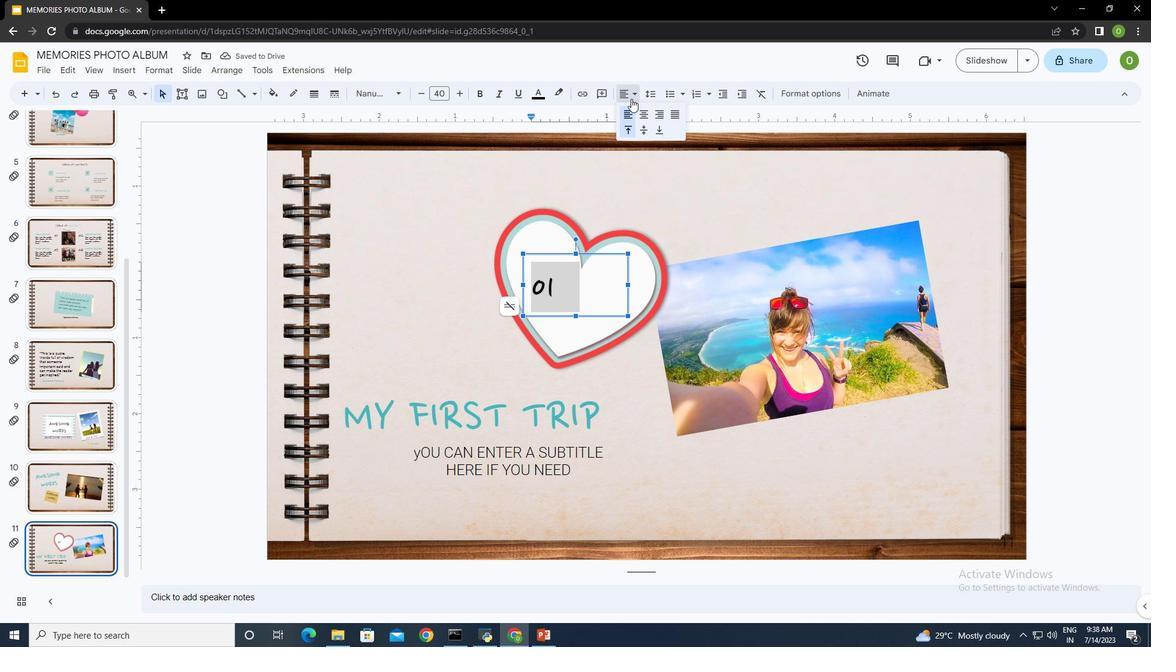 
Action: Mouse pressed left at (630, 95)
Screenshot: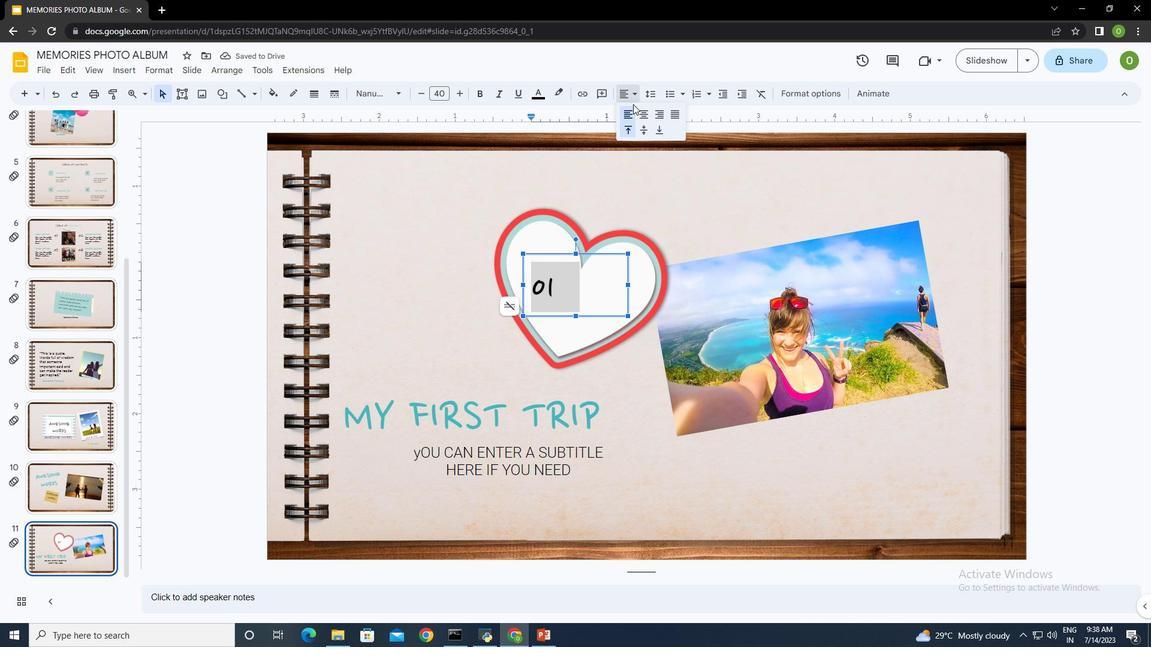 
Action: Mouse moved to (642, 114)
Screenshot: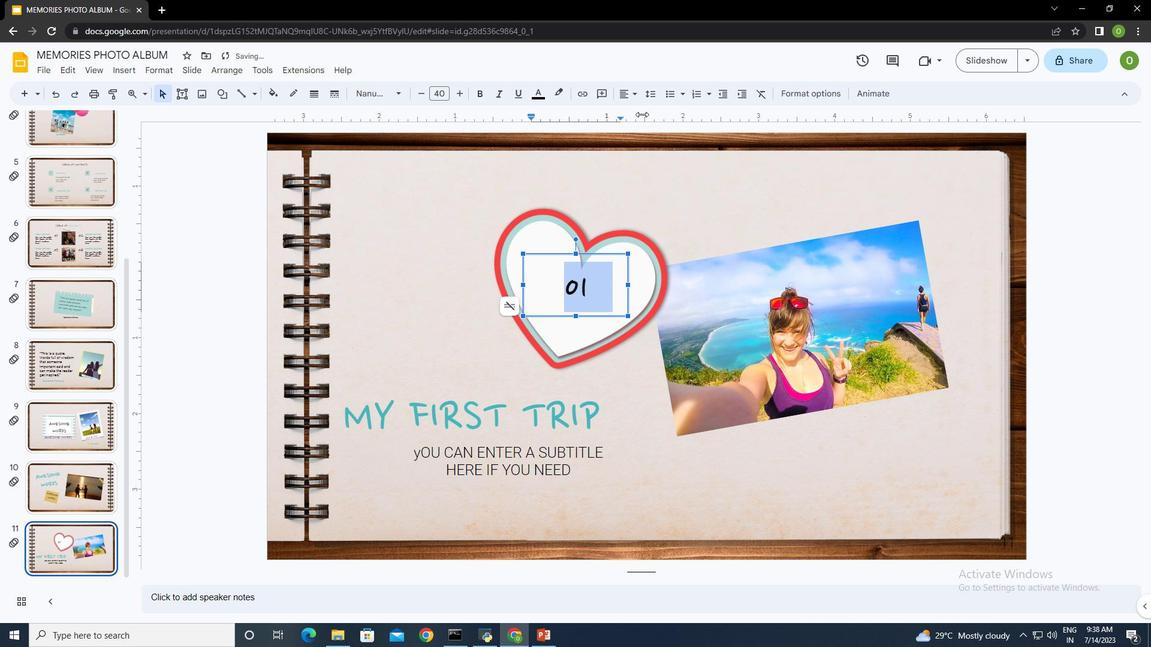 
Action: Mouse pressed left at (642, 114)
Screenshot: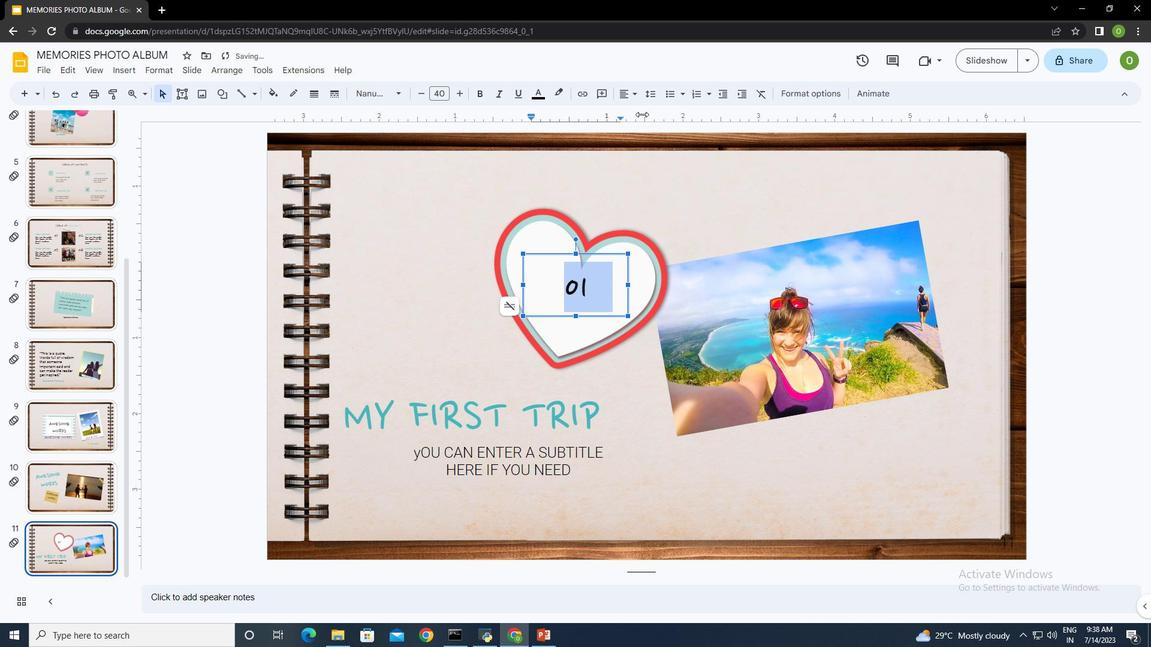 
Action: Mouse moved to (625, 93)
Screenshot: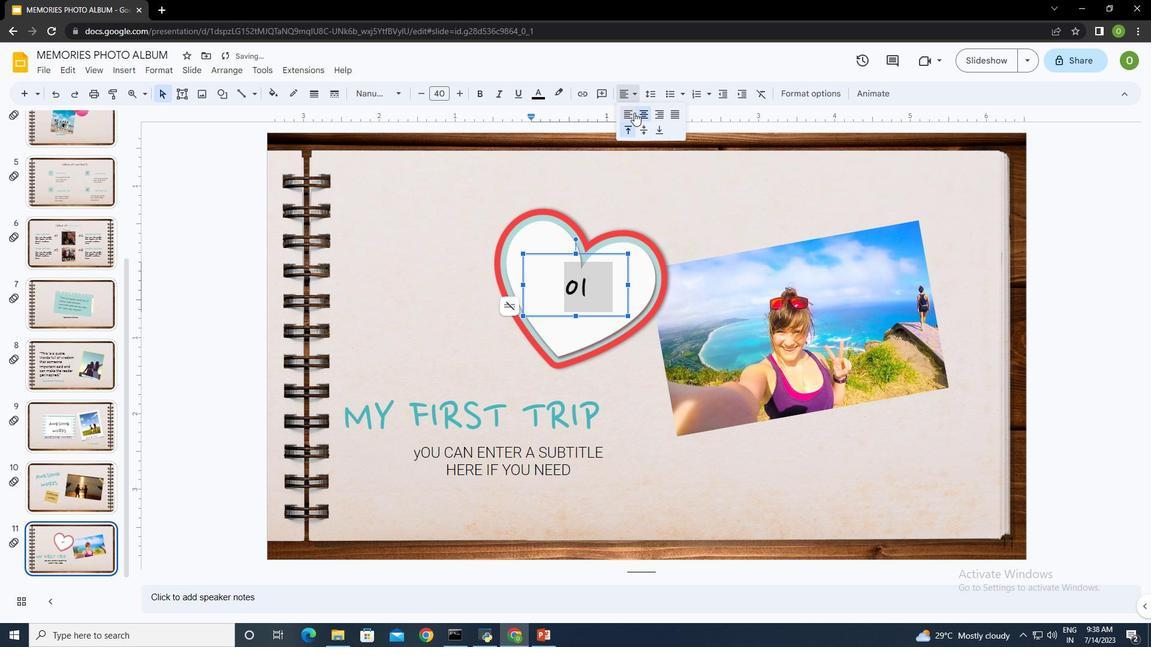 
Action: Mouse pressed left at (625, 93)
Screenshot: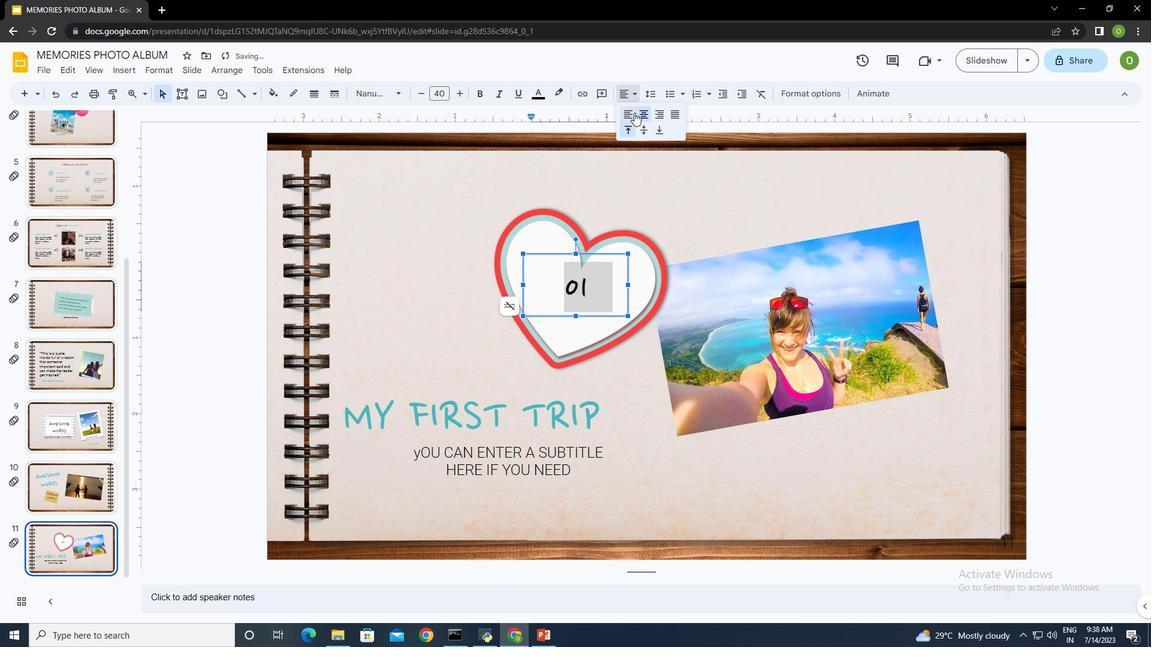 
Action: Mouse moved to (645, 130)
Screenshot: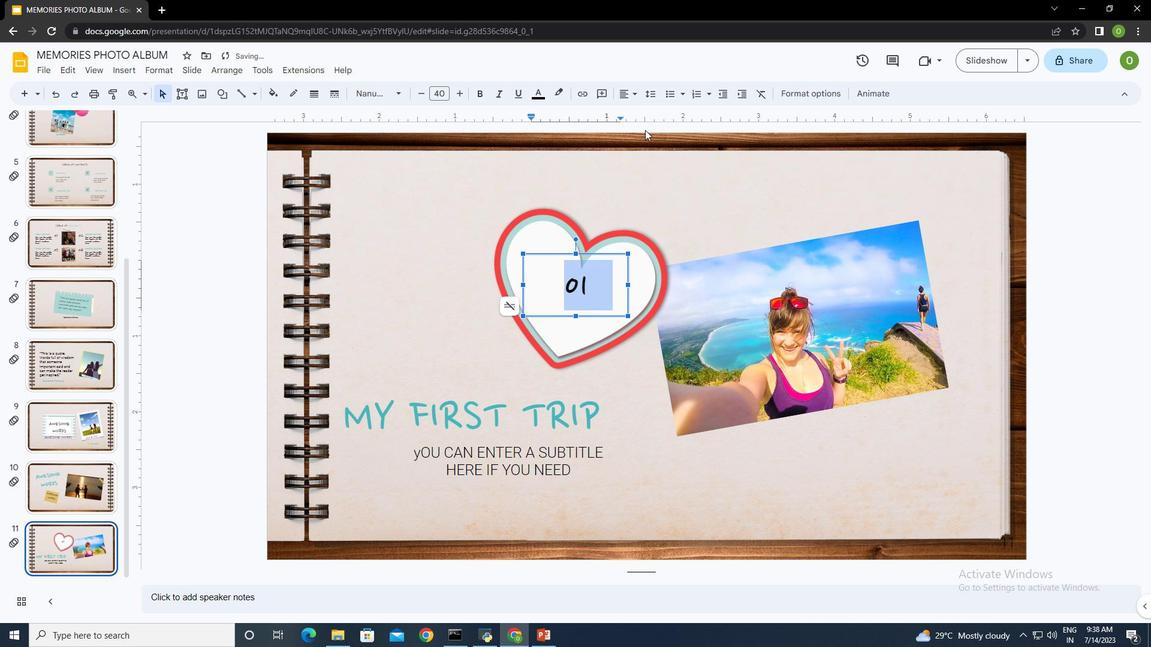 
Action: Mouse pressed left at (645, 130)
Screenshot: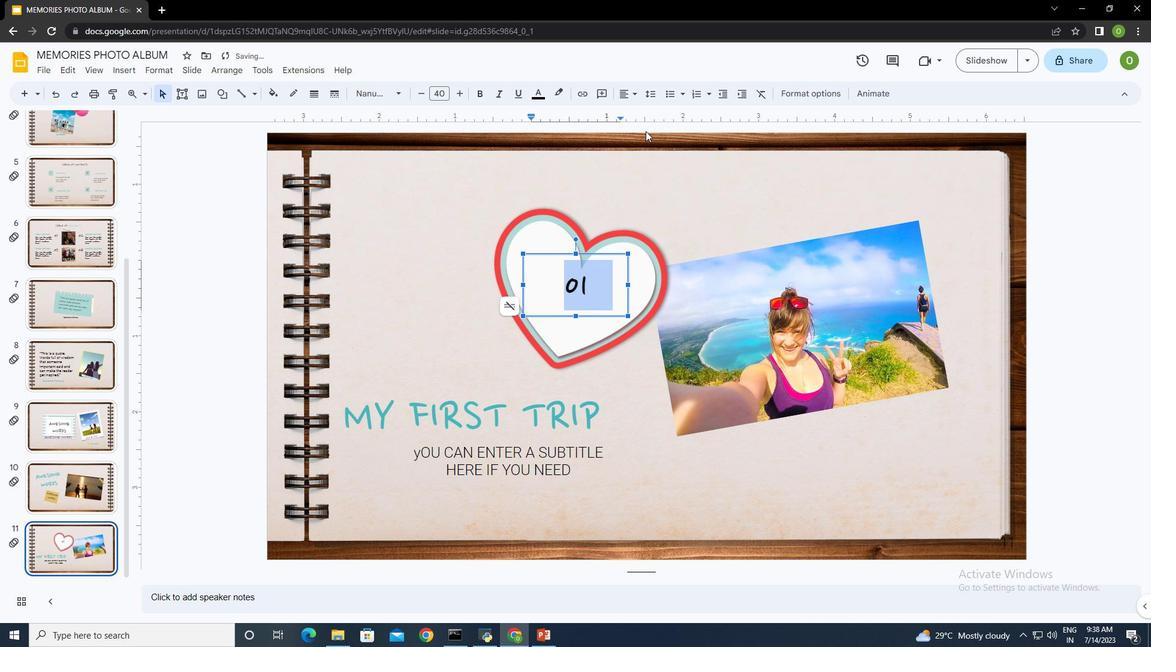 
Action: Mouse moved to (470, 284)
Screenshot: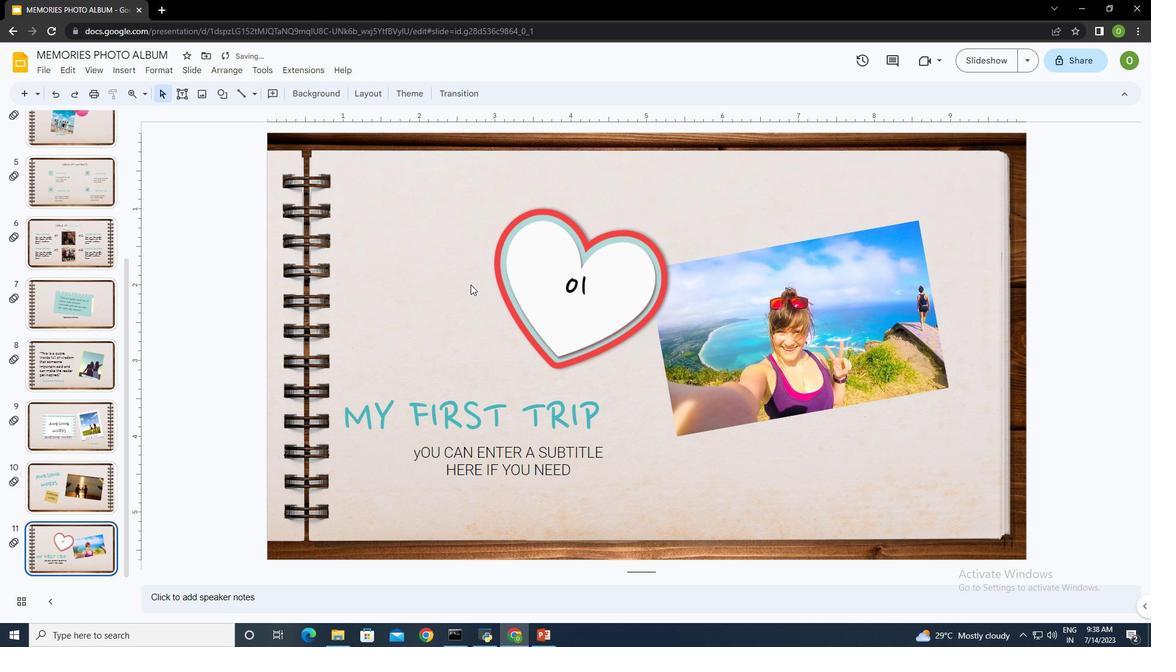 
Action: Mouse pressed left at (470, 284)
Screenshot: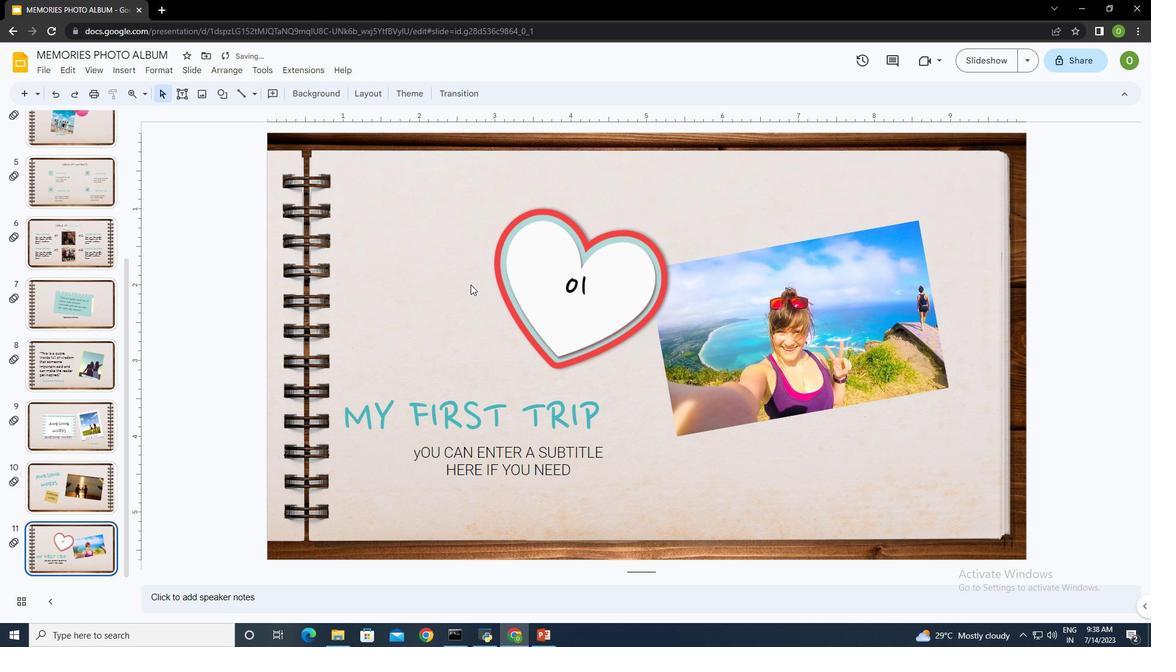 
Action: Mouse moved to (586, 281)
Screenshot: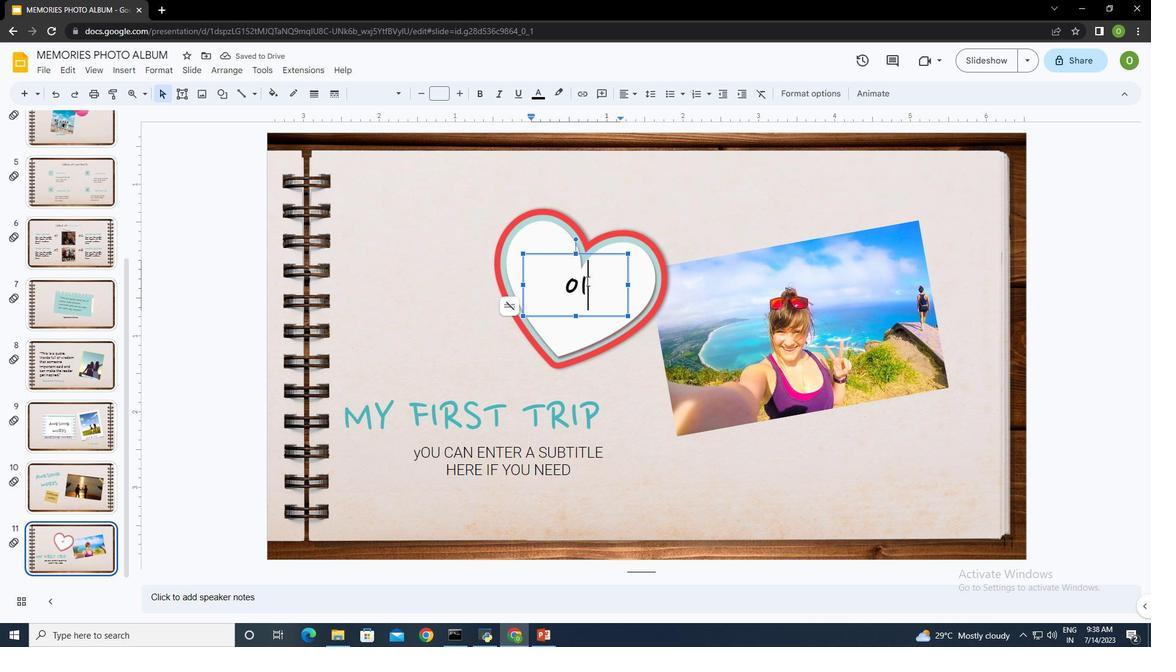 
Action: Mouse pressed left at (586, 281)
Screenshot: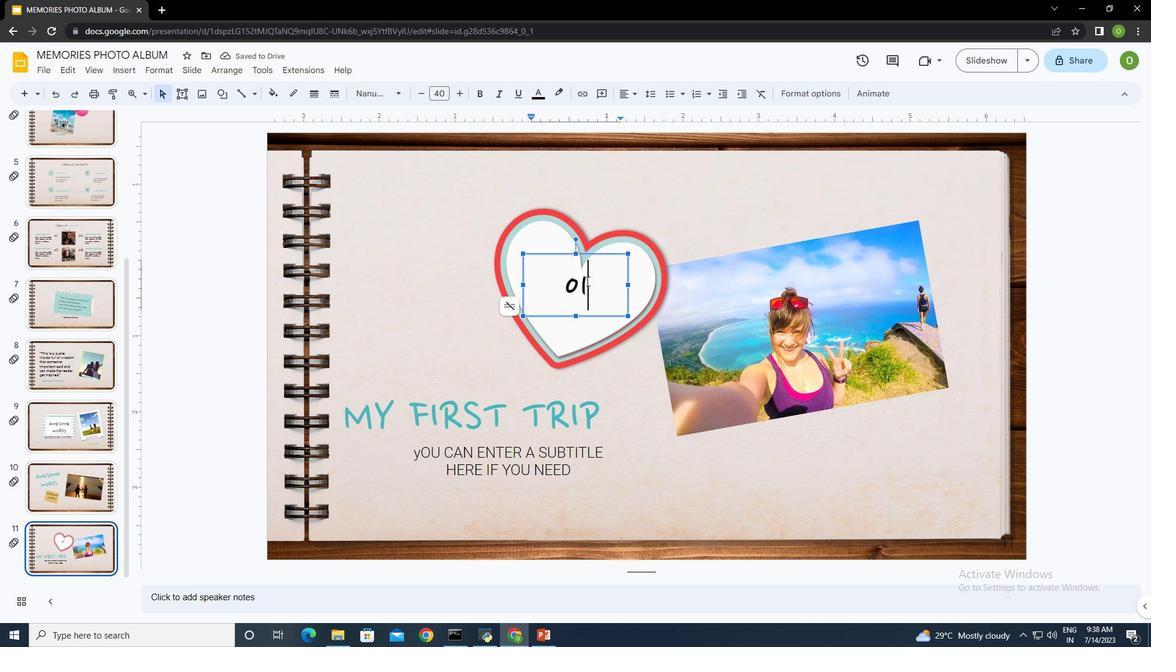 
Action: Mouse moved to (588, 284)
Screenshot: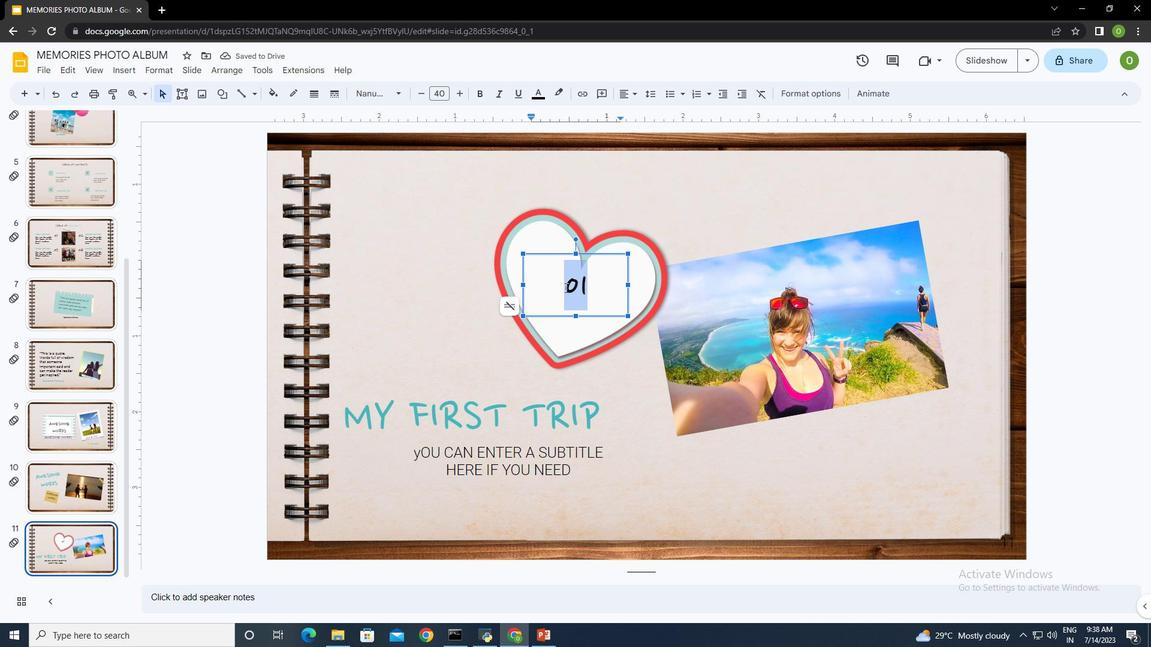 
Action: Mouse pressed left at (588, 284)
Screenshot: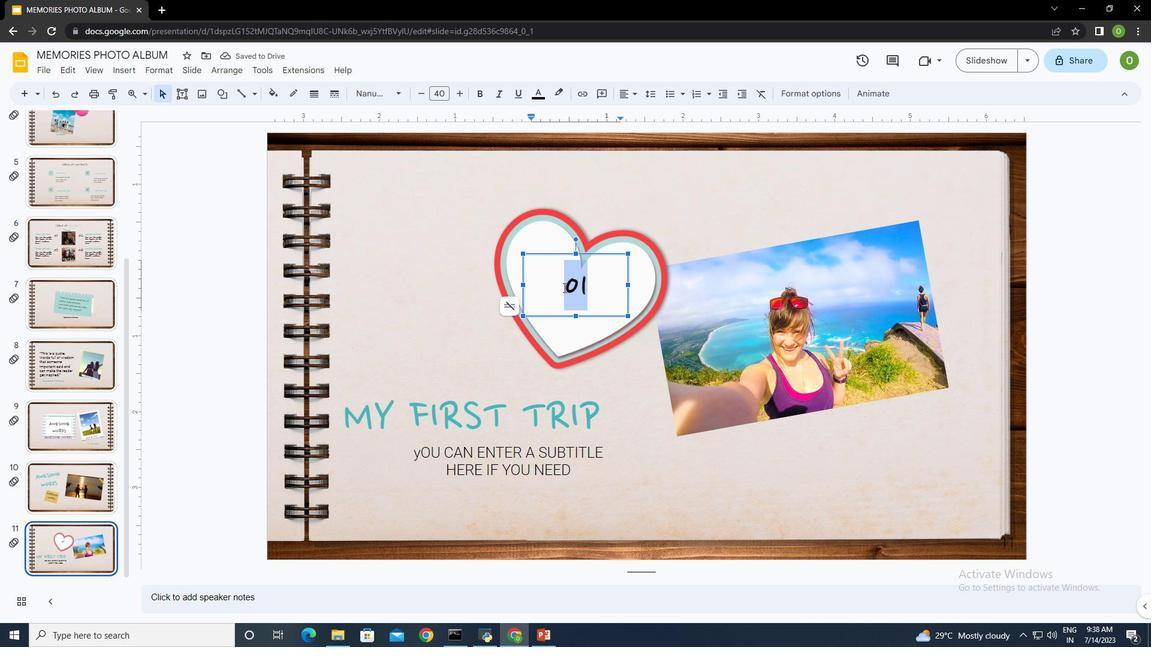
Action: Mouse moved to (463, 91)
Screenshot: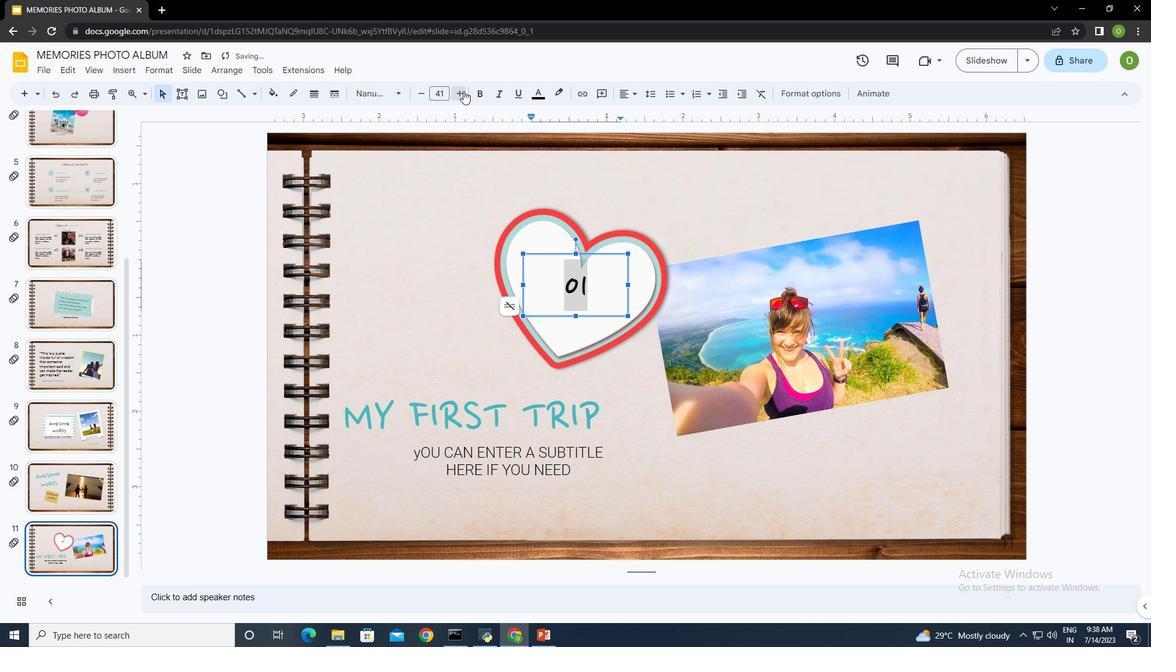 
Action: Mouse pressed left at (463, 91)
Screenshot: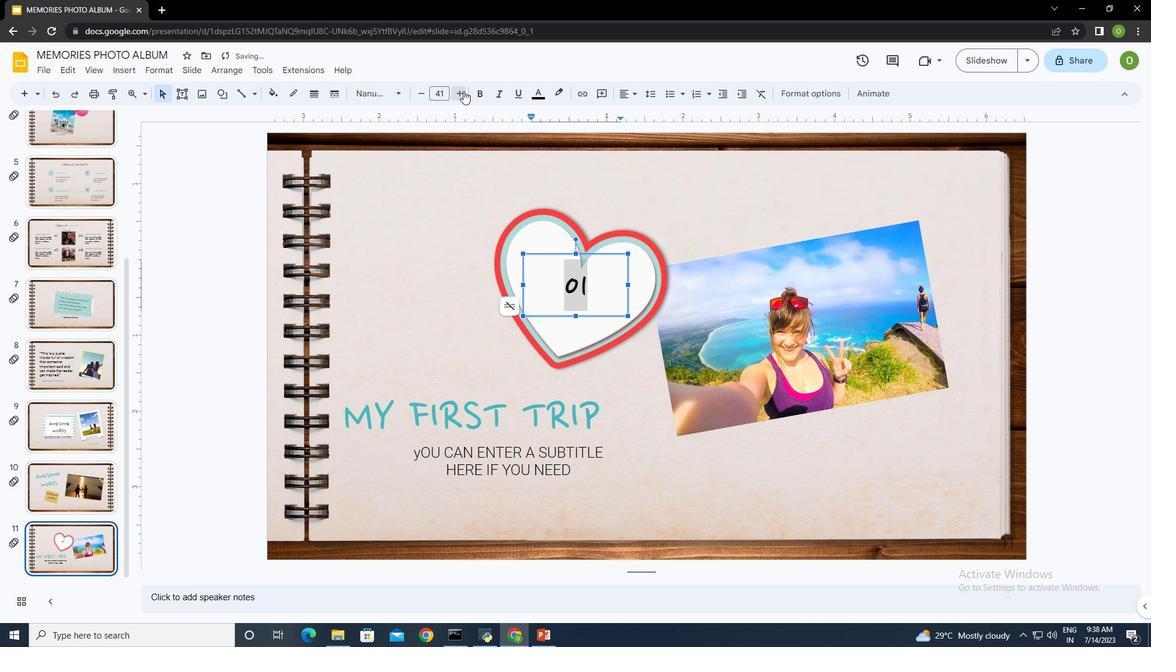 
Action: Mouse pressed left at (463, 91)
Screenshot: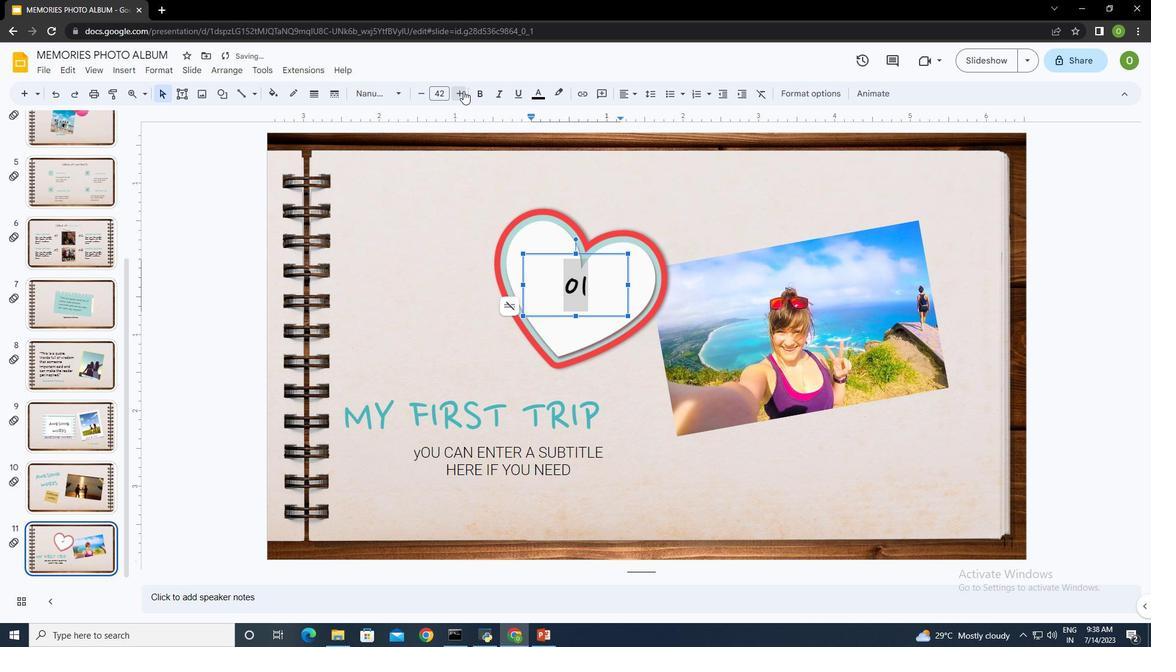 
Action: Mouse pressed left at (463, 91)
Screenshot: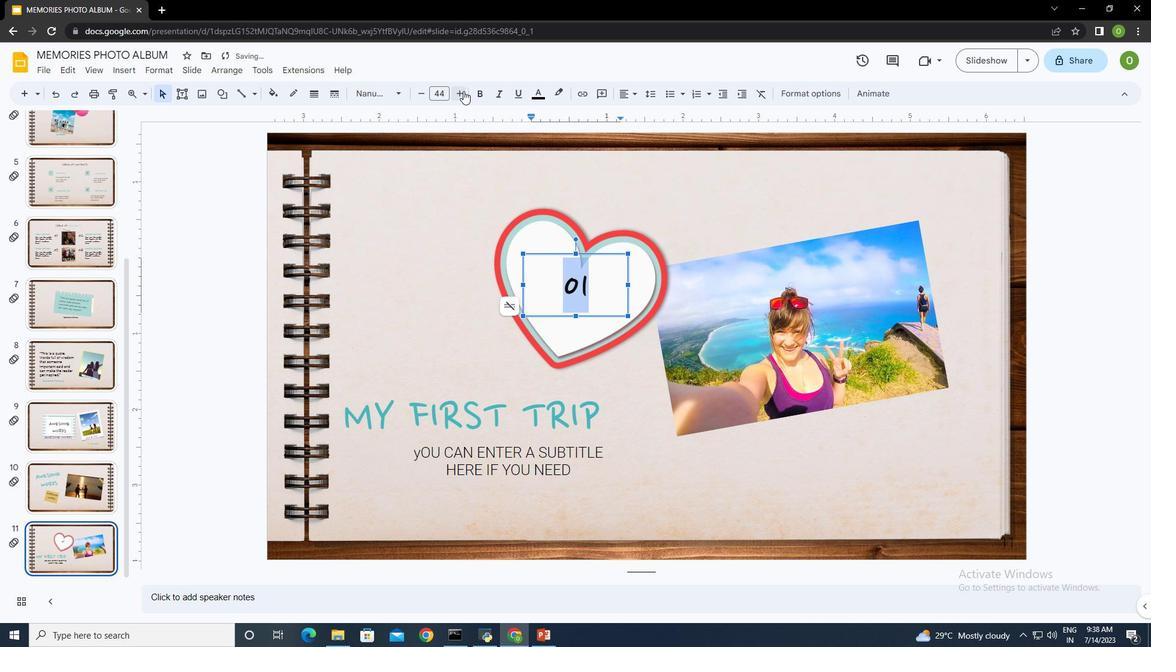 
Action: Mouse pressed left at (463, 91)
Screenshot: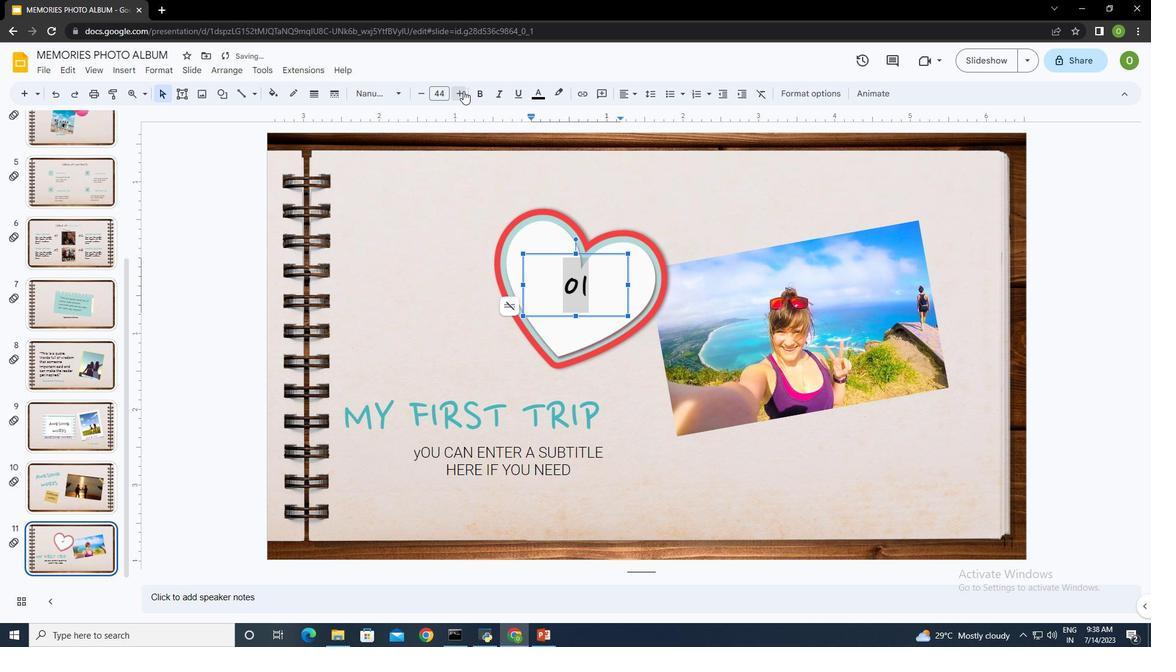 
Action: Mouse pressed left at (463, 91)
Screenshot: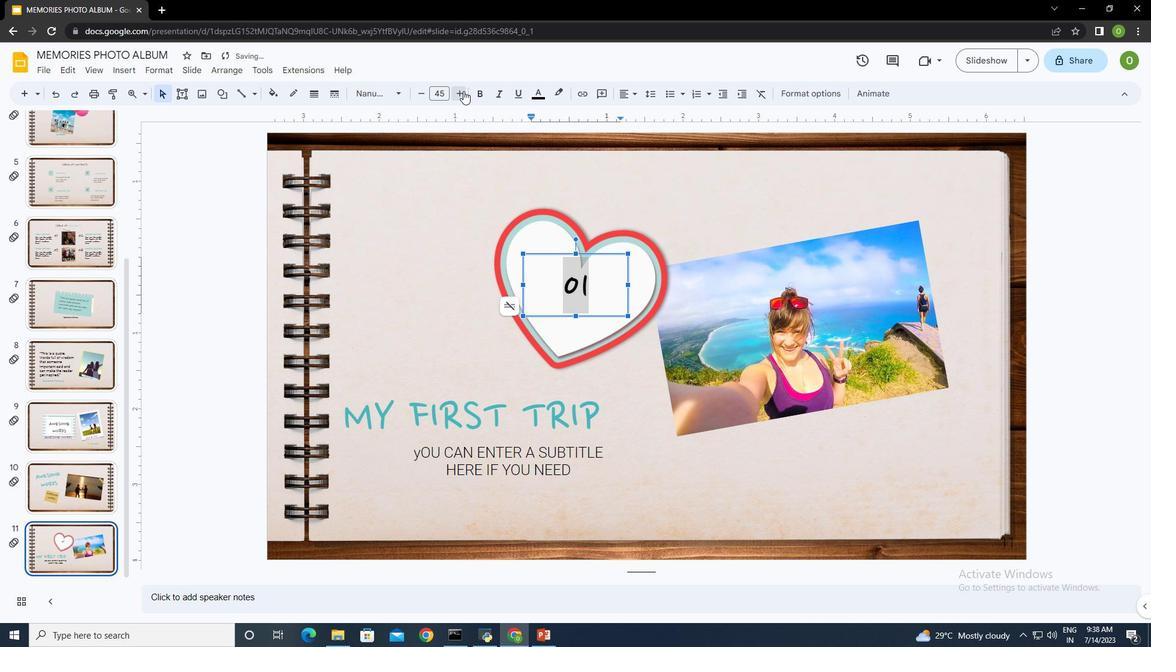 
Action: Mouse pressed left at (463, 91)
Screenshot: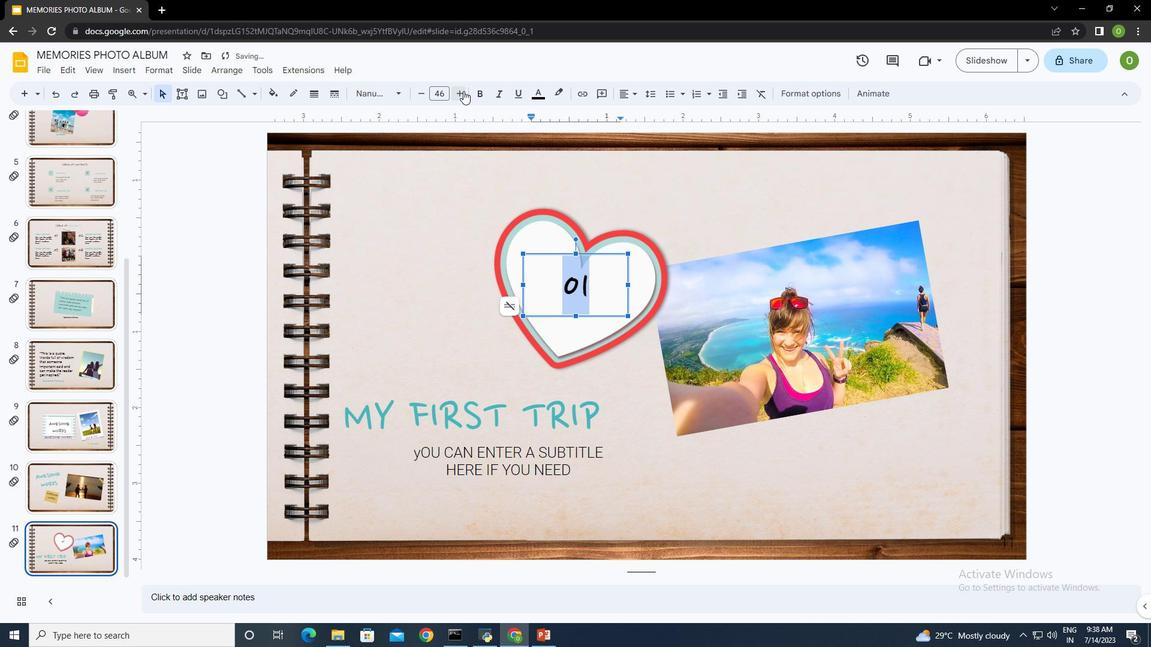 
Action: Mouse pressed left at (463, 91)
Screenshot: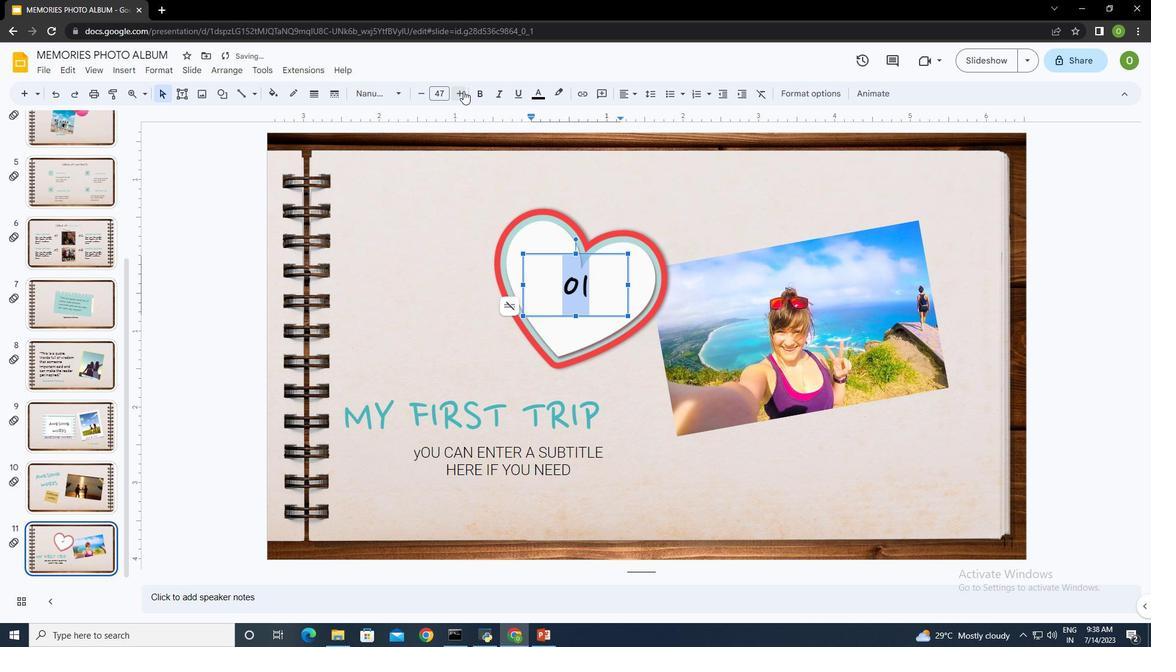
Action: Mouse pressed left at (463, 91)
Screenshot: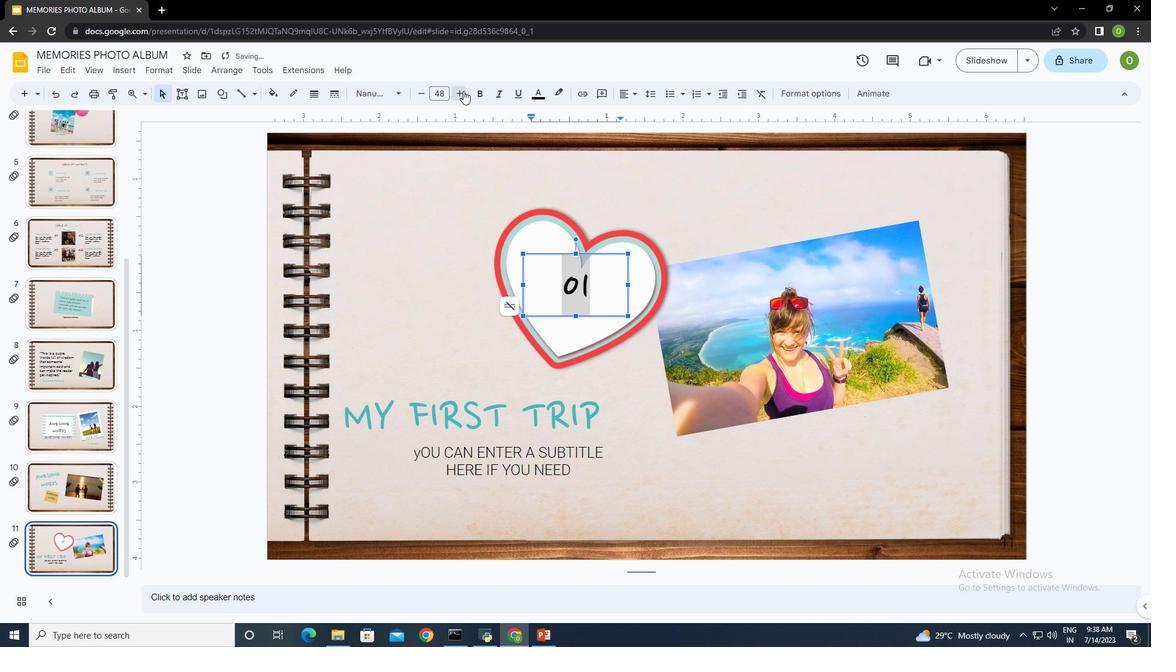 
Action: Mouse pressed left at (463, 91)
Screenshot: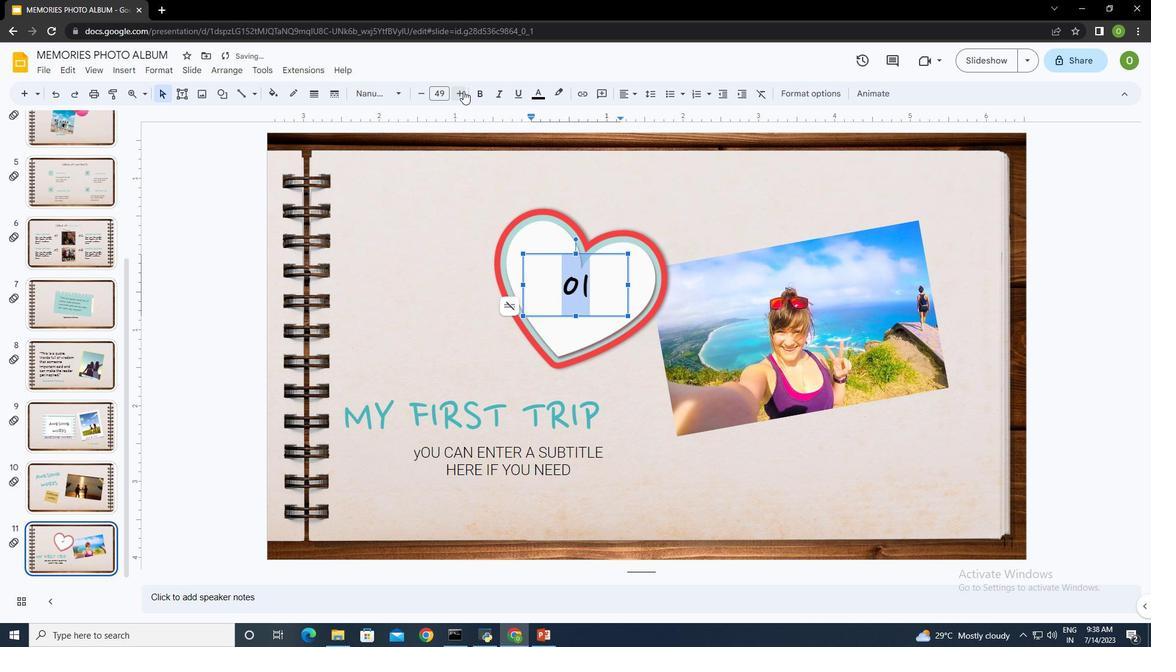
Action: Mouse pressed left at (463, 91)
Screenshot: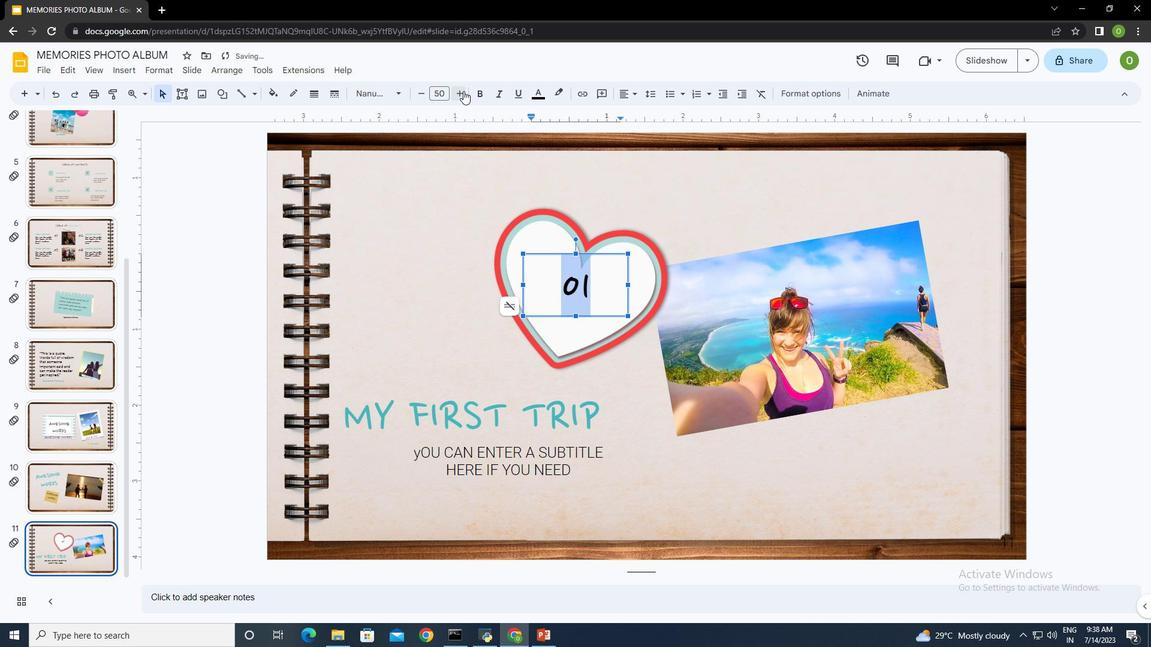 
Action: Mouse moved to (449, 279)
Screenshot: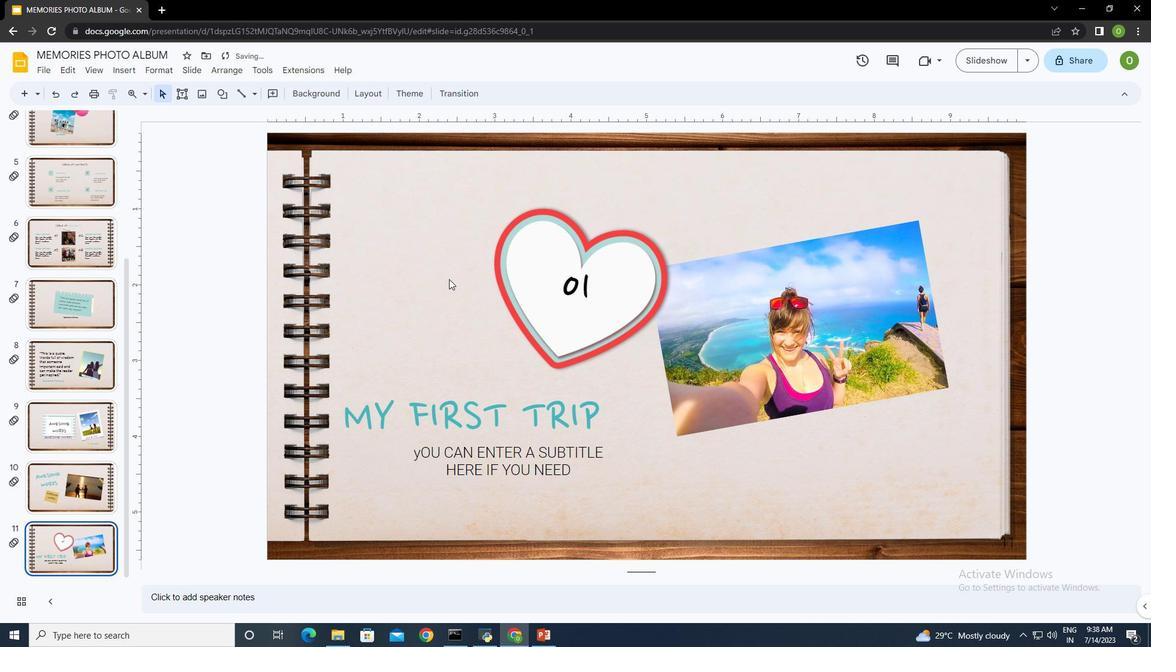 
Action: Mouse pressed left at (449, 279)
Screenshot: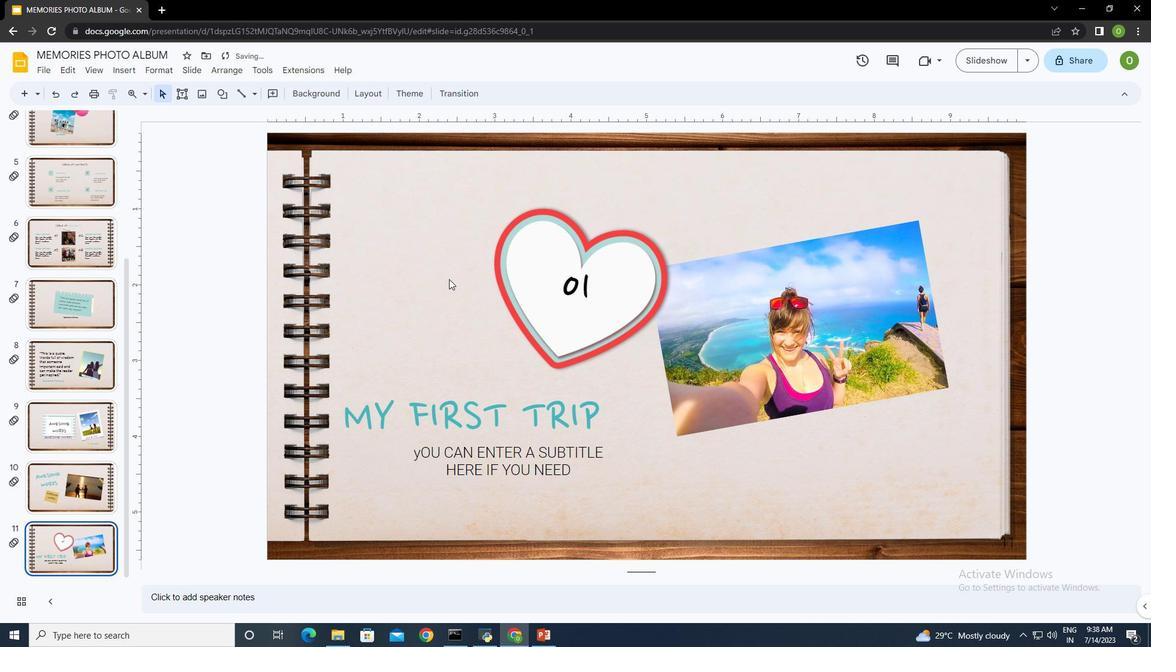 
Action: Mouse moved to (627, 391)
Screenshot: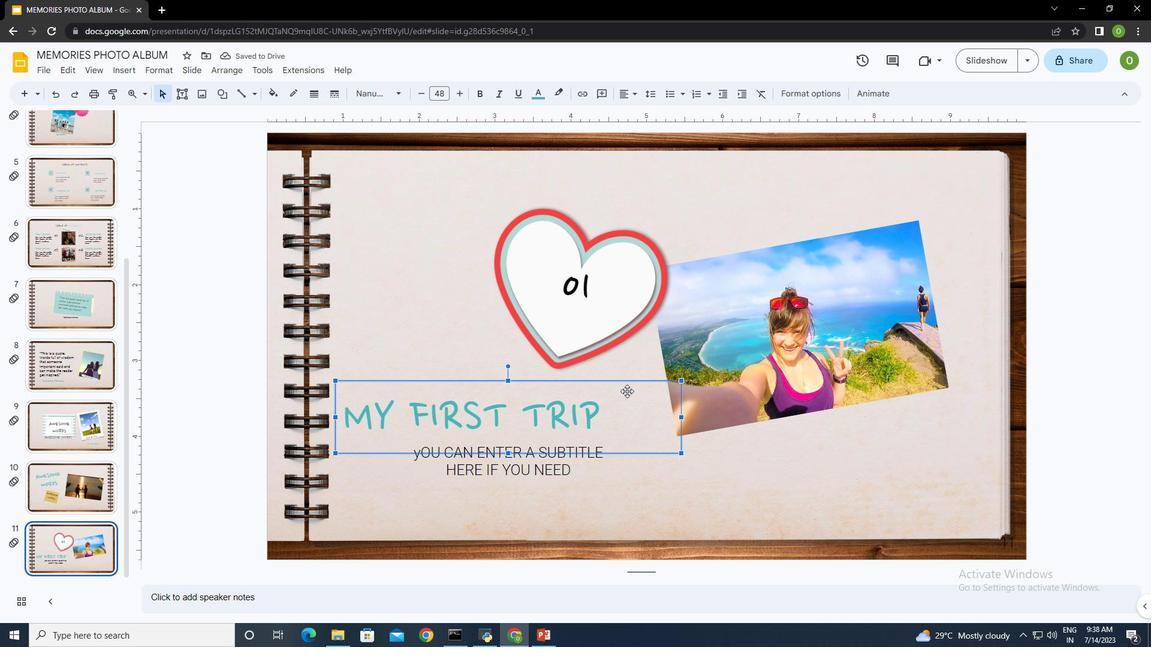 
Action: Mouse pressed left at (627, 391)
Screenshot: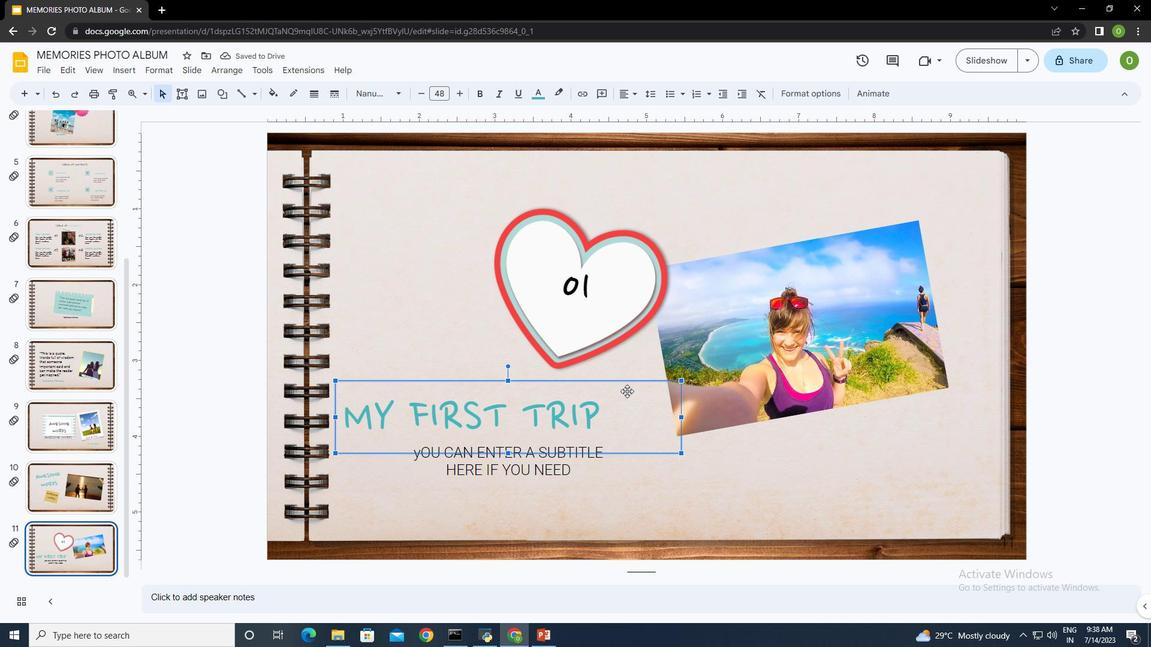 
Action: Mouse moved to (783, 474)
Screenshot: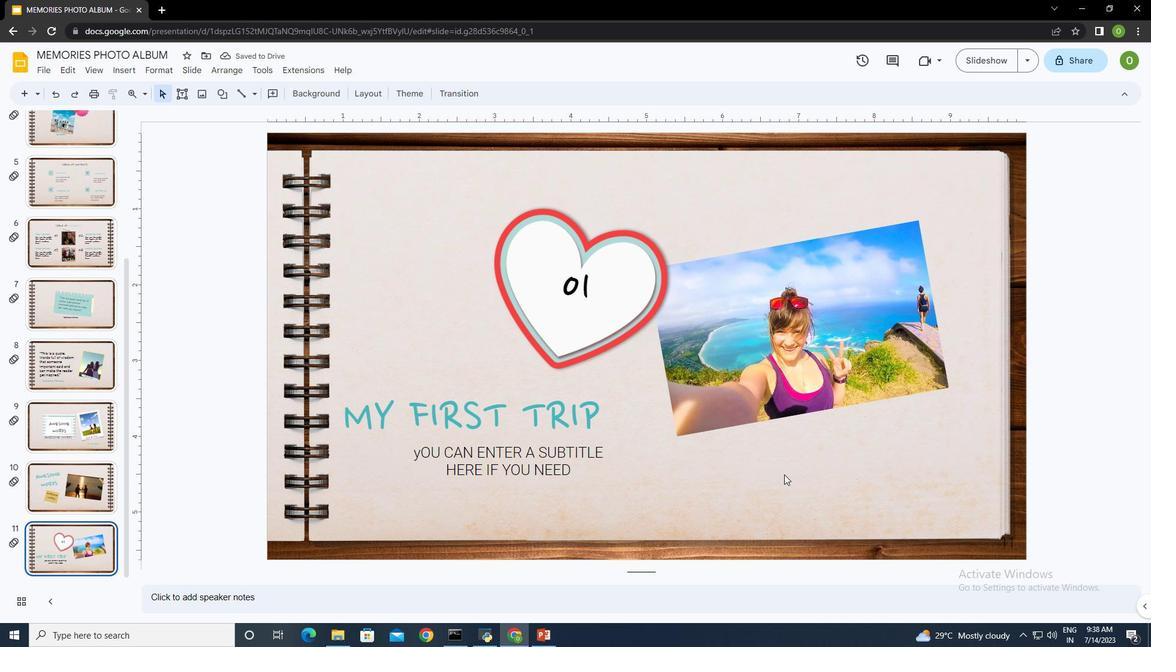 
Action: Mouse pressed left at (783, 474)
Screenshot: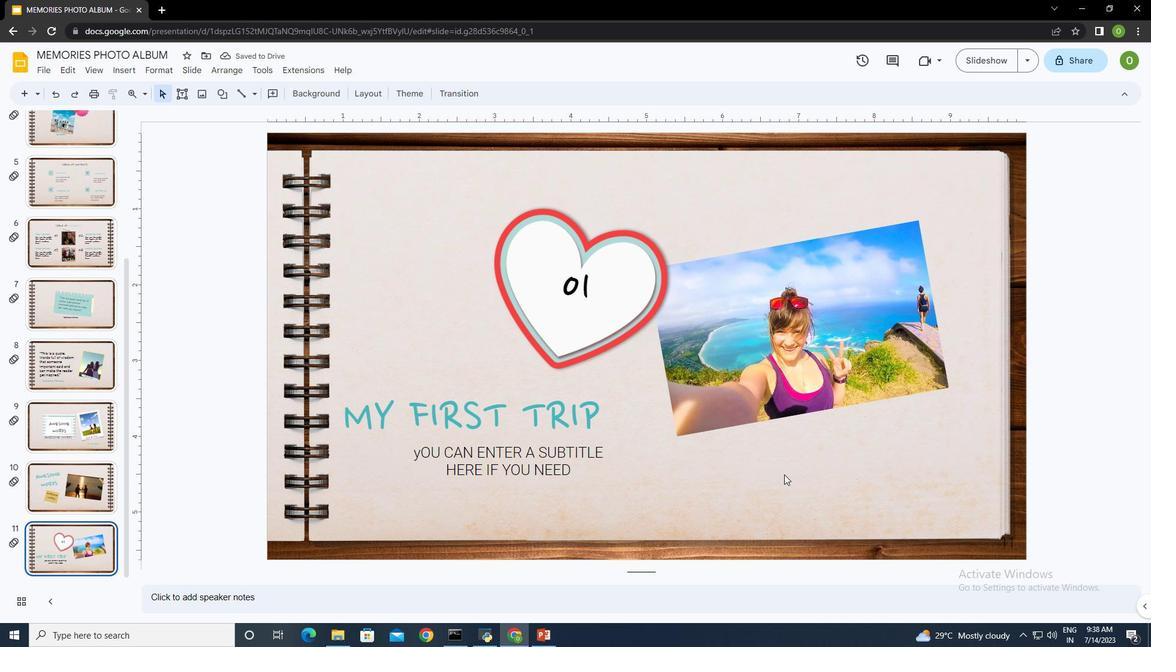 
Action: Mouse moved to (124, 70)
Screenshot: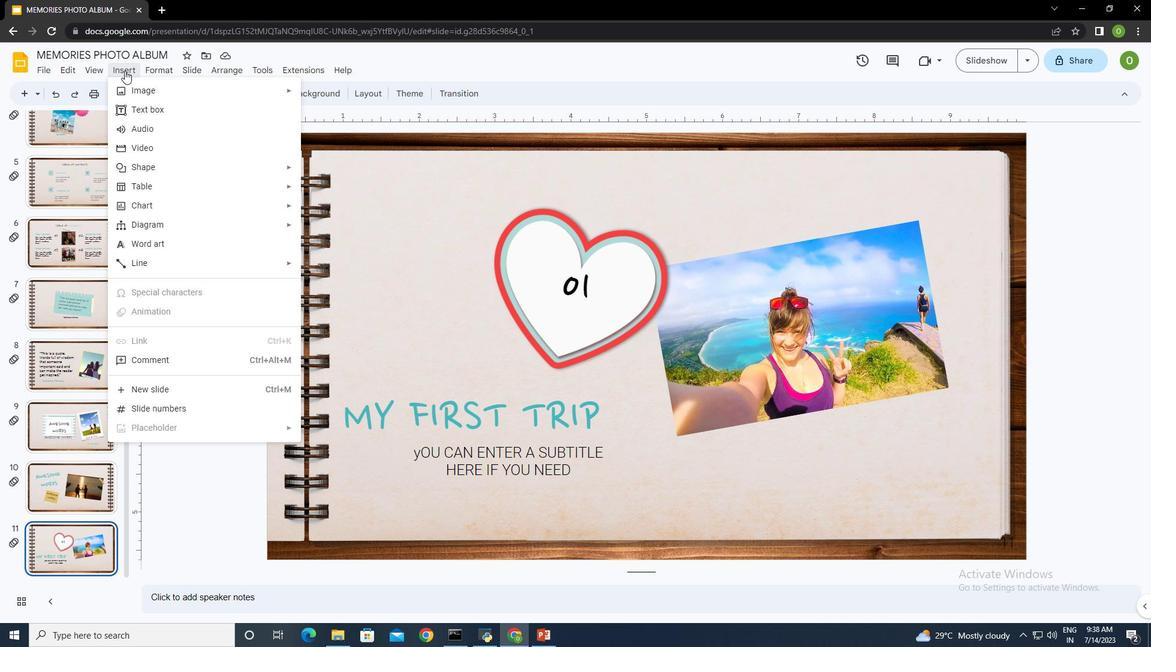 
Action: Mouse pressed left at (124, 70)
Screenshot: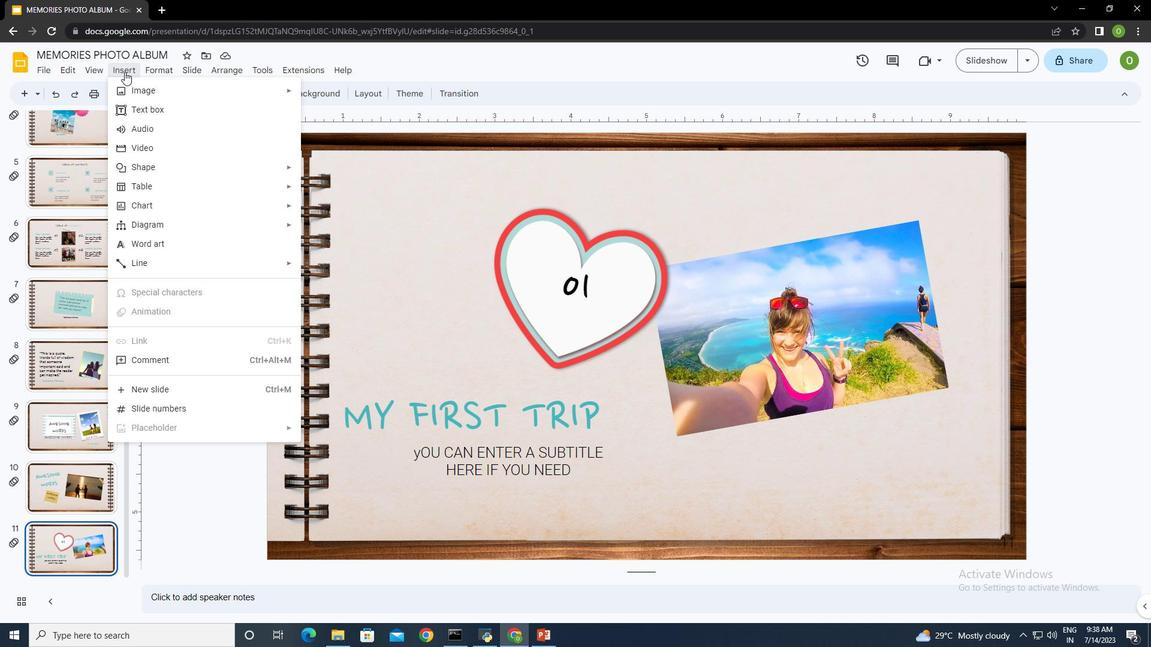 
Action: Mouse moved to (365, 93)
Screenshot: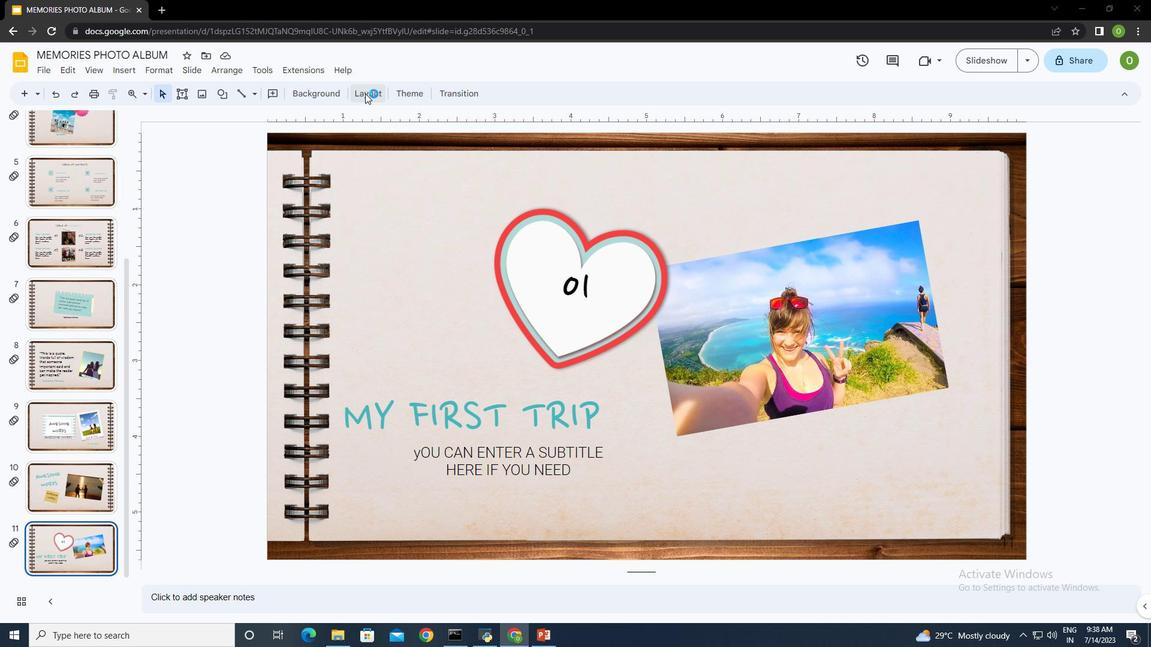 
Action: Mouse pressed left at (365, 93)
Screenshot: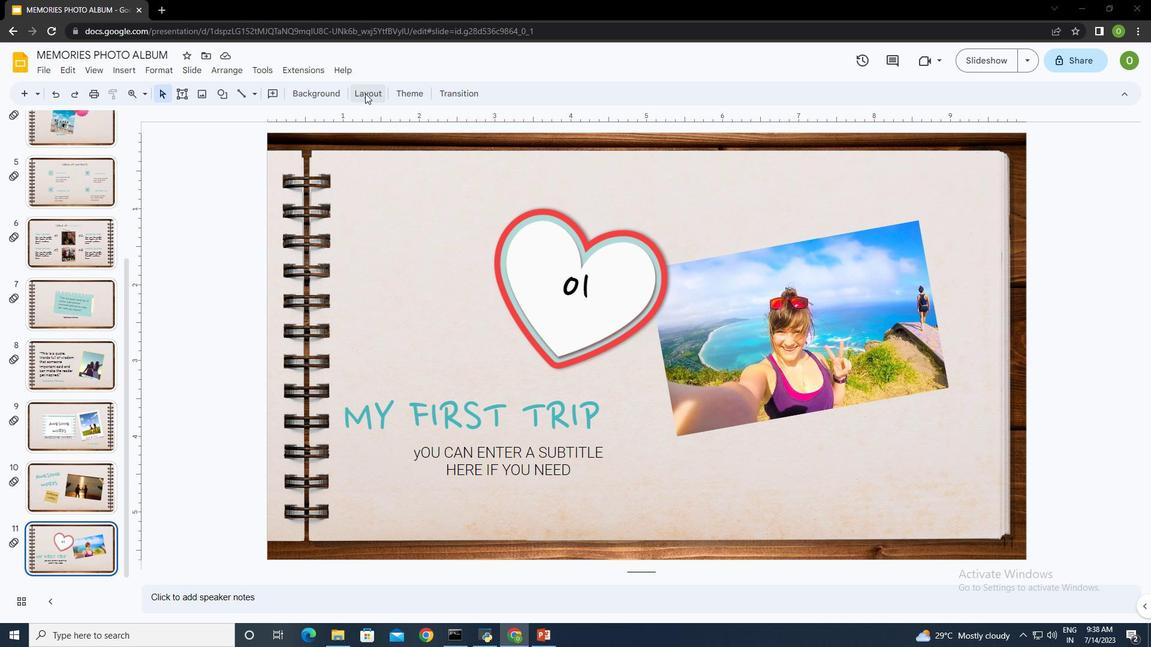 
Action: Mouse moved to (236, 148)
Screenshot: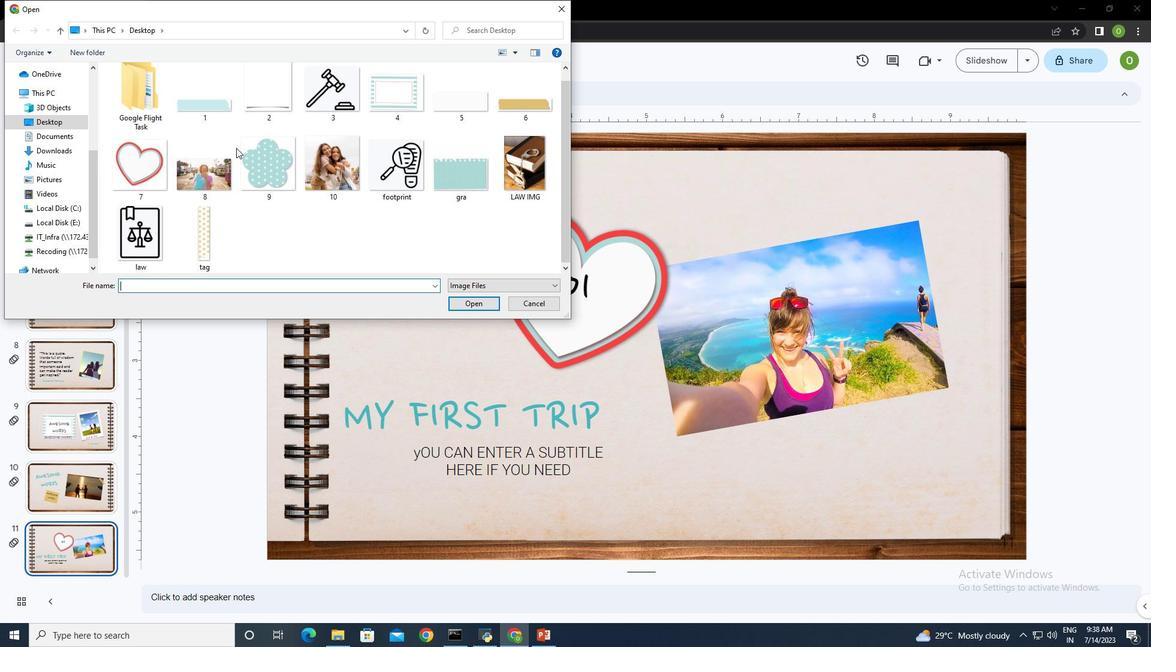
Action: Mouse scrolled (236, 147) with delta (0, 0)
Screenshot: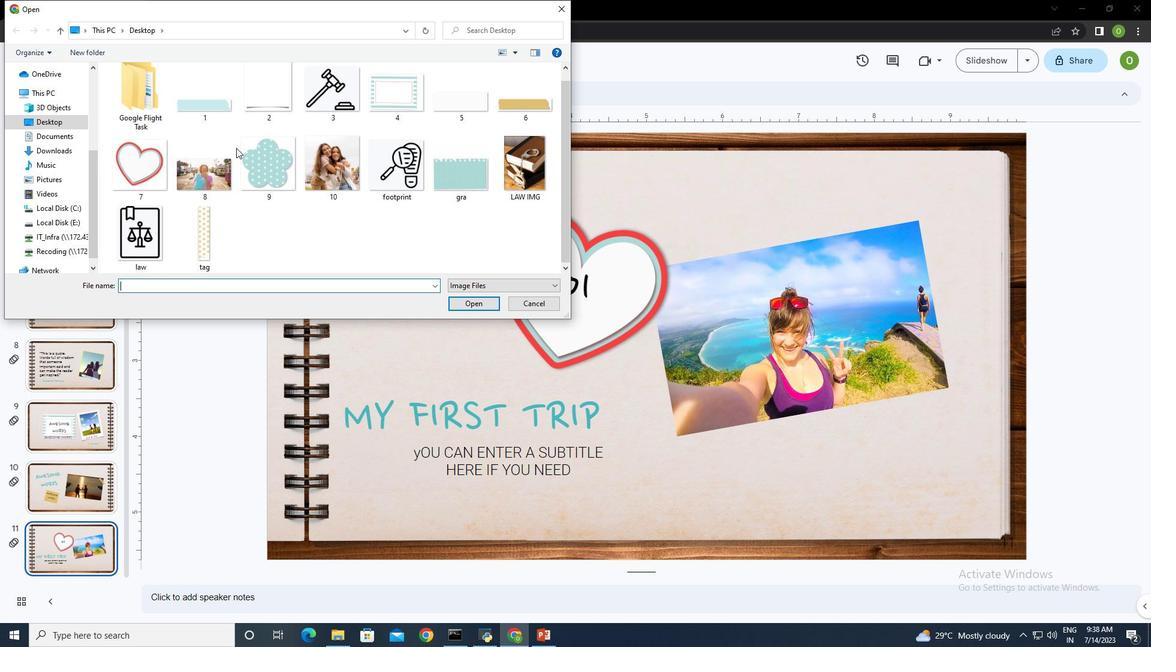
Action: Mouse moved to (236, 148)
Screenshot: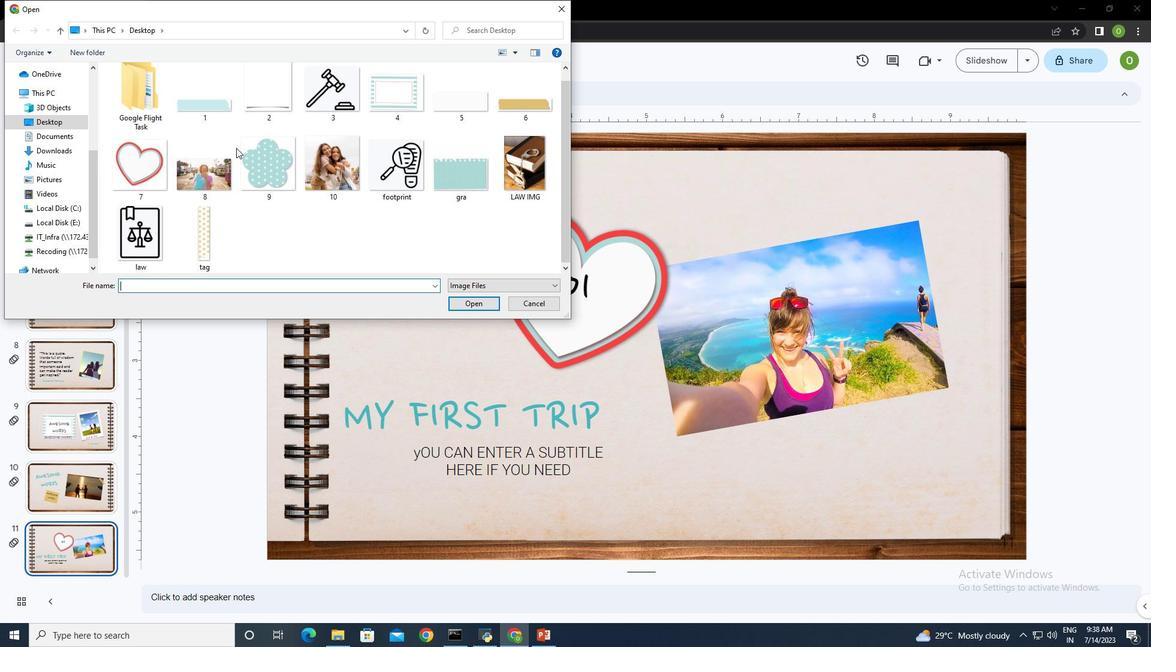 
Action: Mouse scrolled (236, 147) with delta (0, 0)
Screenshot: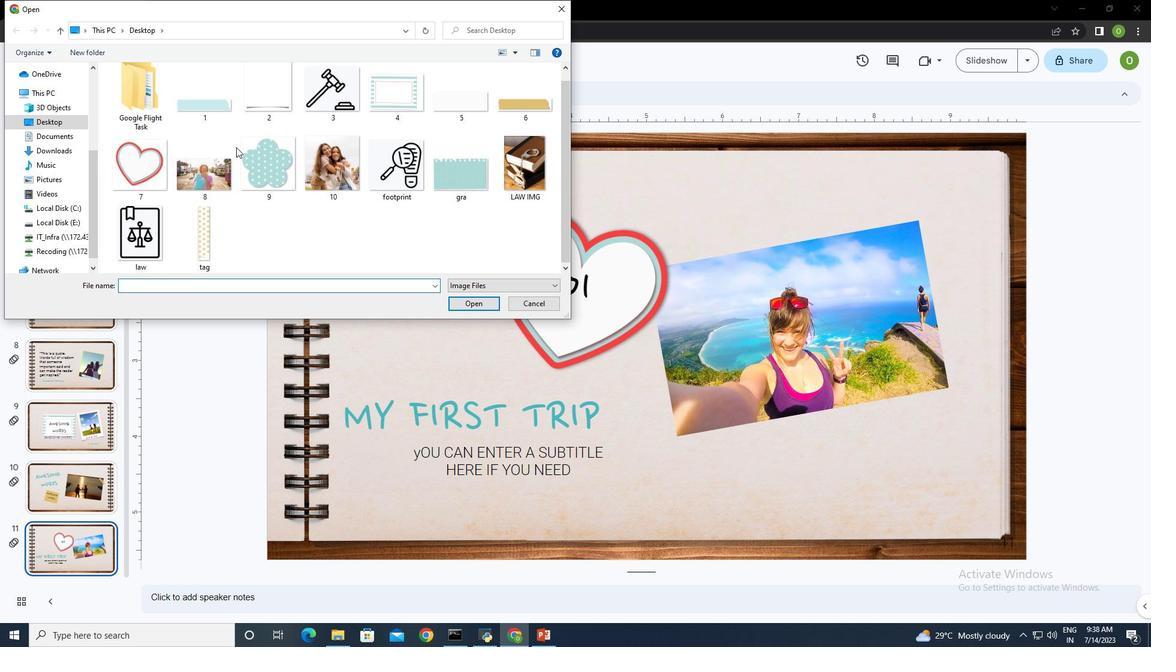 
Action: Mouse scrolled (236, 147) with delta (0, 0)
Screenshot: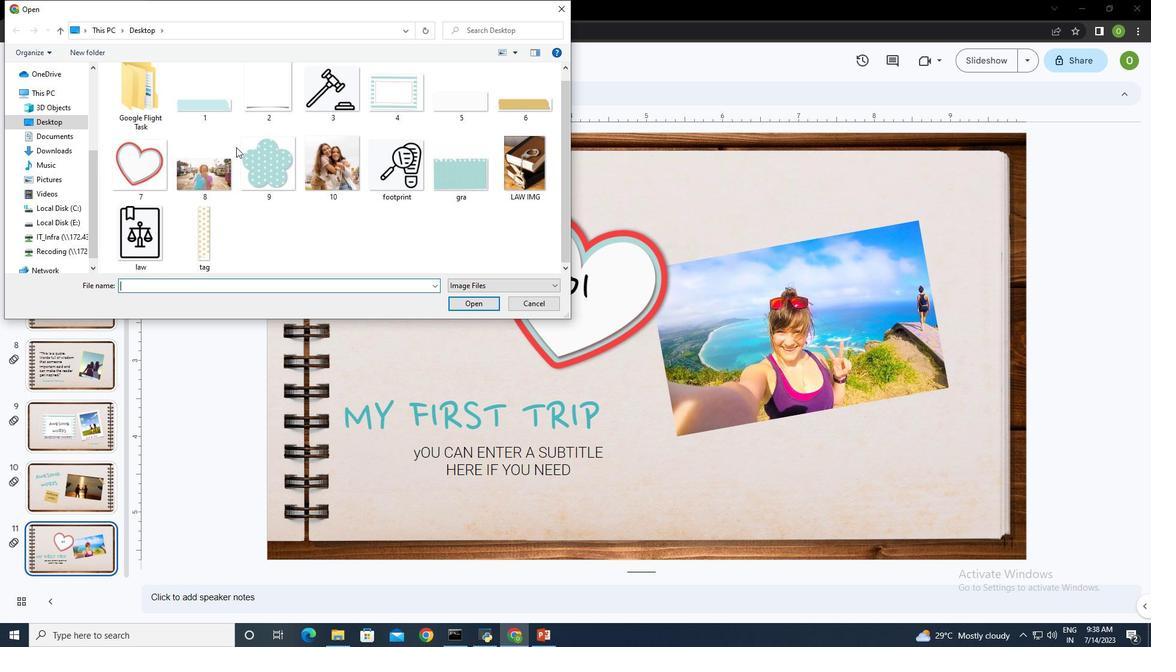 
Action: Mouse moved to (236, 146)
Screenshot: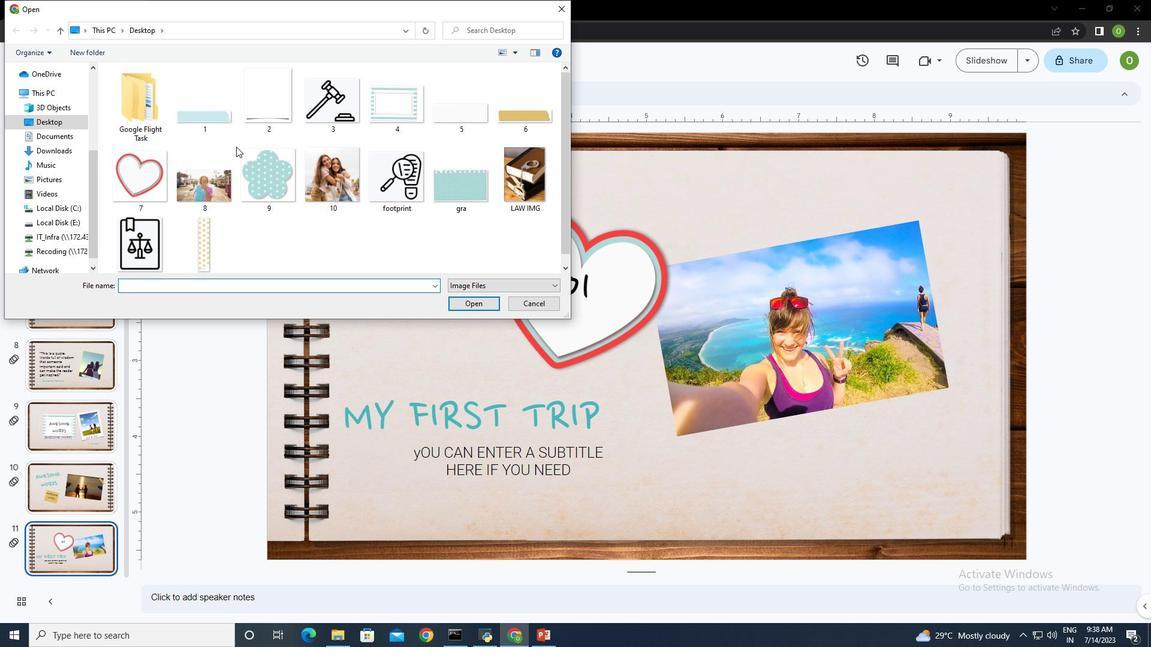 
Action: Mouse scrolled (236, 147) with delta (0, 0)
Screenshot: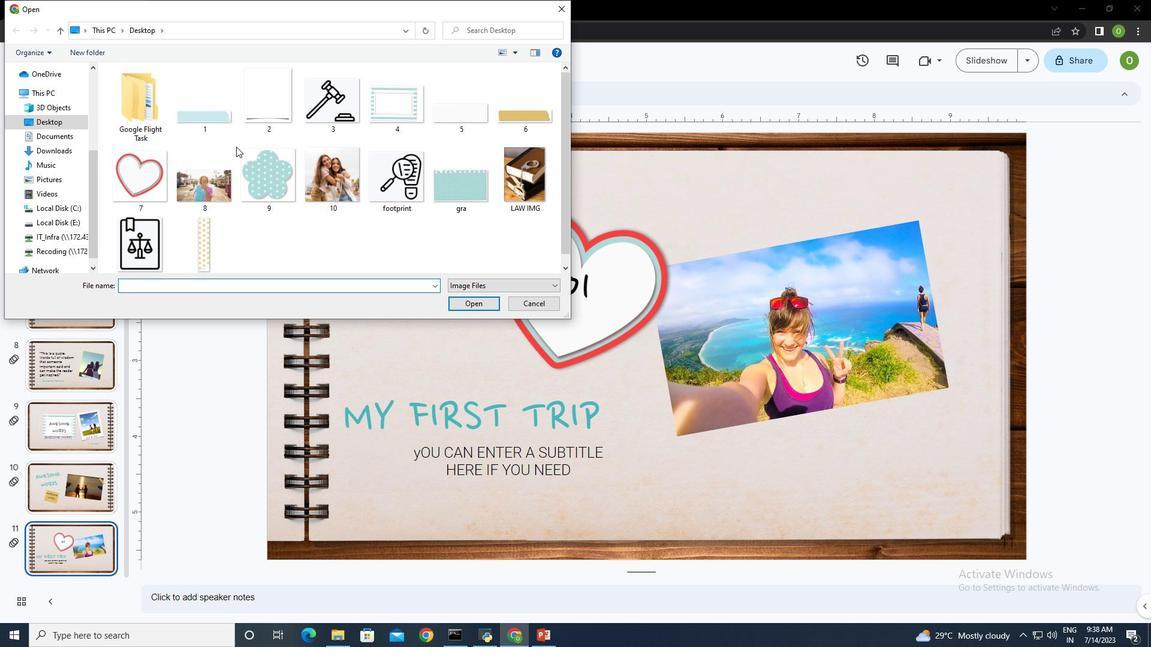 
Action: Mouse scrolled (236, 147) with delta (0, 0)
Screenshot: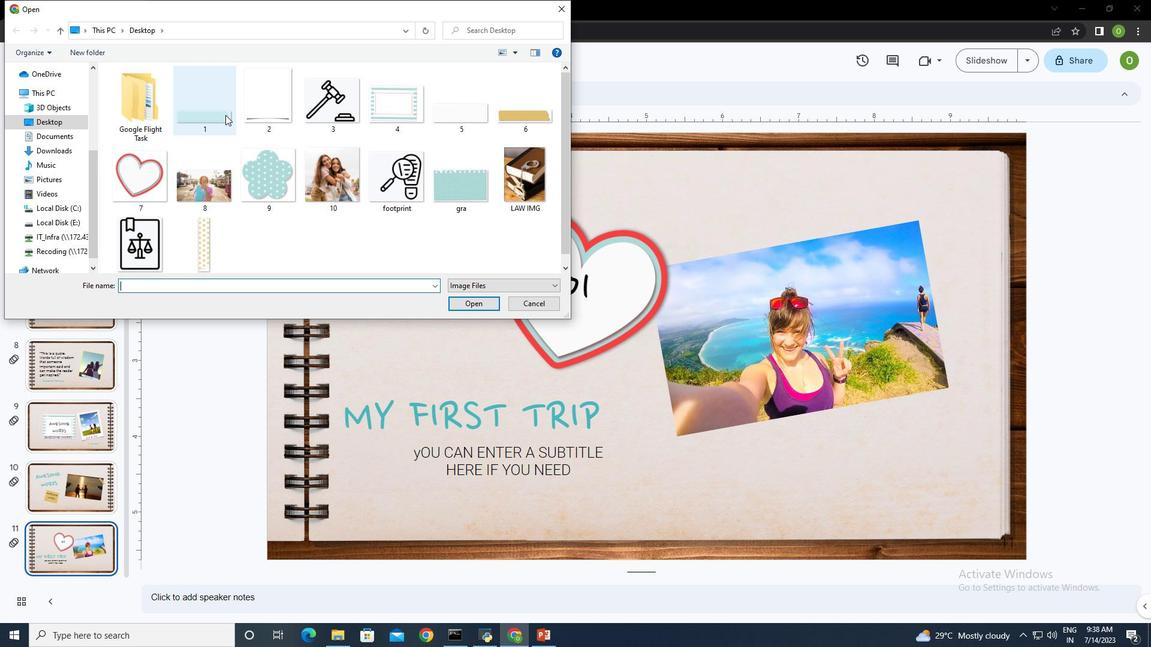 
Action: Mouse scrolled (236, 147) with delta (0, 0)
Screenshot: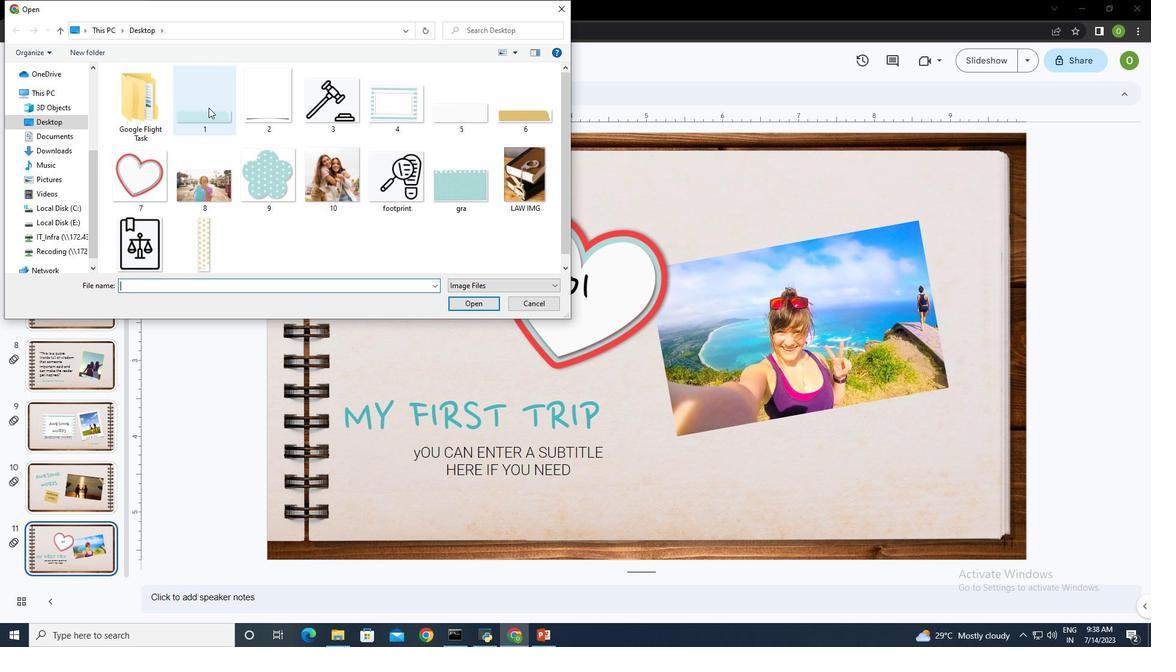 
Action: Mouse moved to (203, 106)
Screenshot: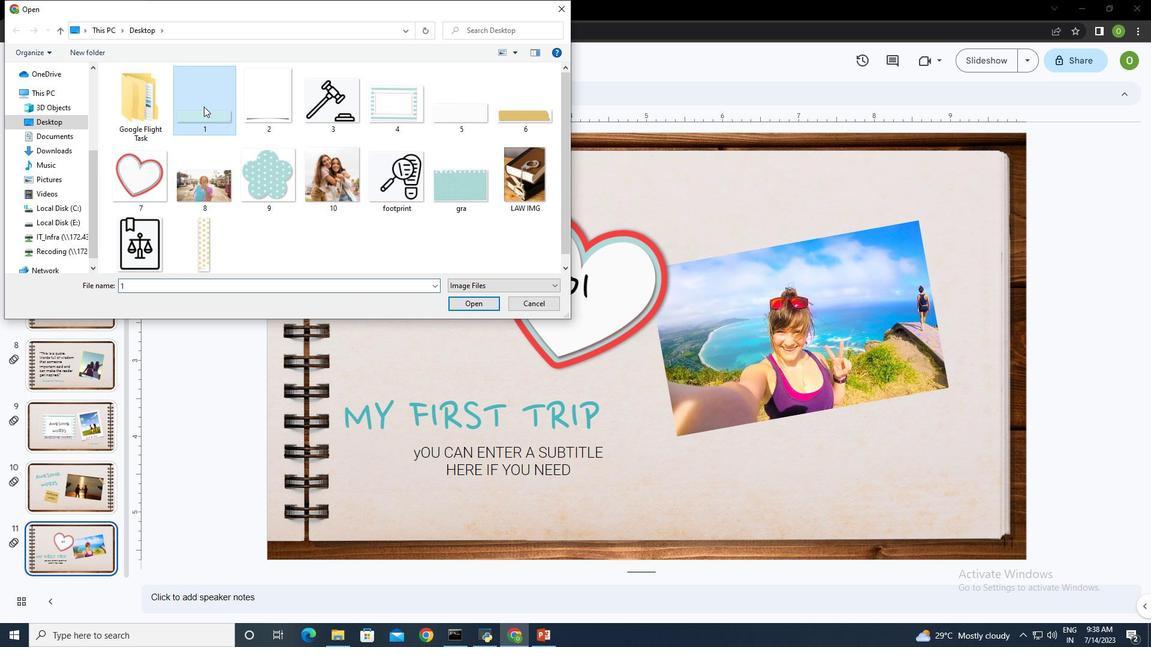 
Action: Mouse pressed left at (203, 106)
Screenshot: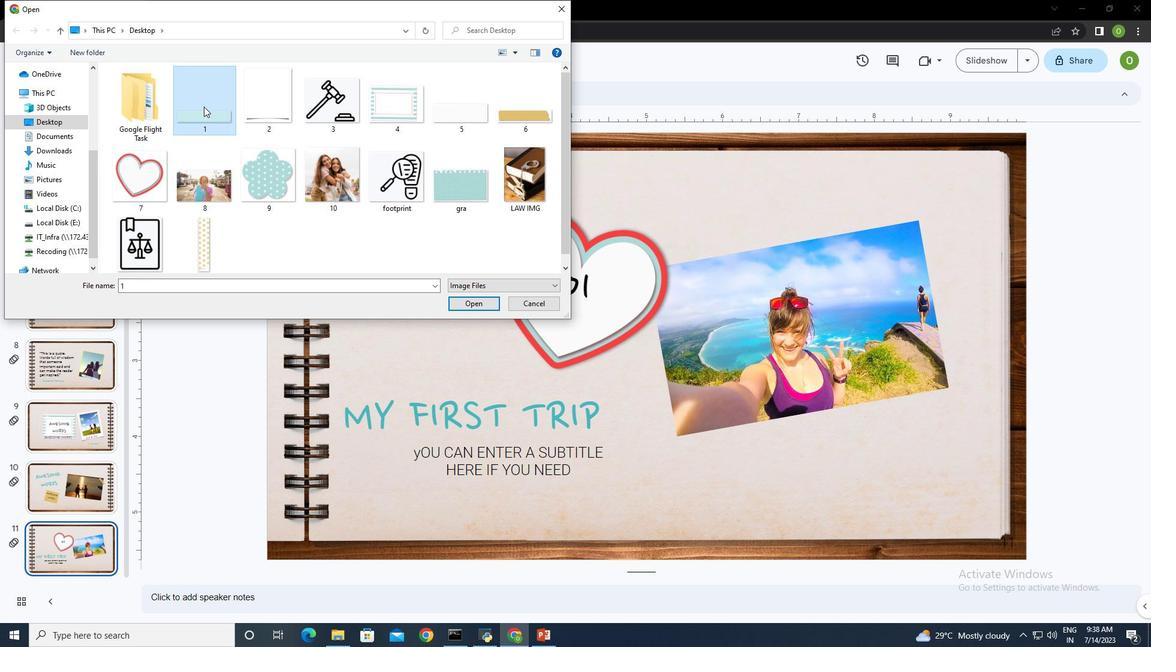 
Action: Mouse moved to (471, 303)
Screenshot: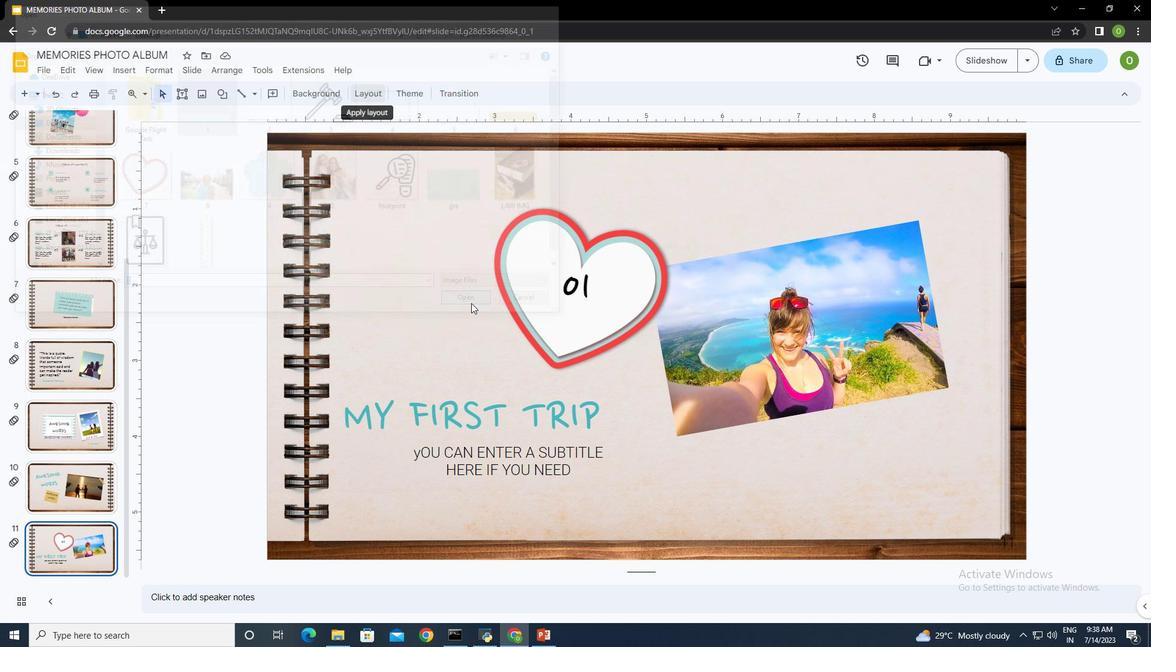 
Action: Mouse pressed left at (471, 303)
Screenshot: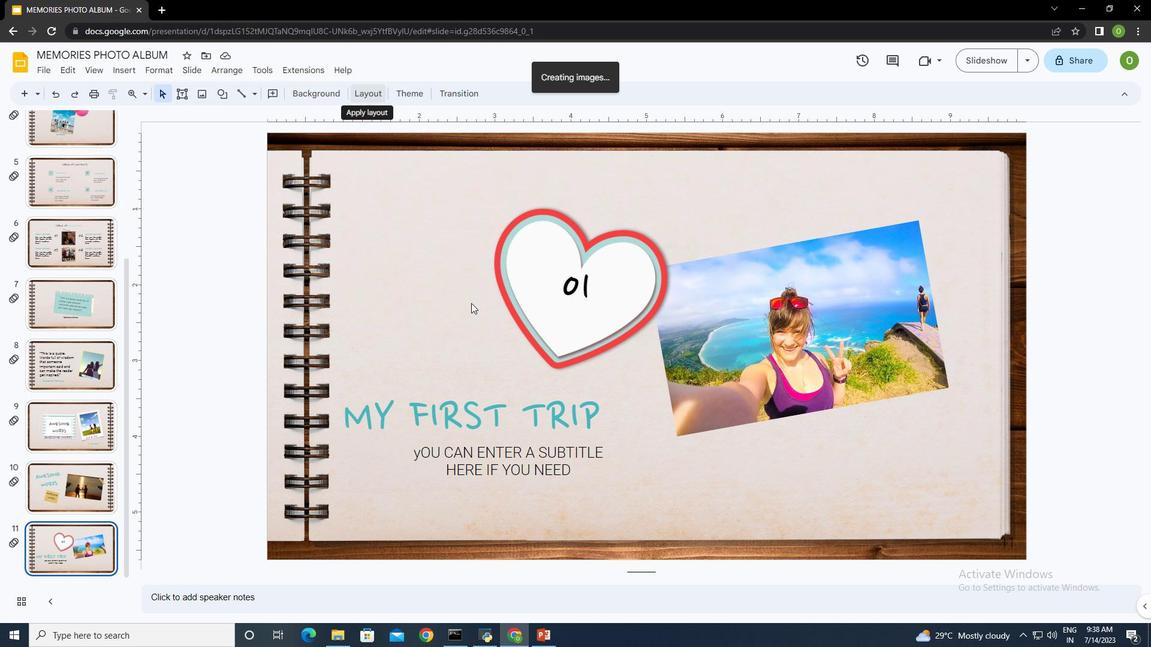 
Action: Mouse moved to (851, 303)
Screenshot: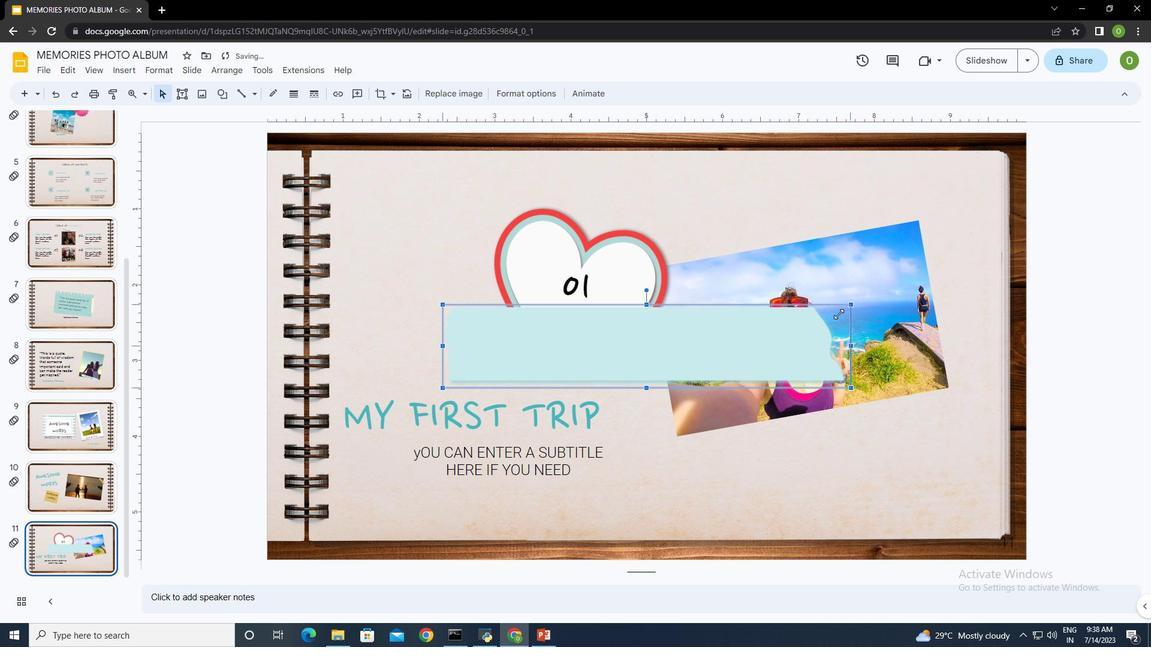 
Action: Mouse pressed left at (851, 303)
Screenshot: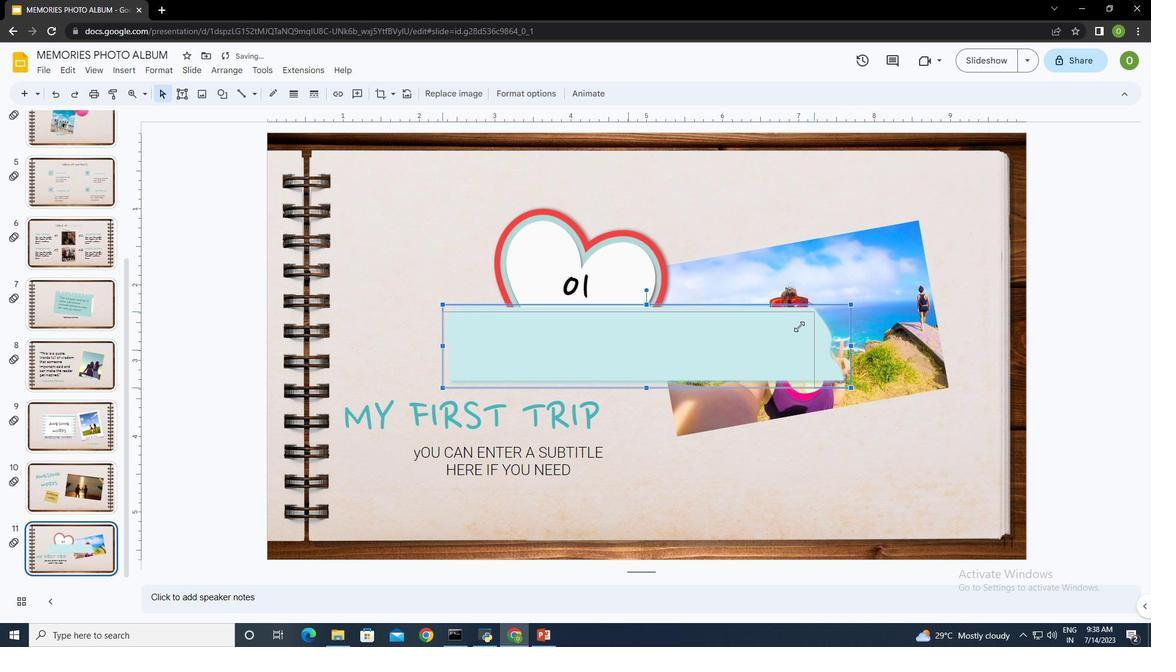 
Action: Mouse moved to (506, 365)
Screenshot: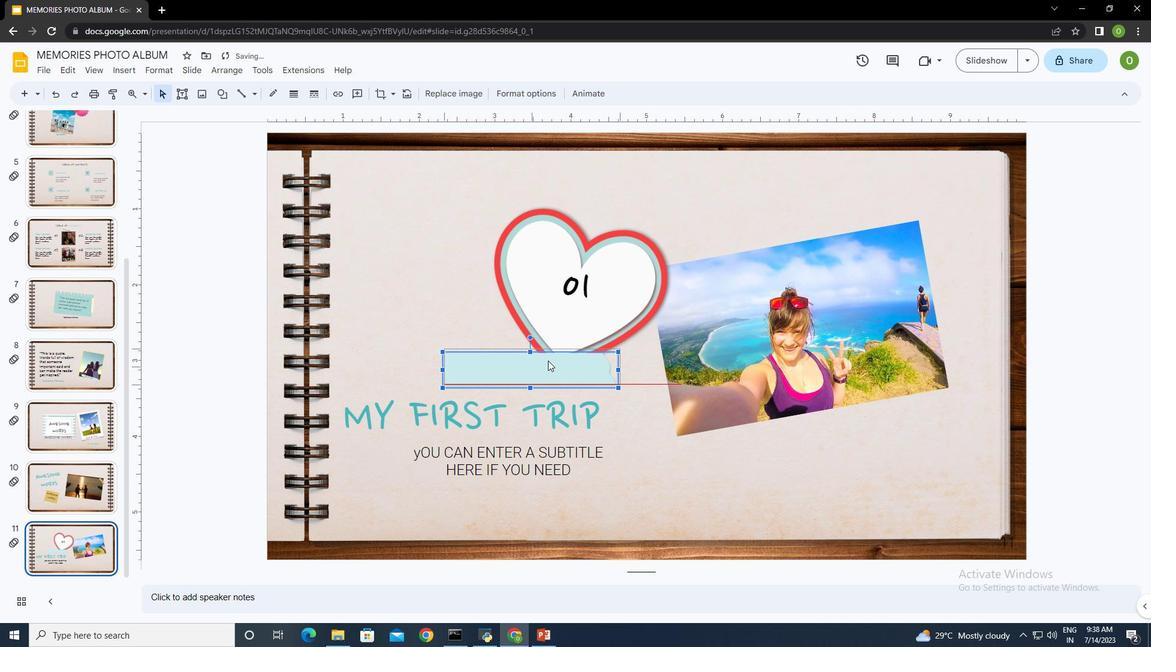 
Action: Mouse pressed left at (506, 365)
Screenshot: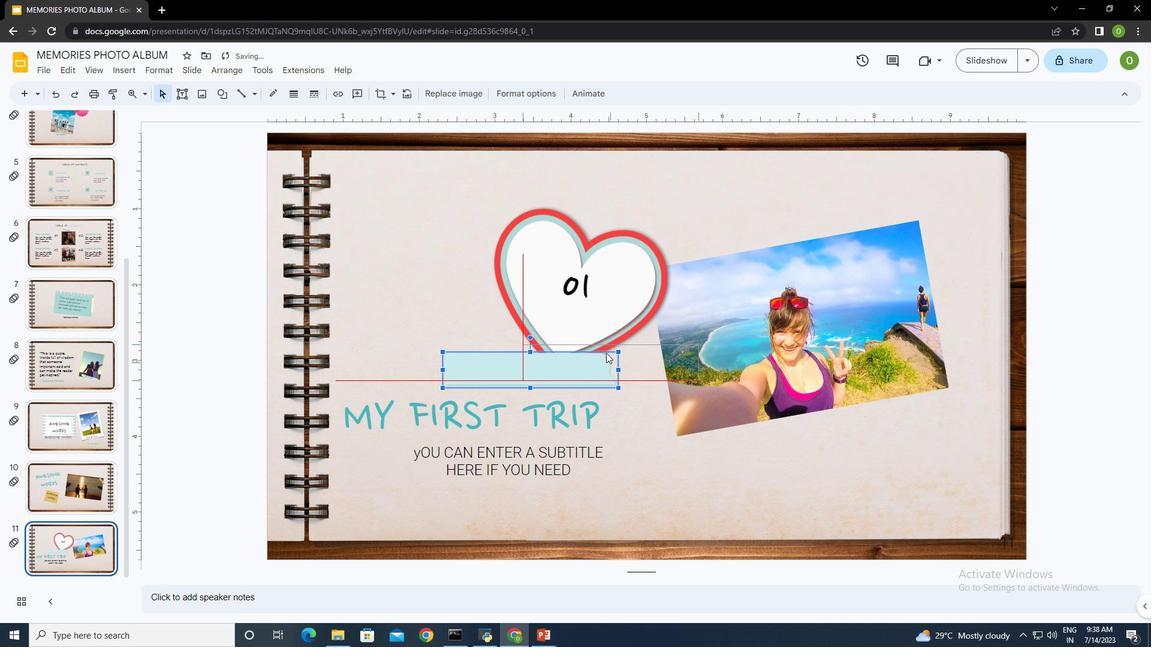 
Action: Mouse moved to (897, 182)
Screenshot: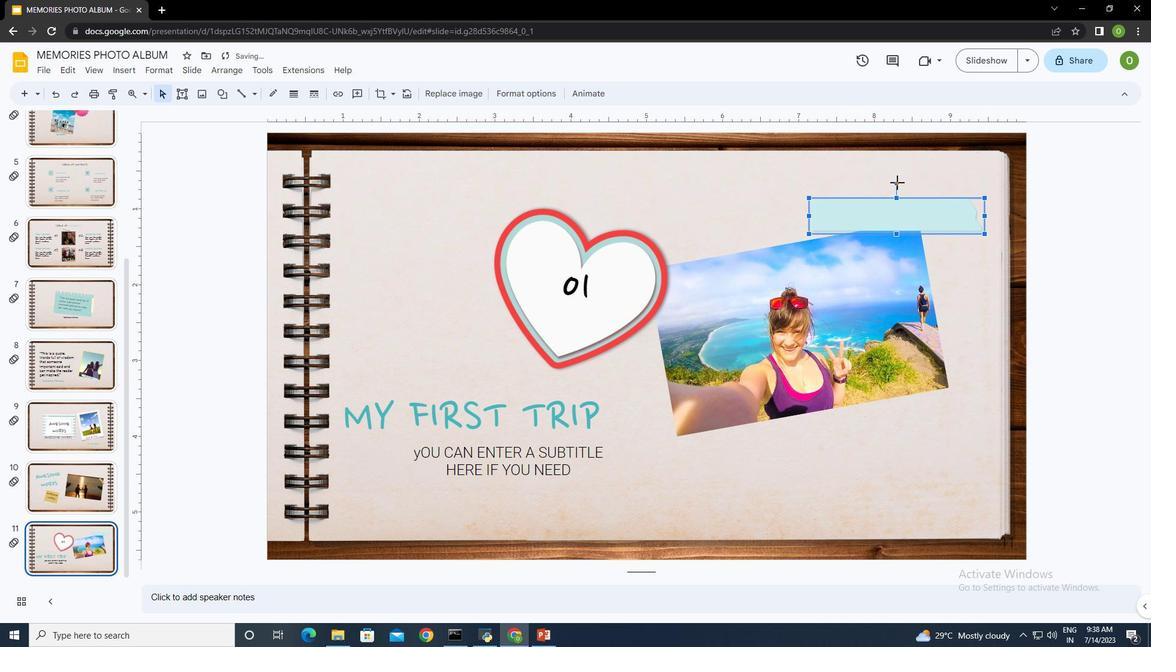 
Action: Mouse pressed left at (897, 182)
Screenshot: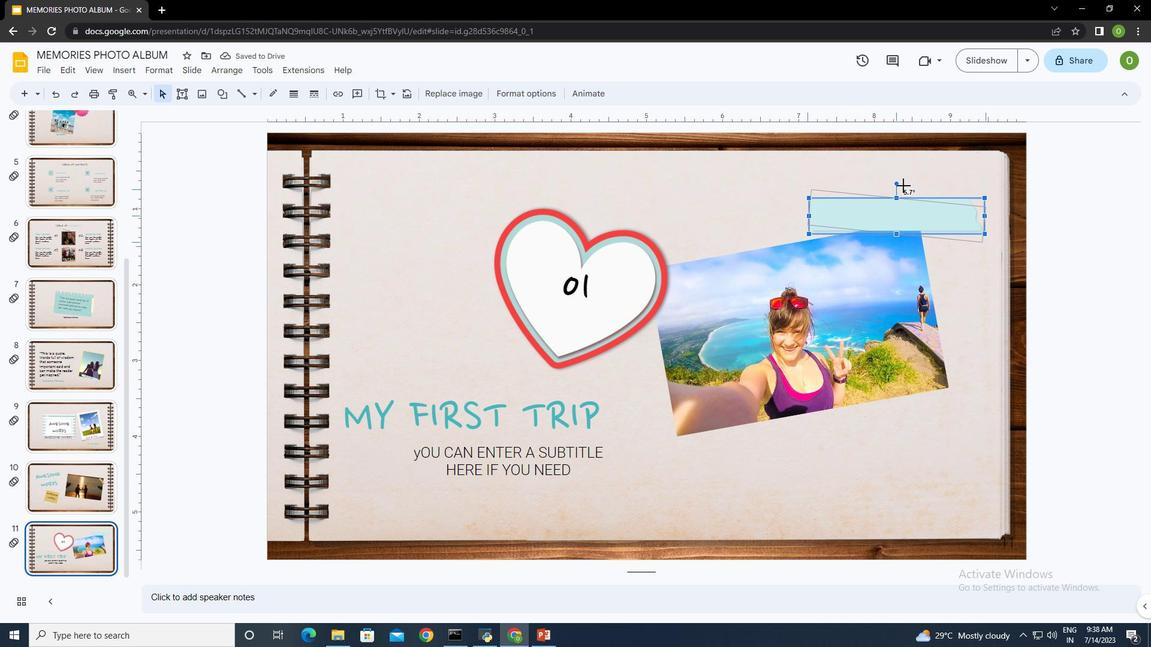 
Action: Mouse moved to (983, 237)
Screenshot: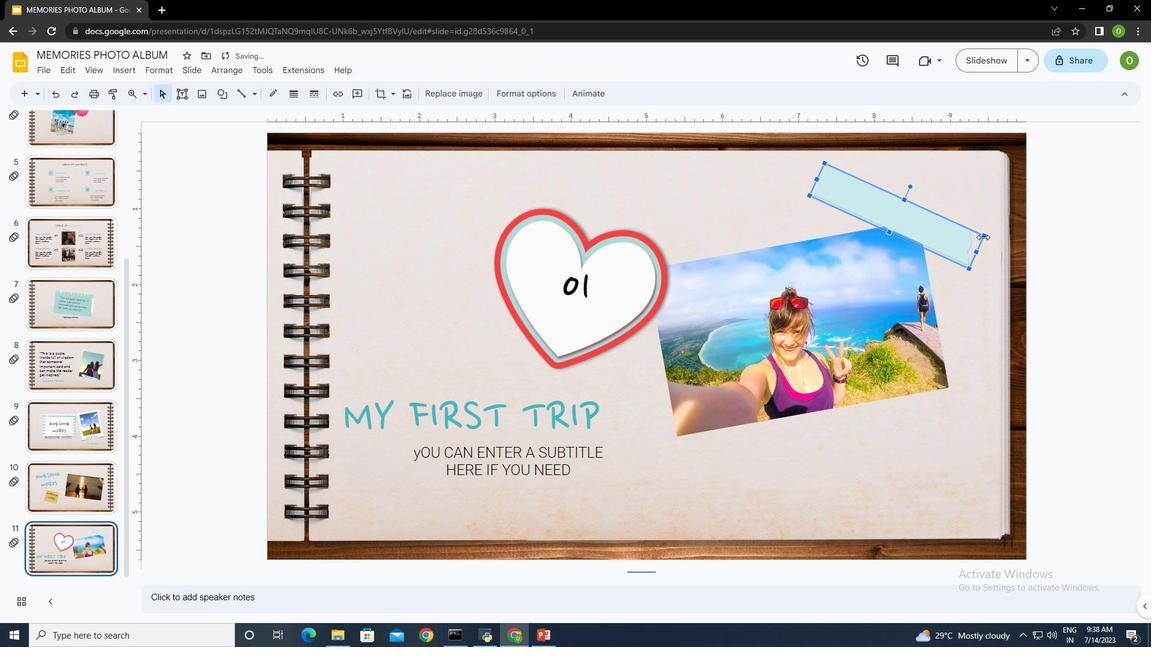
Action: Mouse pressed left at (983, 237)
Screenshot: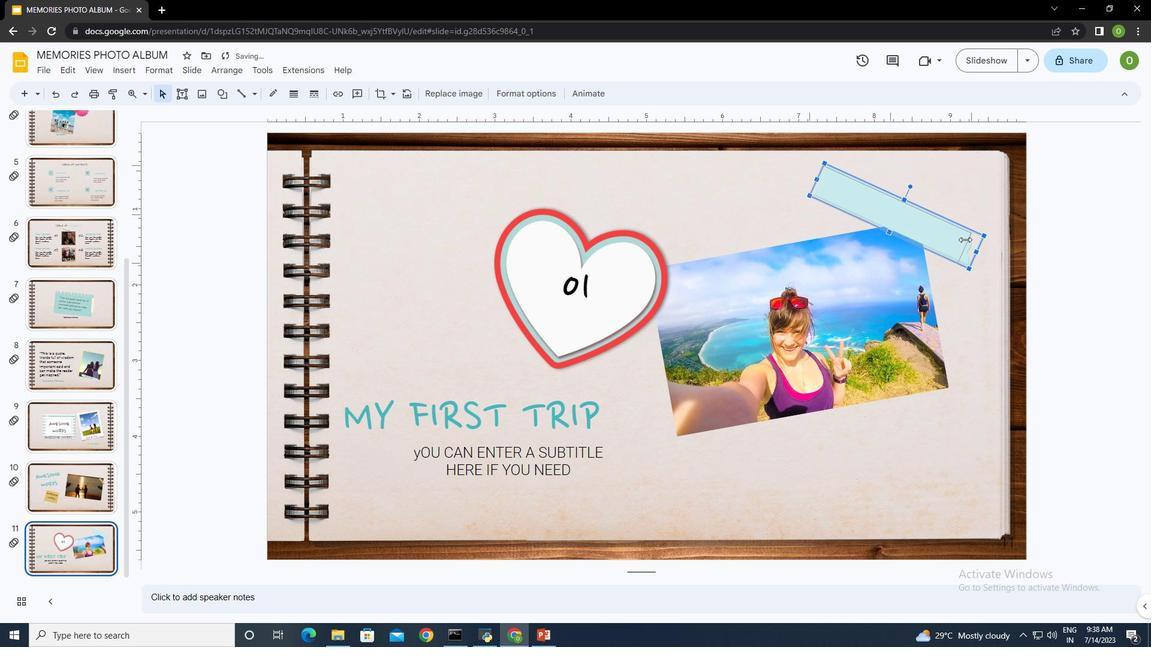 
Action: Mouse moved to (856, 202)
Screenshot: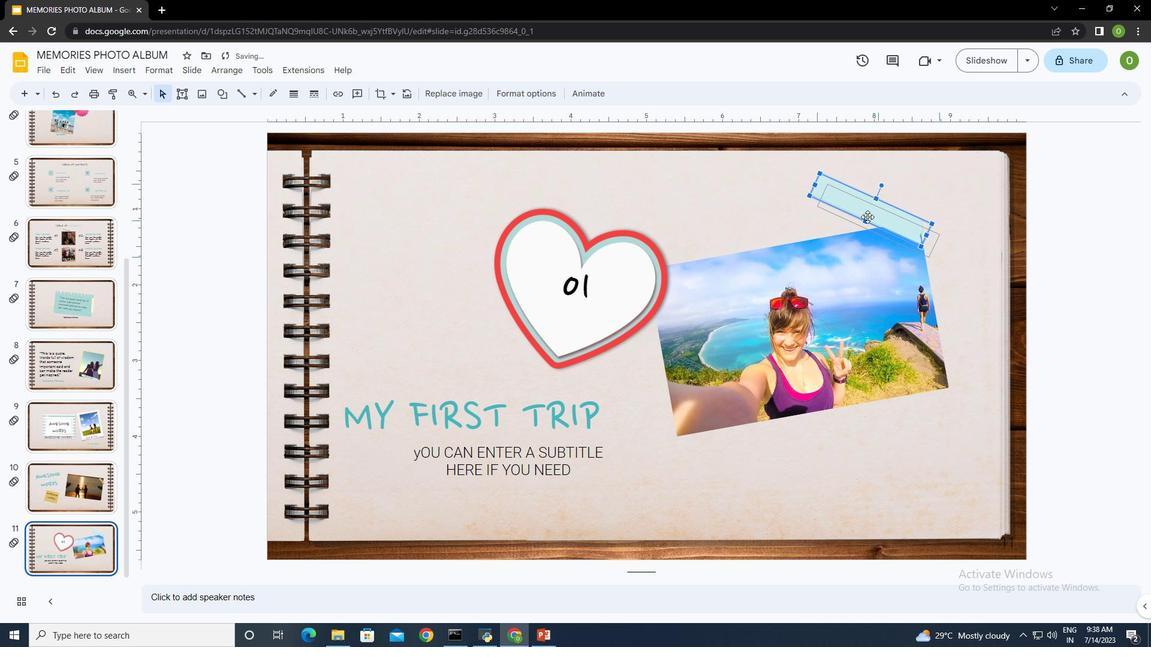 
Action: Mouse pressed left at (856, 202)
Screenshot: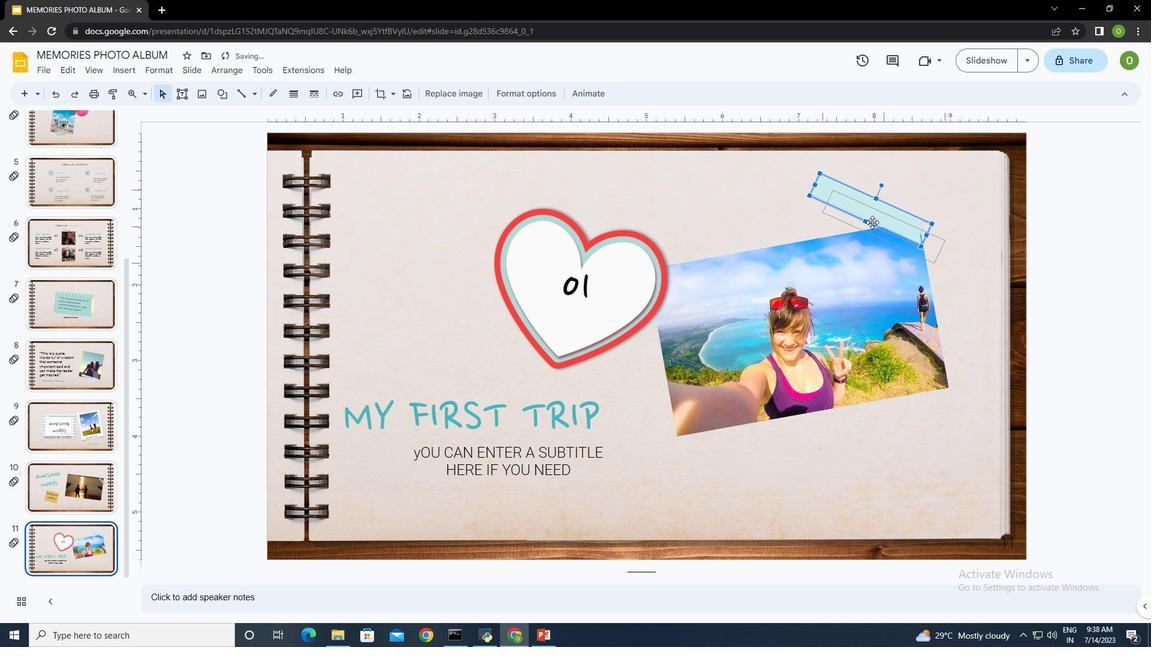 
Action: Mouse moved to (904, 239)
Screenshot: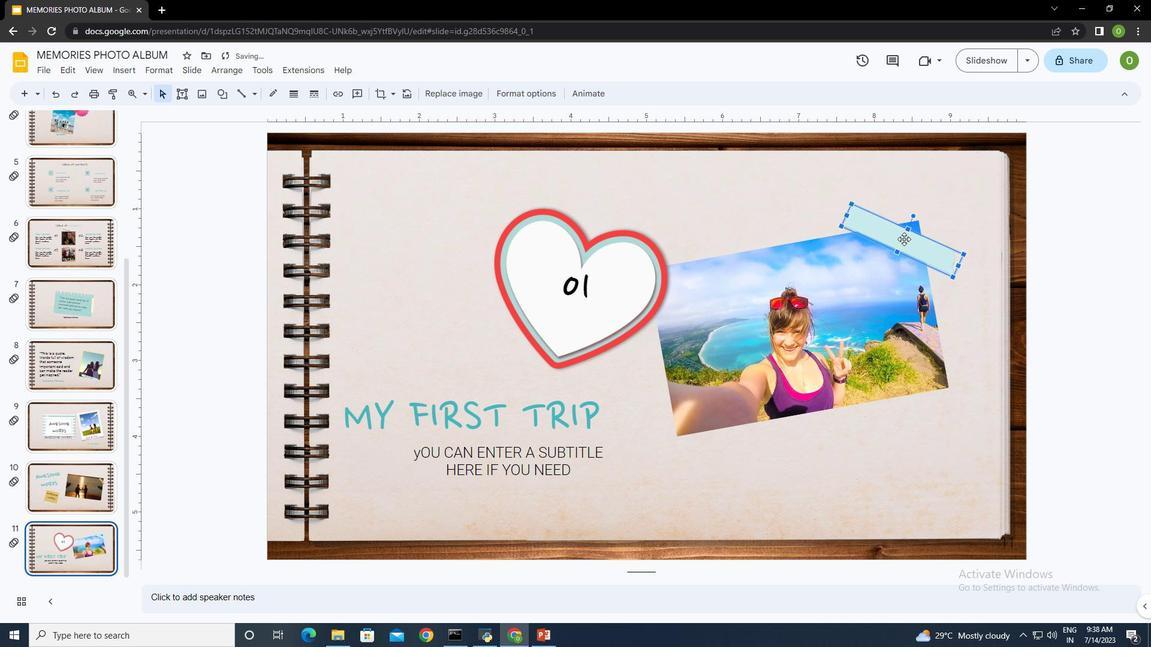 
Action: Mouse pressed left at (904, 239)
Screenshot: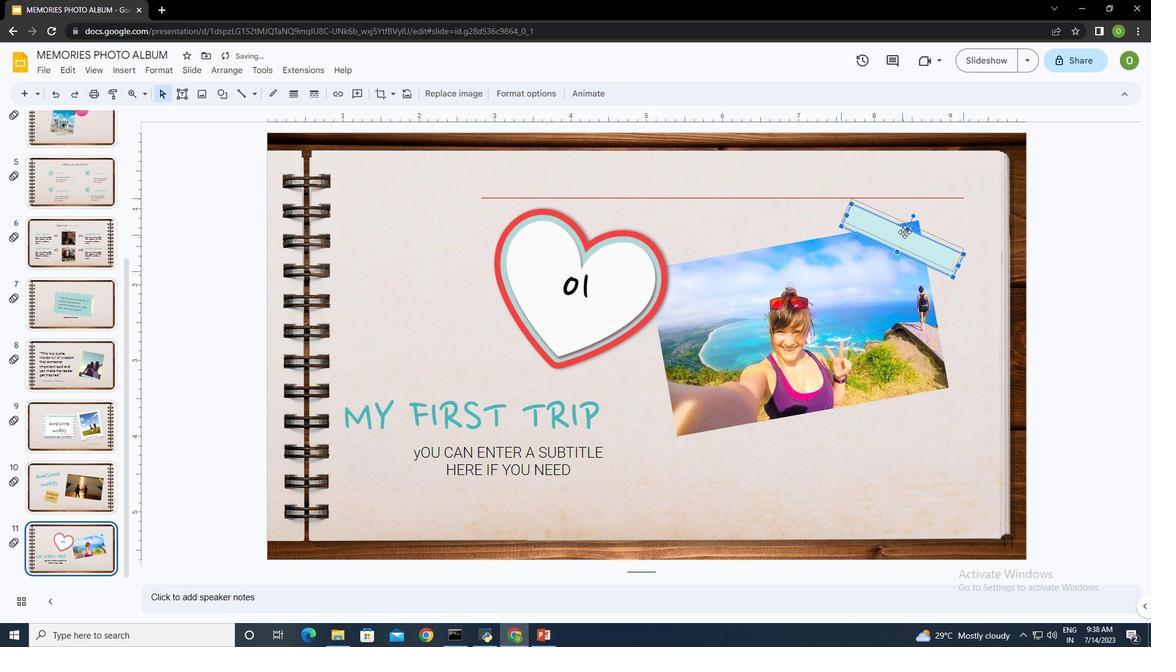 
Action: Mouse moved to (919, 203)
Screenshot: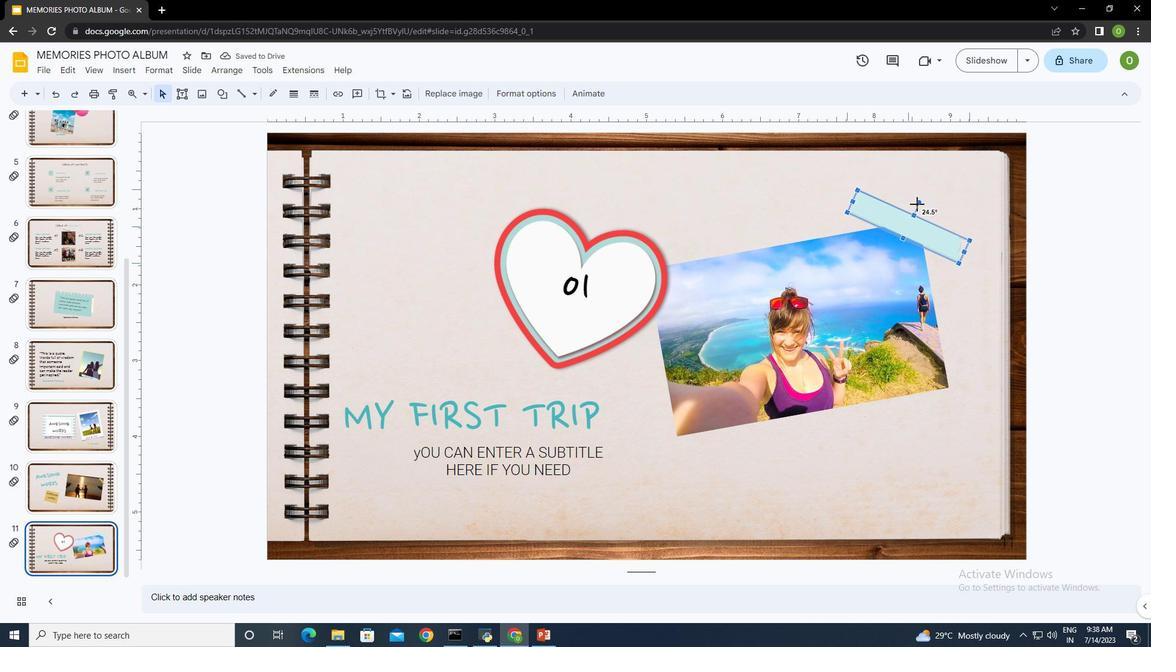 
Action: Mouse pressed left at (919, 203)
Screenshot: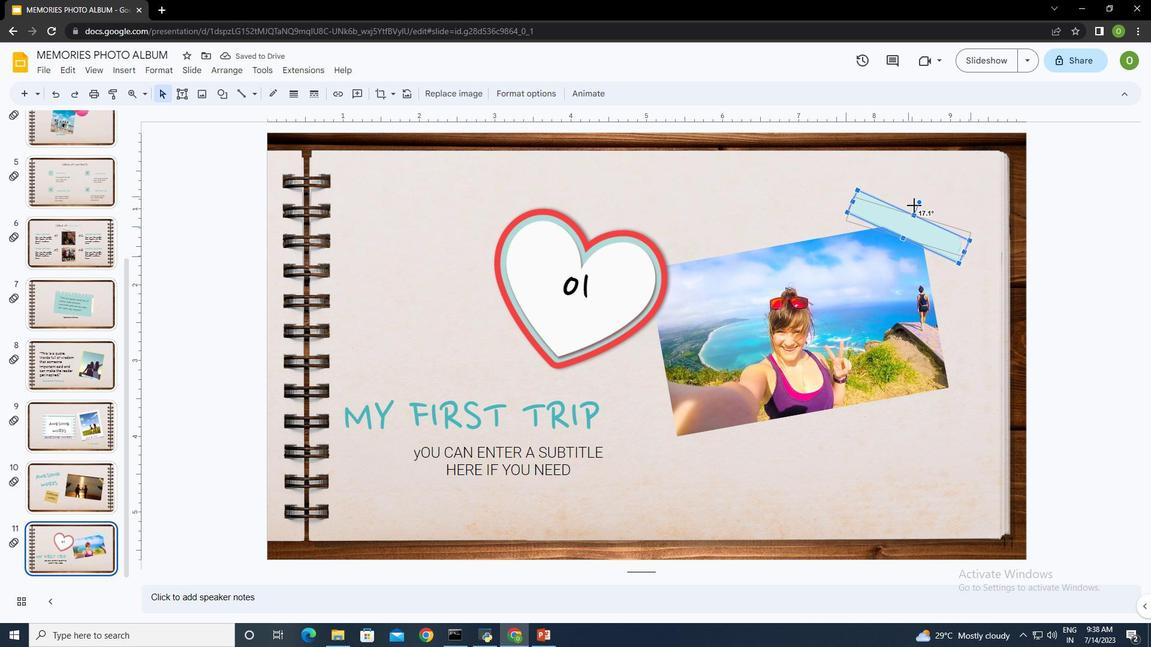 
Action: Mouse moved to (971, 225)
Screenshot: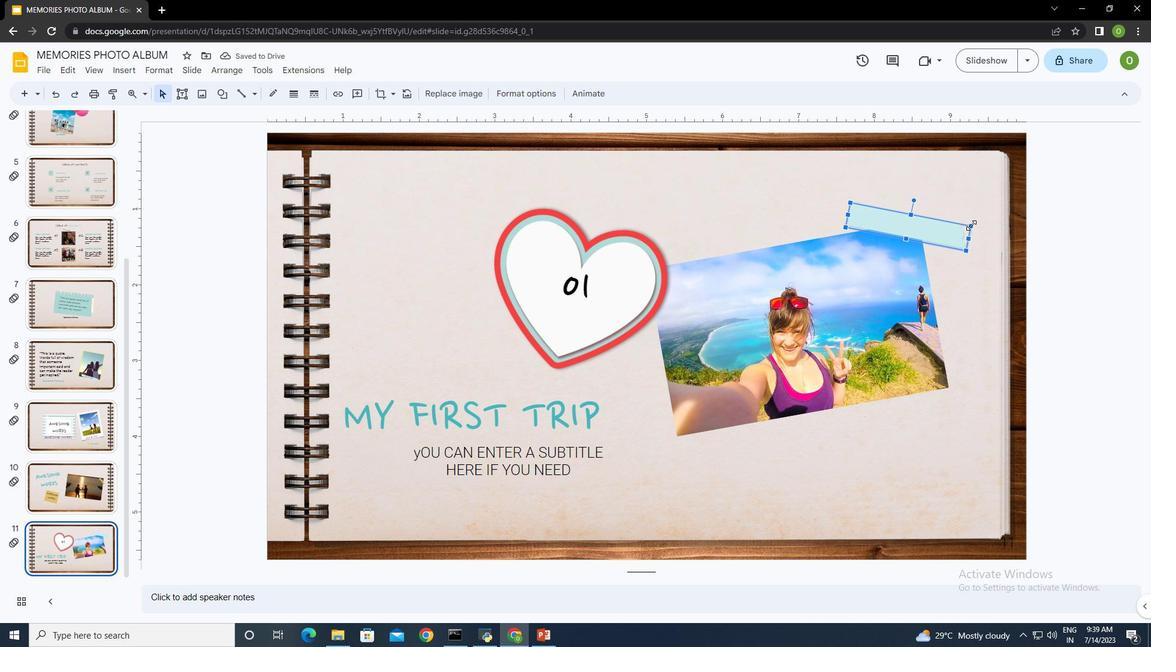 
Action: Mouse pressed left at (971, 225)
Screenshot: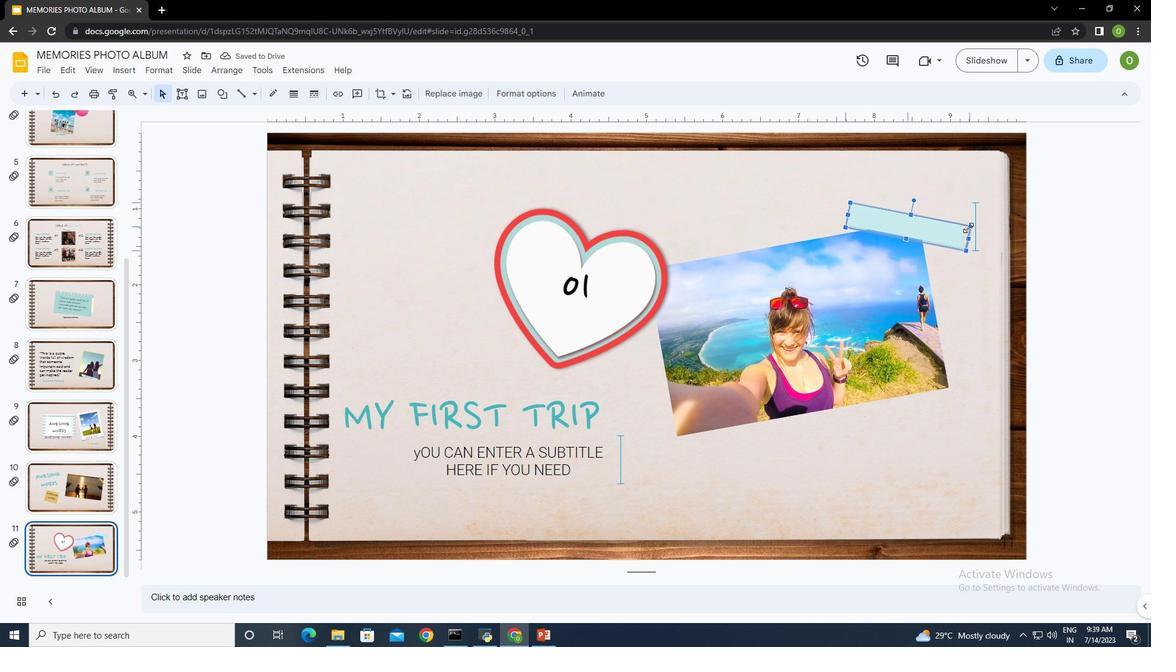 
Action: Mouse moved to (873, 445)
Screenshot: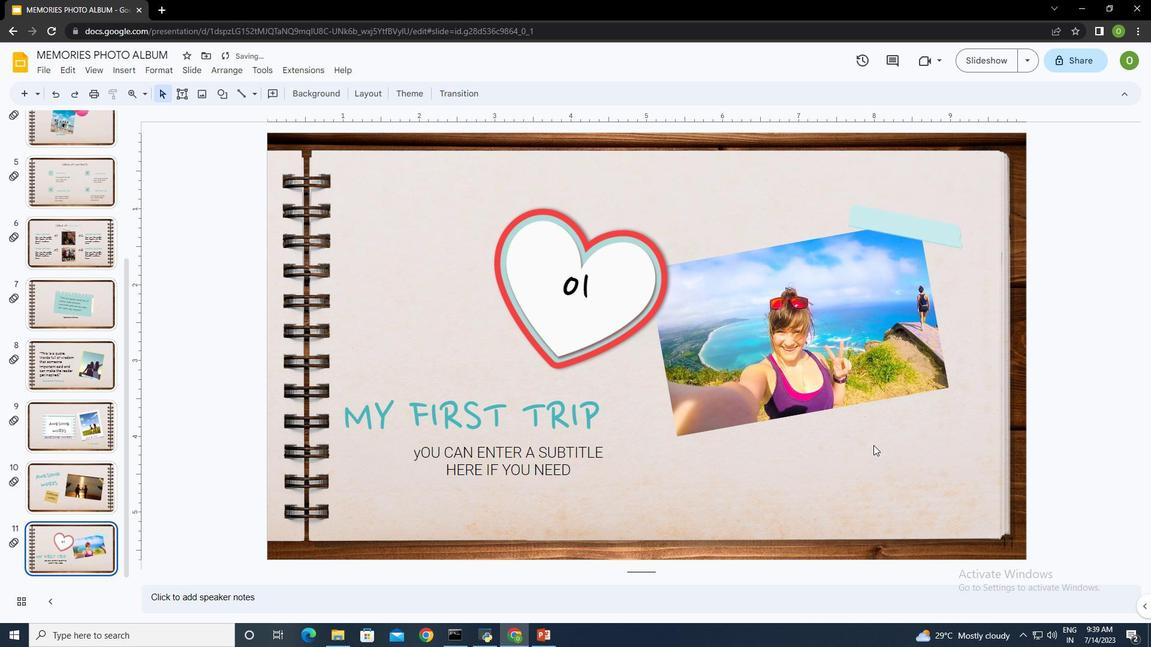 
Action: Mouse pressed left at (873, 445)
Screenshot: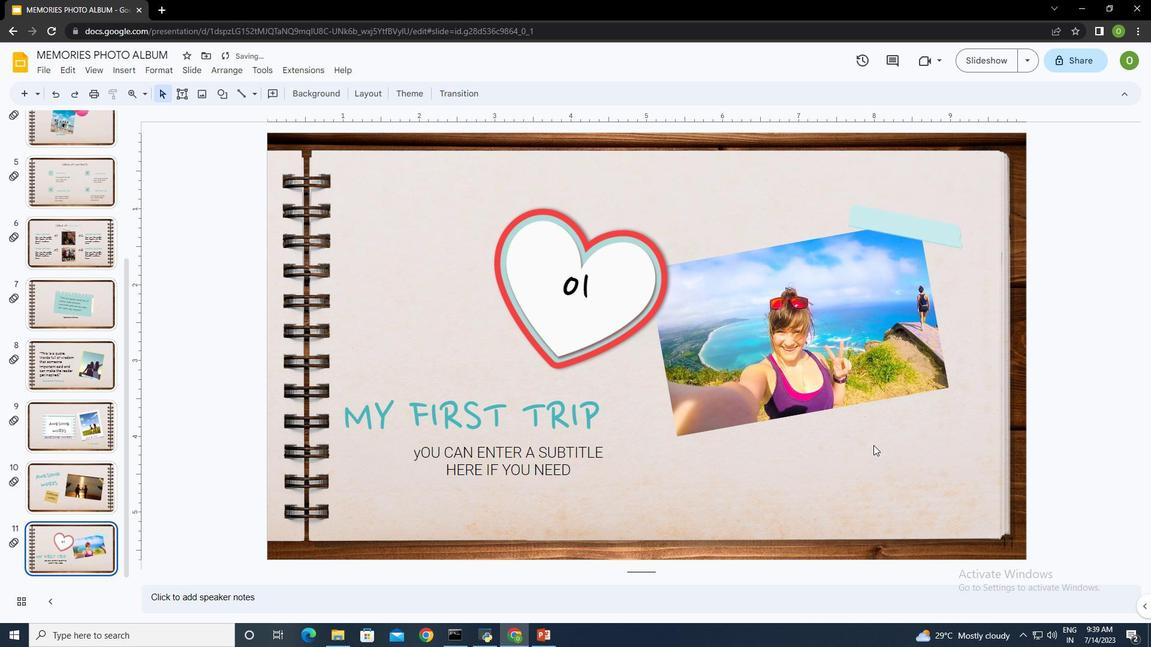 
Action: Mouse moved to (739, 199)
Screenshot: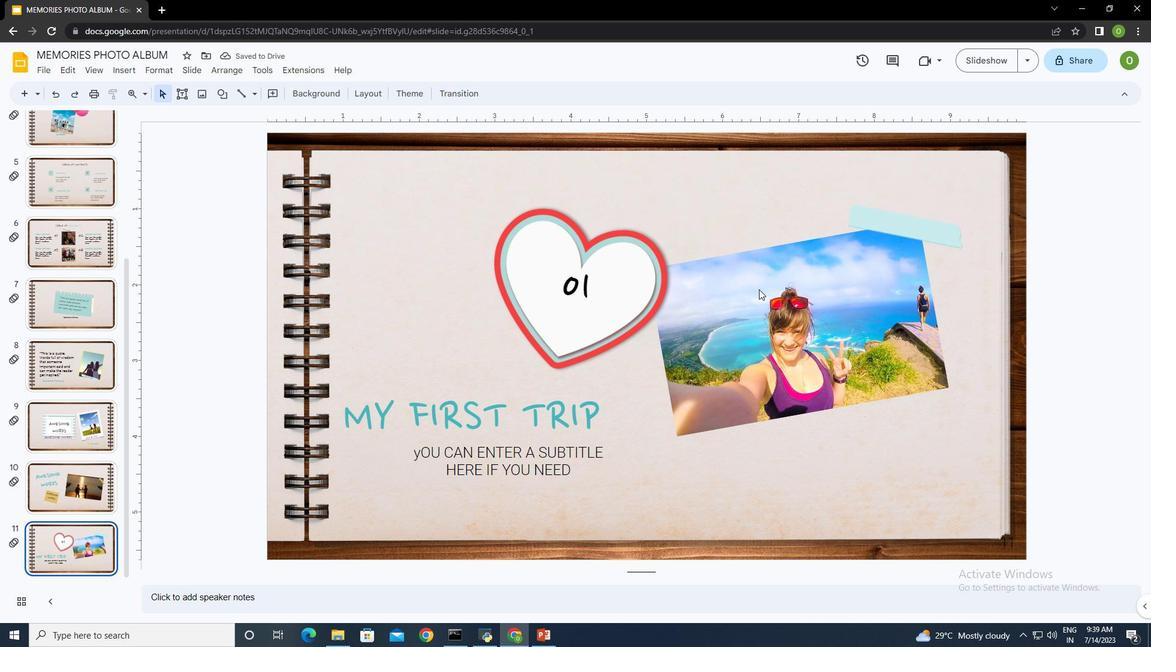 
Action: Mouse pressed left at (739, 199)
Screenshot: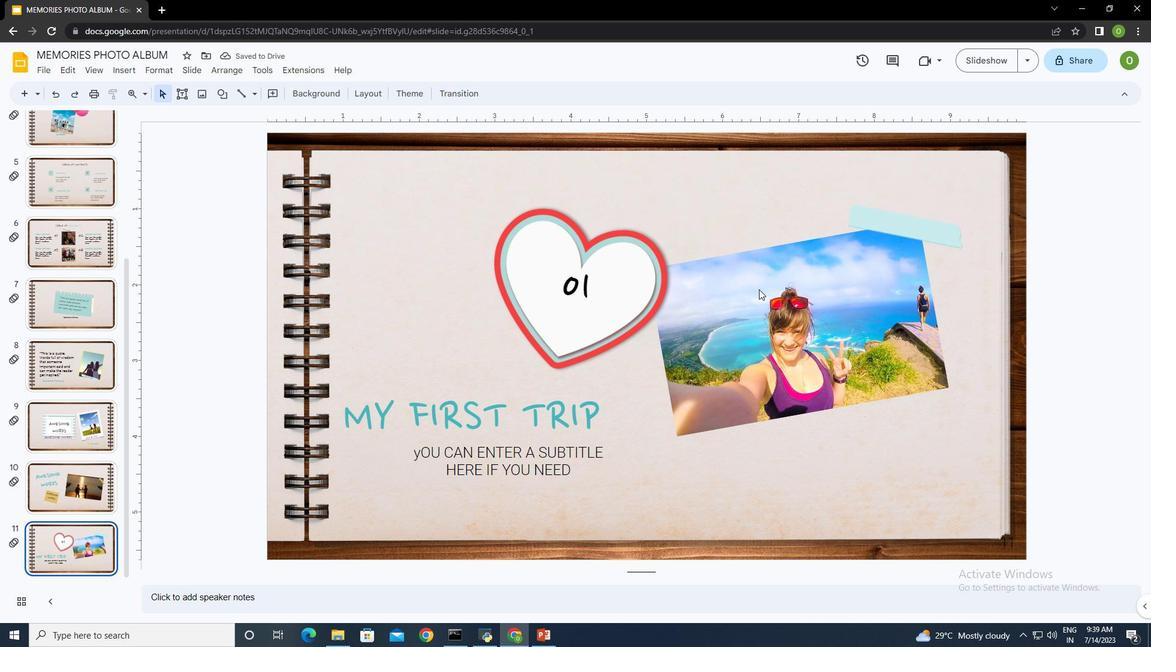 
Action: Mouse moved to (771, 323)
Screenshot: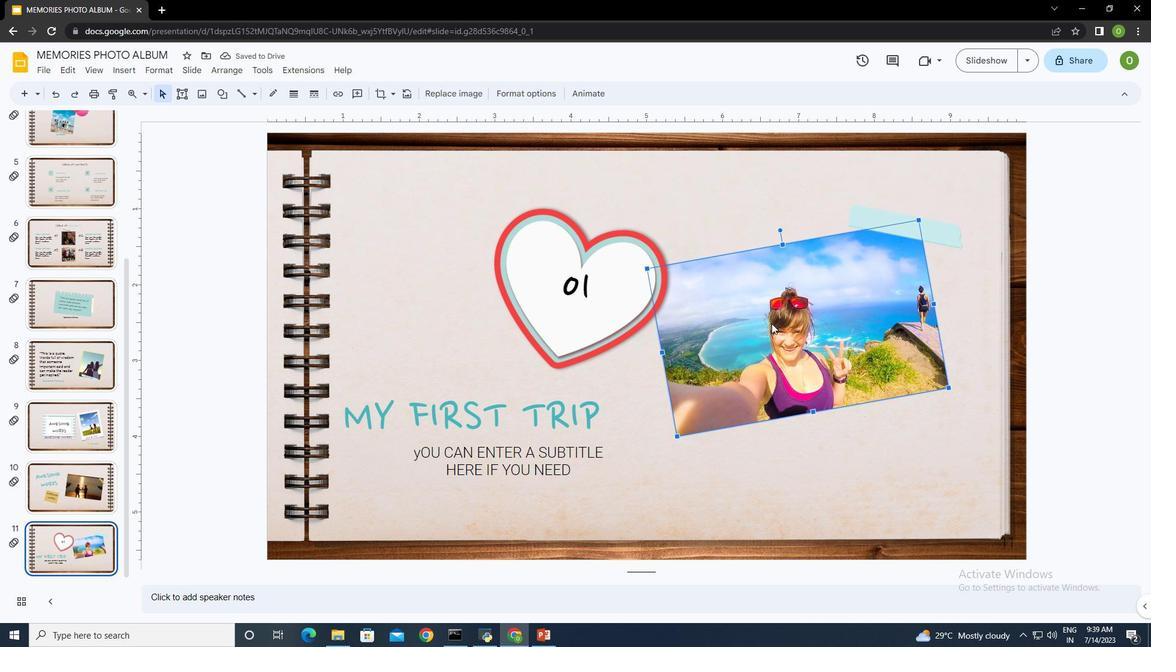 
Action: Mouse pressed left at (771, 323)
Screenshot: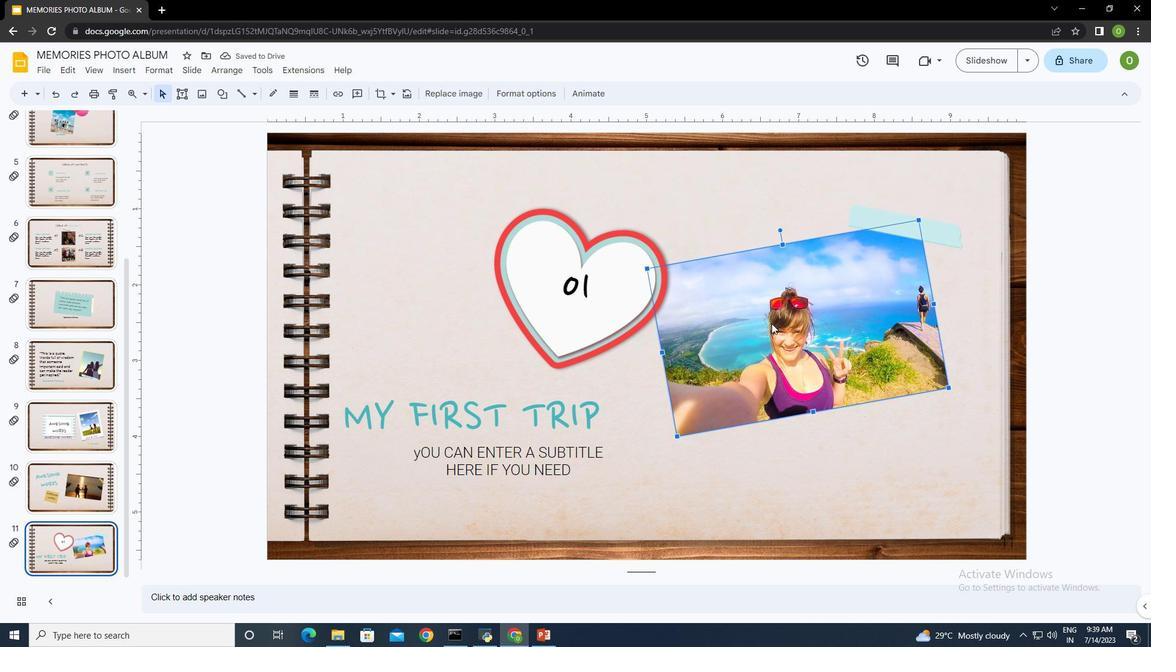
Action: Mouse moved to (581, 95)
Screenshot: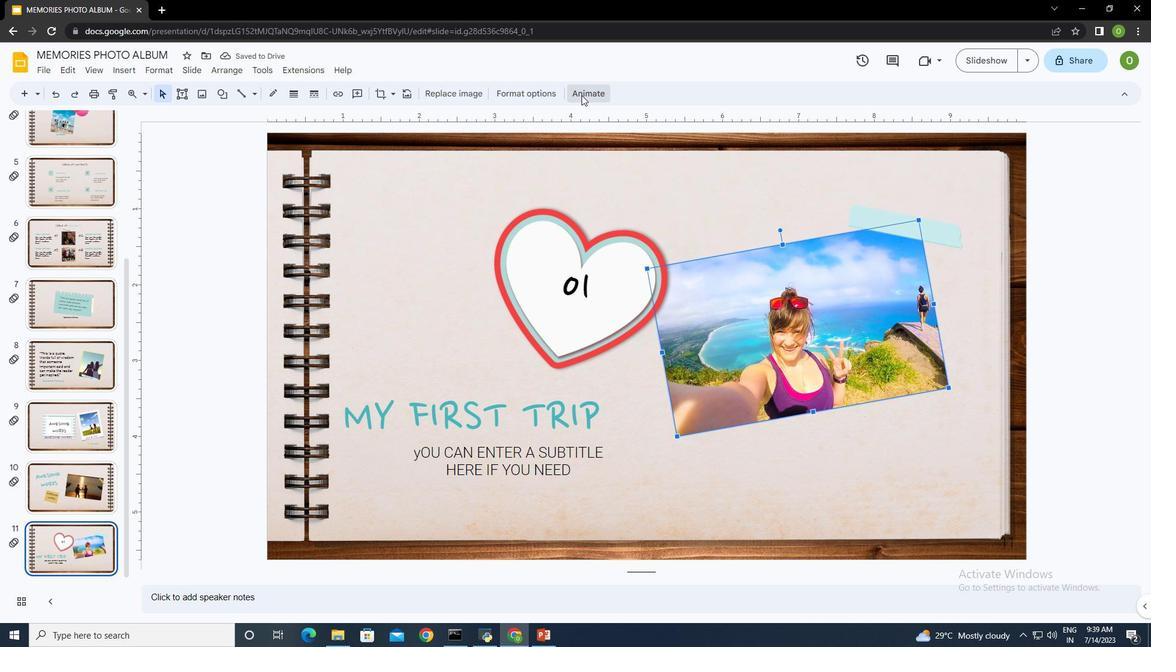 
Action: Mouse pressed left at (581, 95)
Screenshot: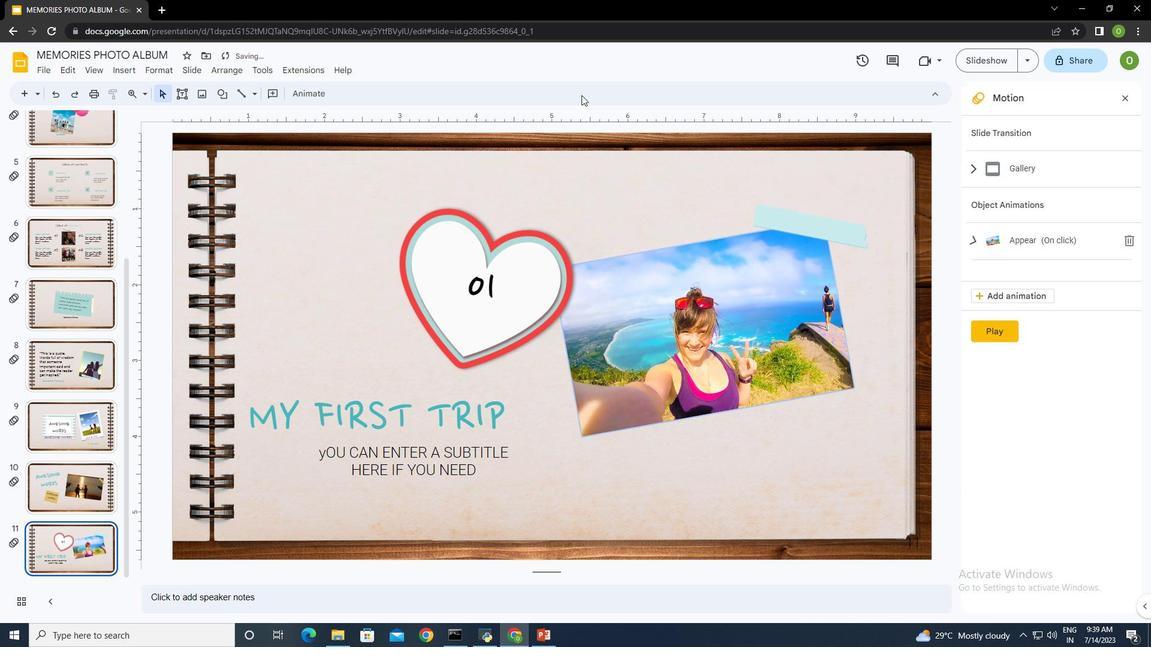 
Action: Mouse moved to (1001, 236)
Screenshot: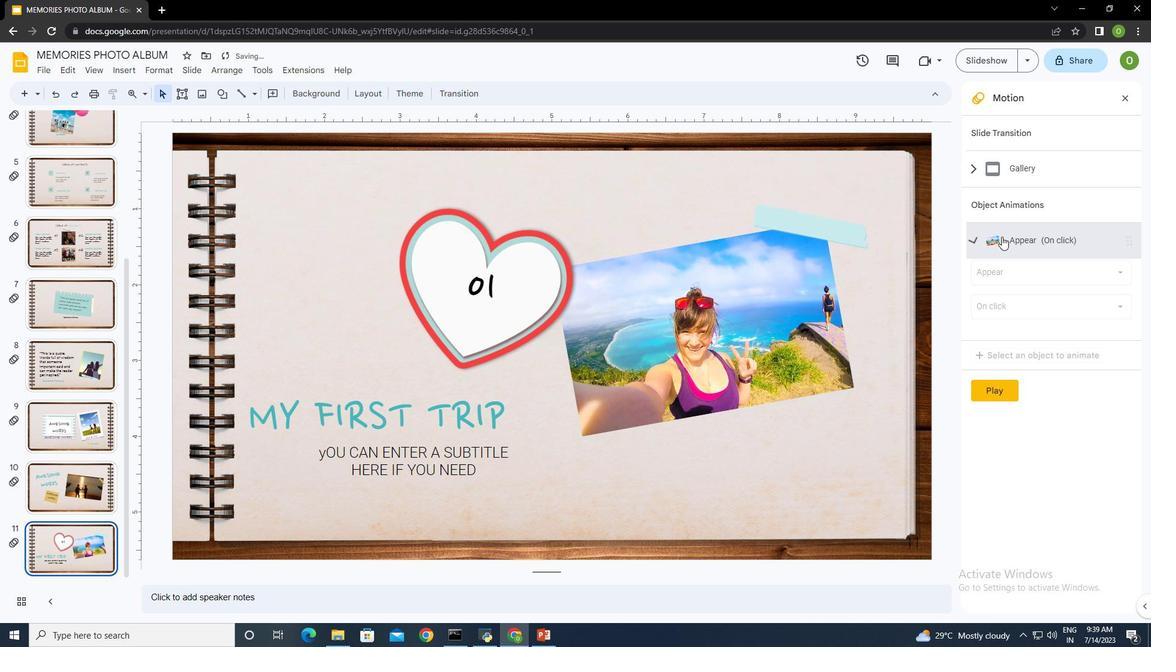 
Action: Mouse pressed left at (1001, 236)
Screenshot: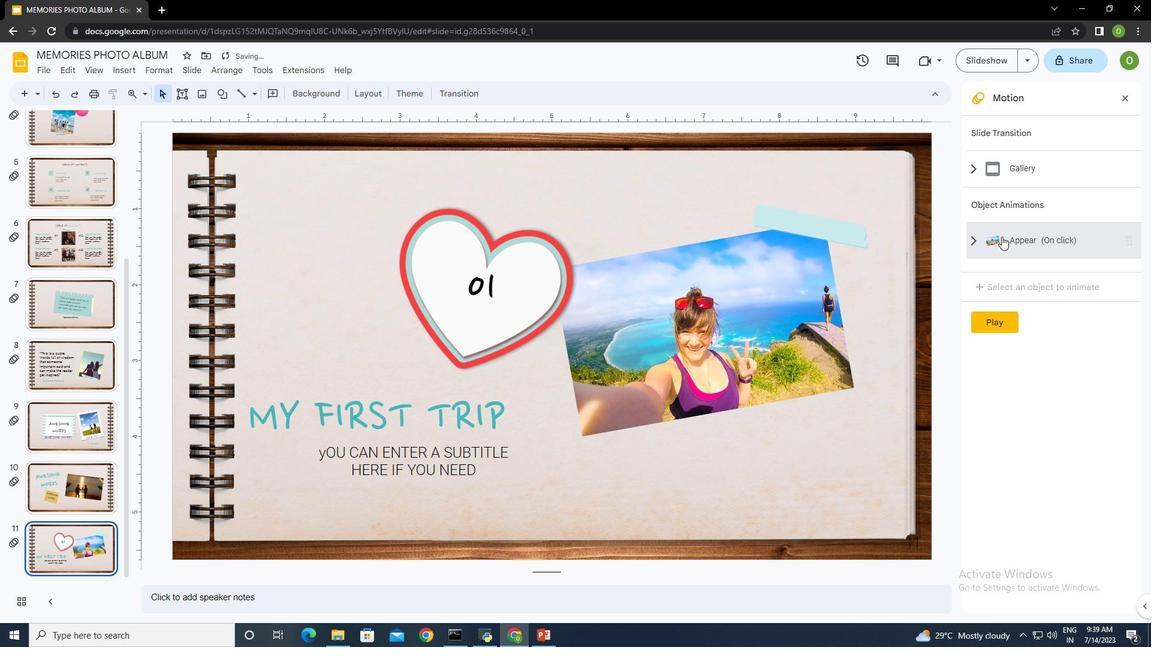 
Action: Mouse pressed left at (1001, 236)
Screenshot: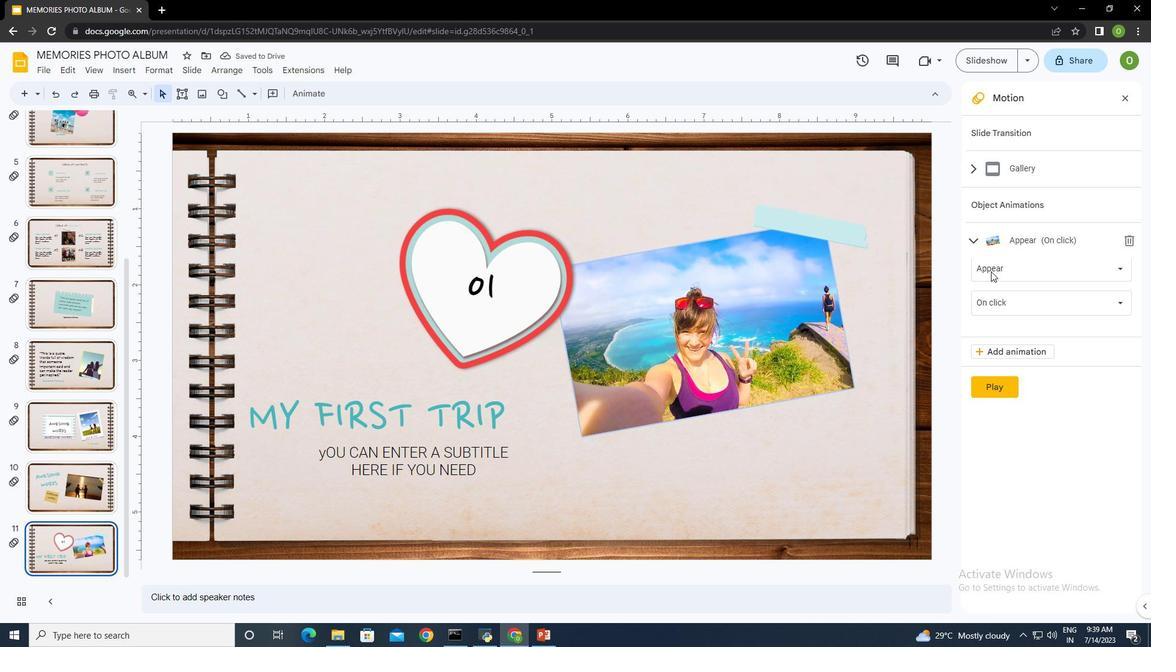 
Action: Mouse moved to (983, 279)
Screenshot: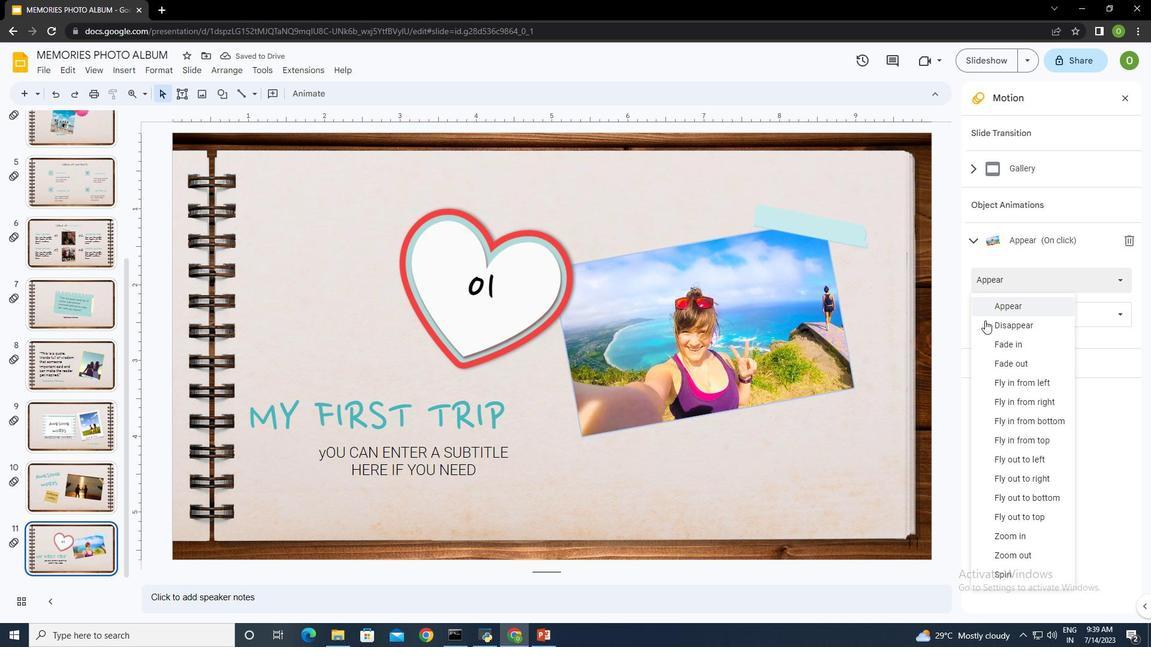 
Action: Mouse pressed left at (983, 279)
Screenshot: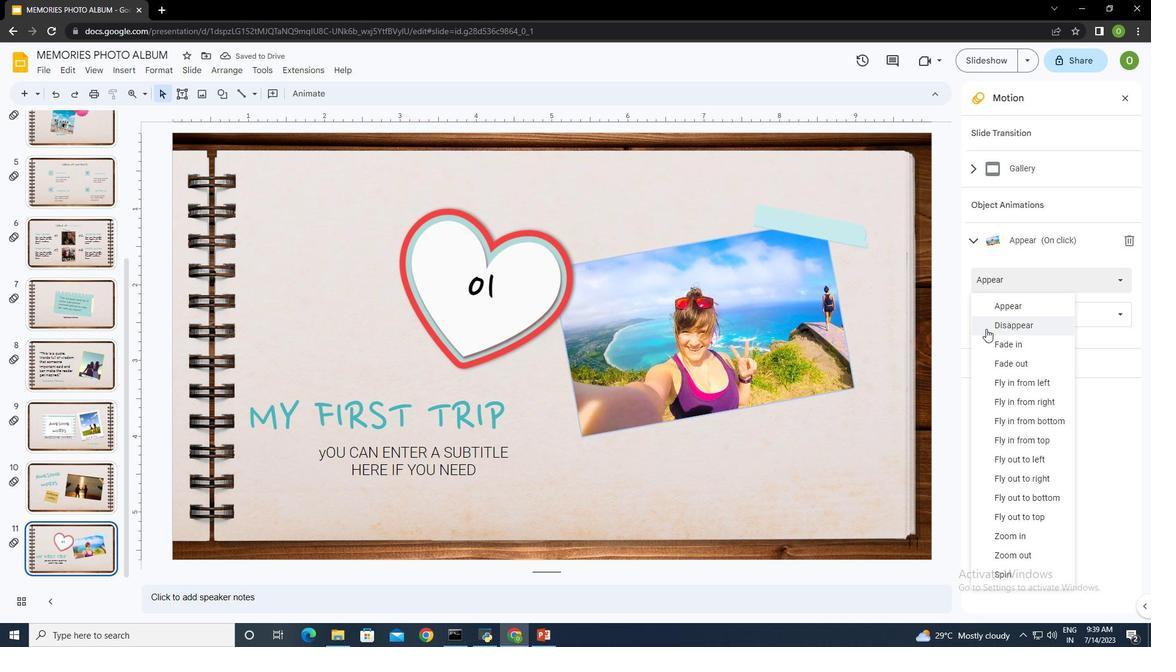
Action: Mouse moved to (1033, 381)
Screenshot: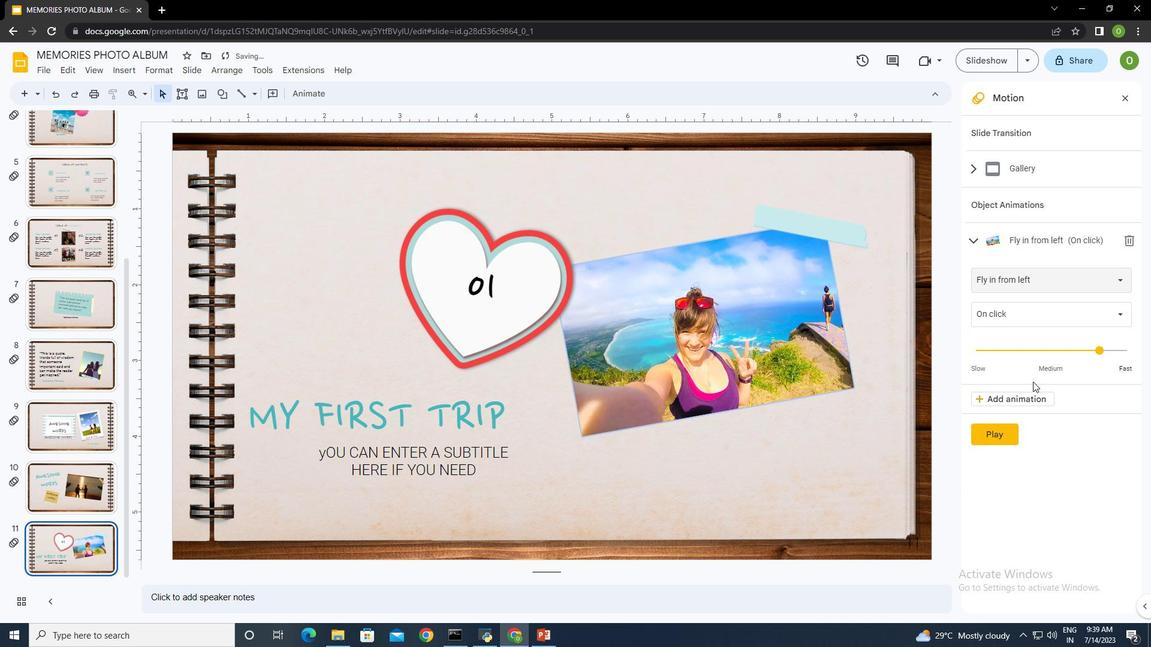 
Action: Mouse pressed left at (1033, 381)
Screenshot: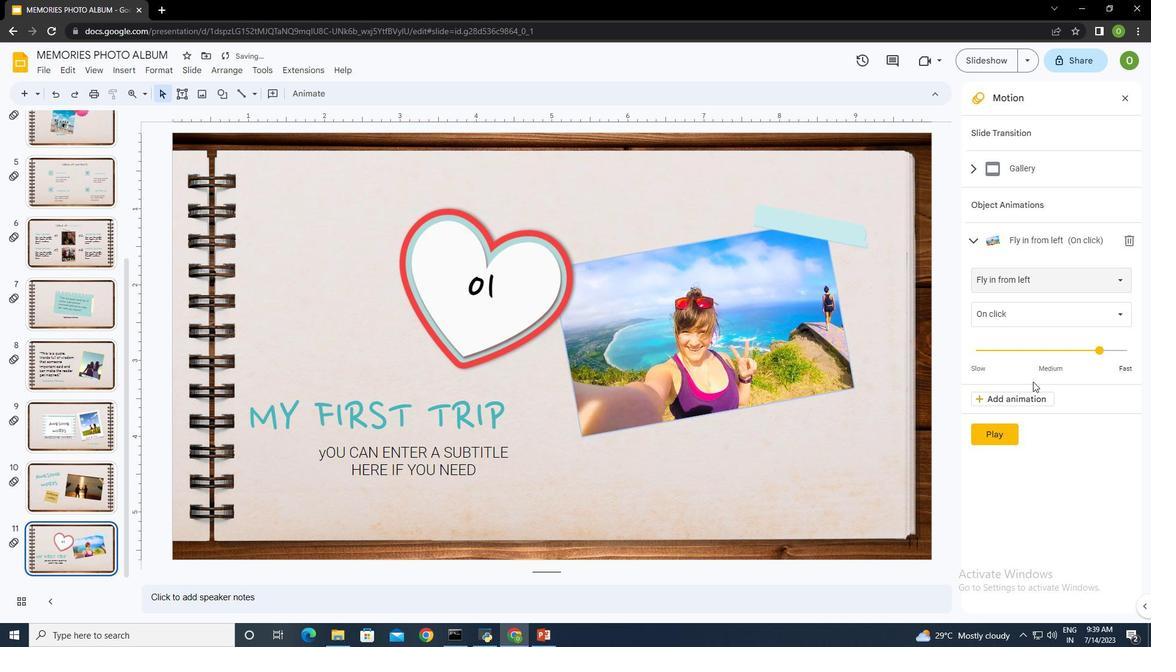 
Action: Mouse moved to (1025, 320)
Screenshot: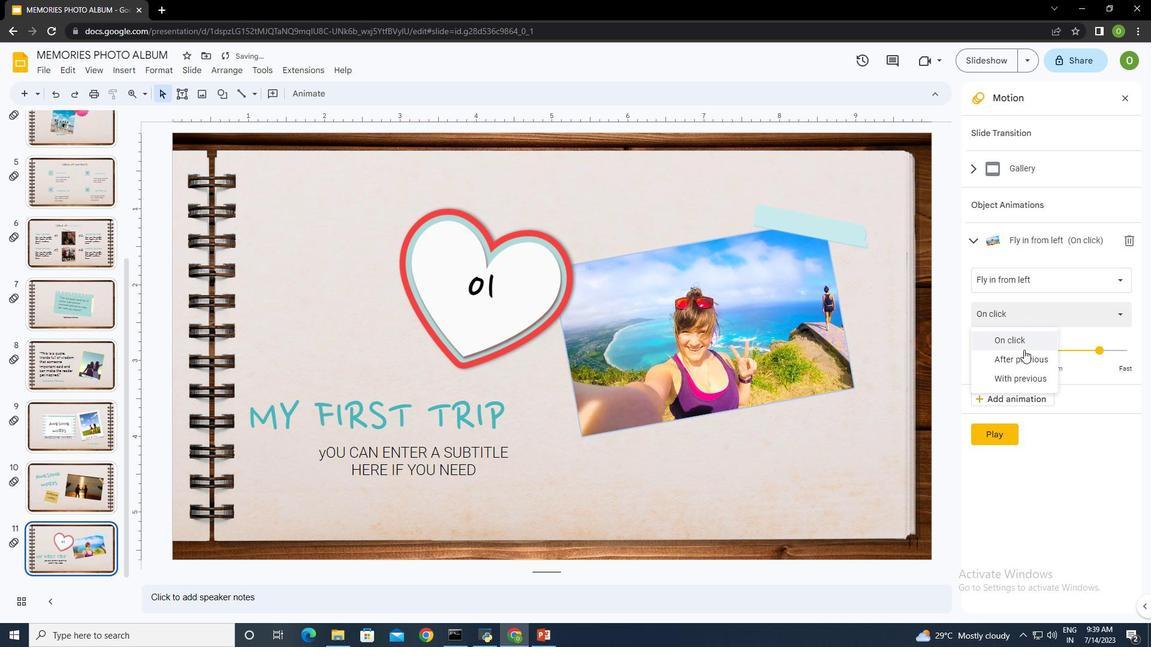 
Action: Mouse pressed left at (1025, 320)
Screenshot: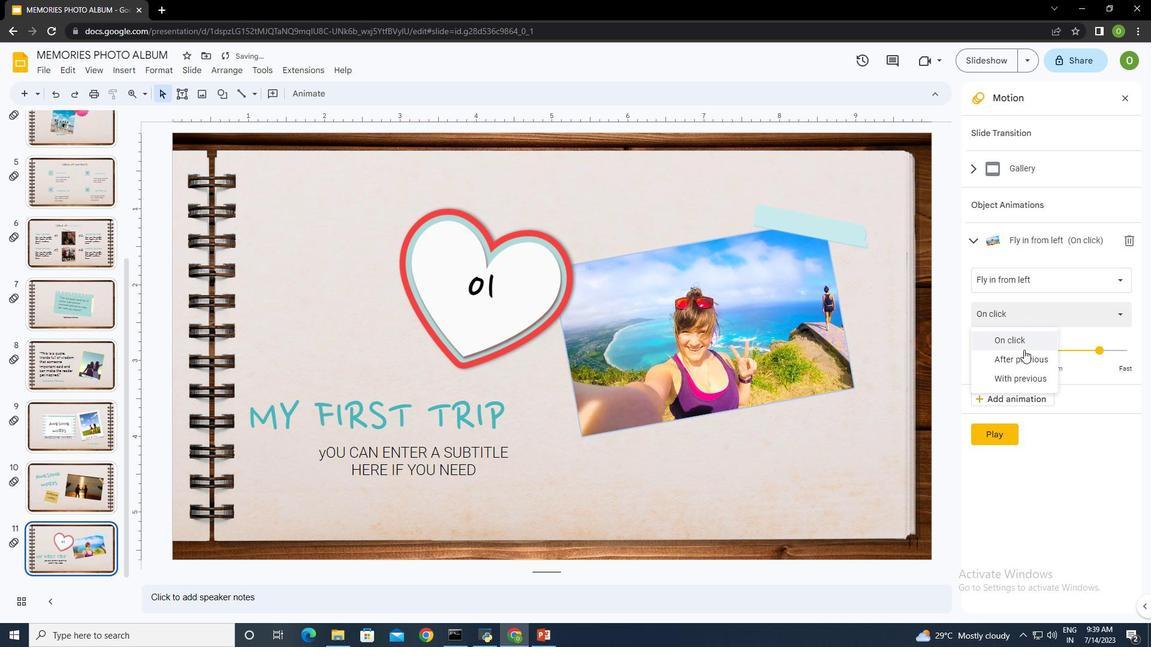 
Action: Mouse moved to (1022, 365)
Screenshot: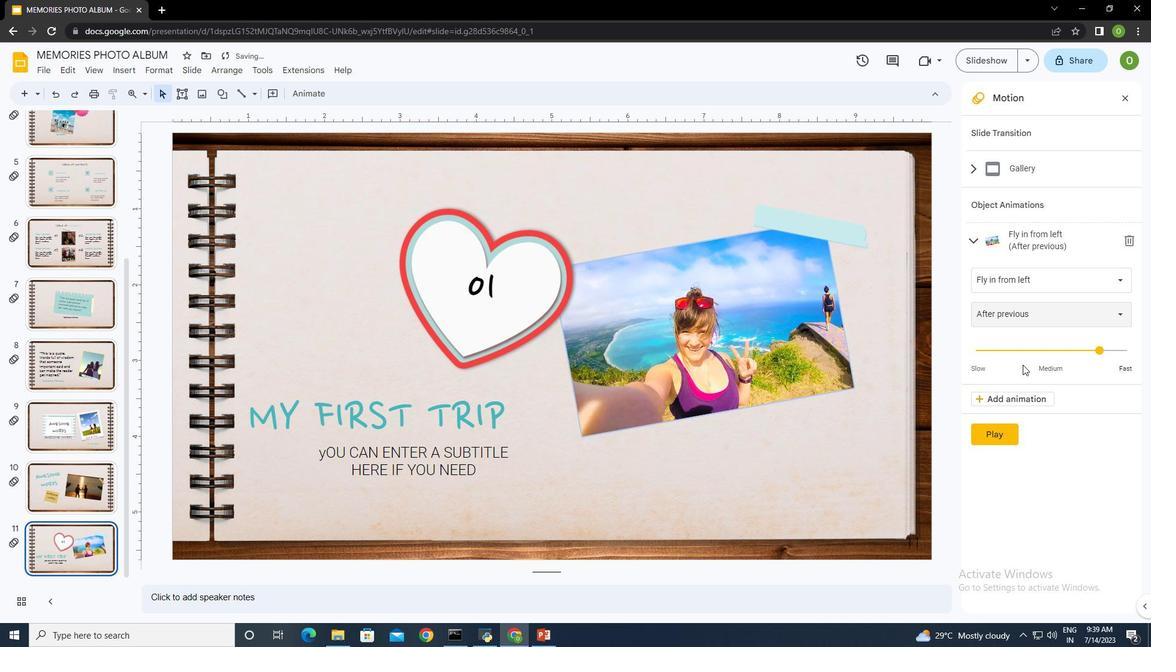 
Action: Mouse pressed left at (1022, 365)
Screenshot: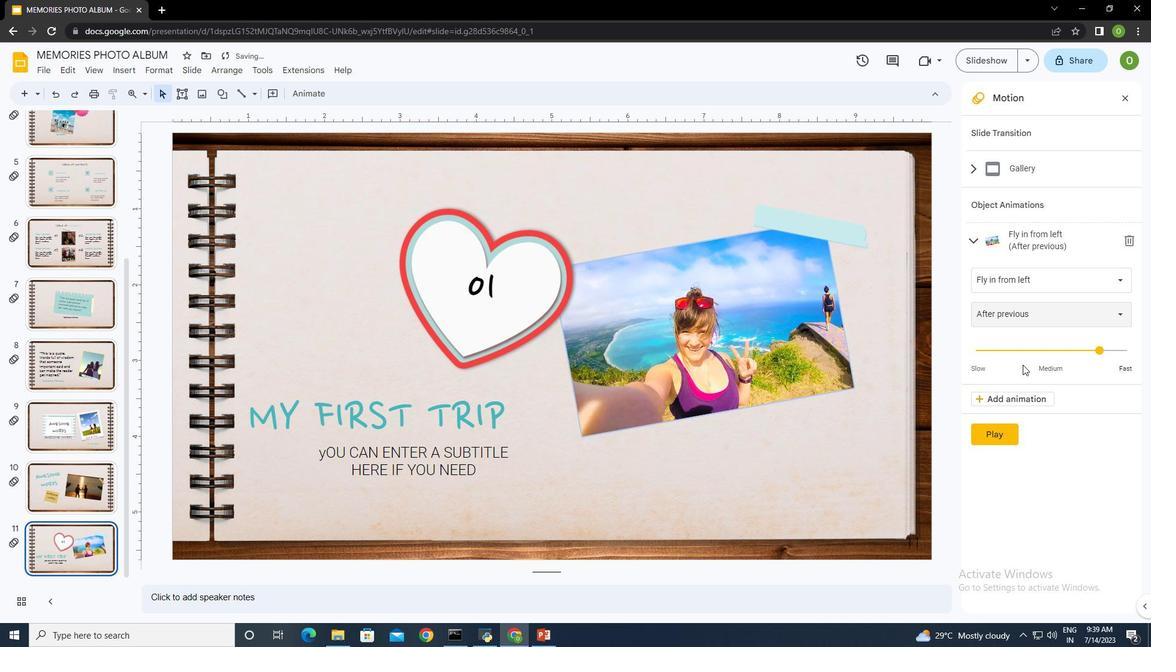 
Action: Mouse moved to (1099, 352)
Screenshot: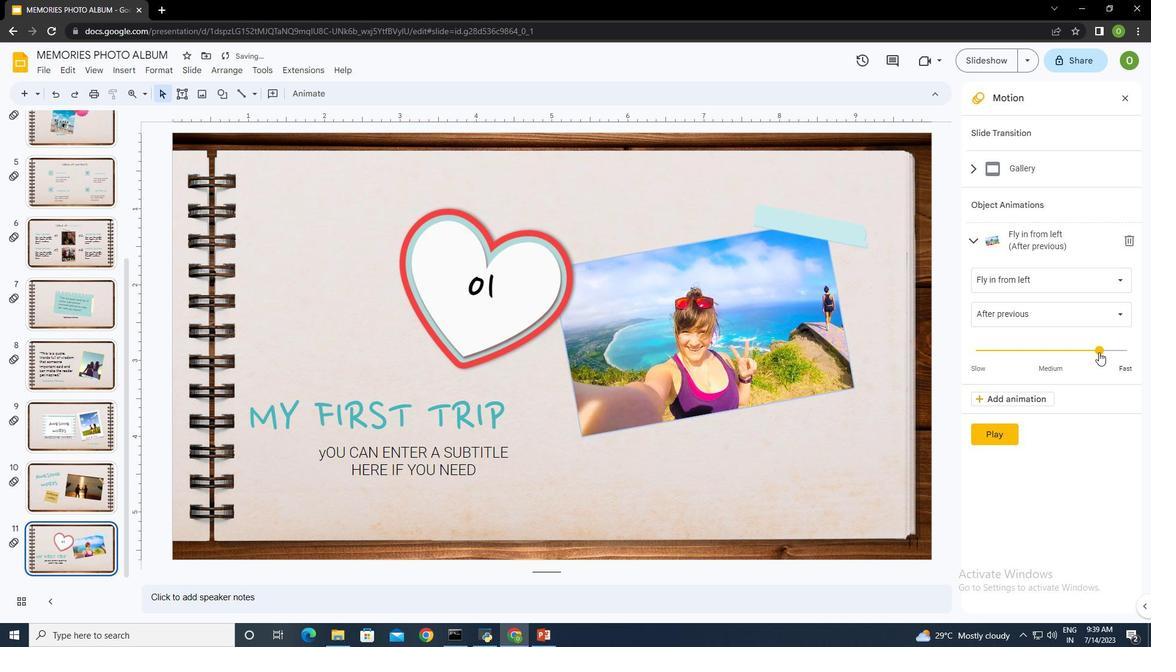 
Action: Mouse pressed left at (1099, 352)
Screenshot: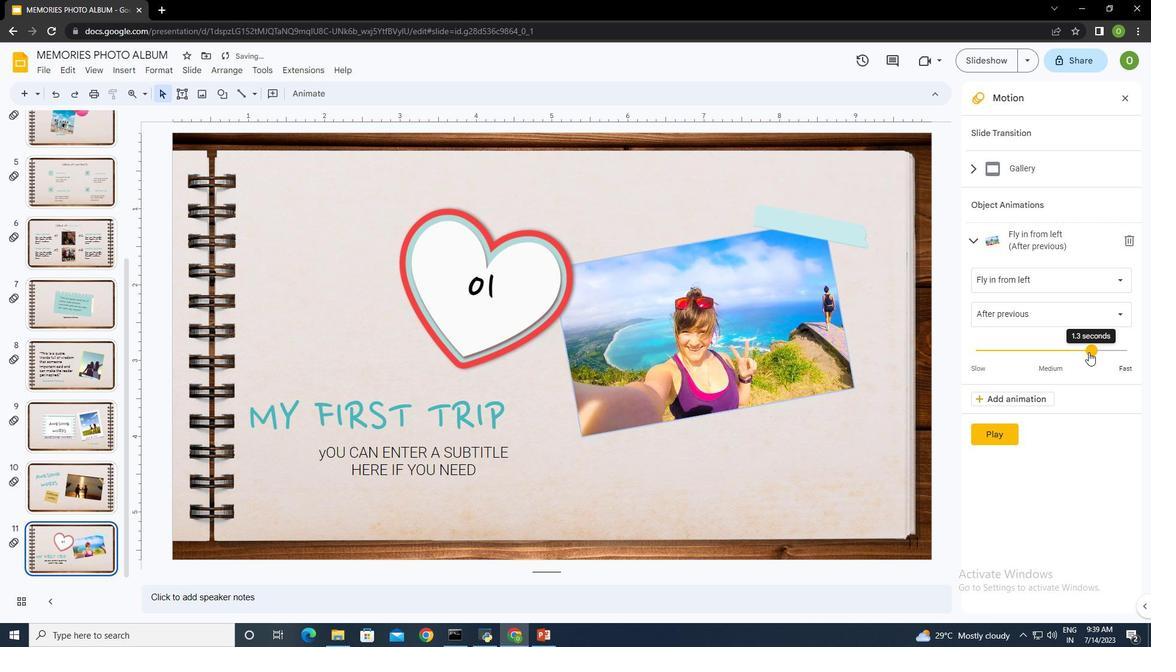 
Action: Mouse moved to (991, 435)
Screenshot: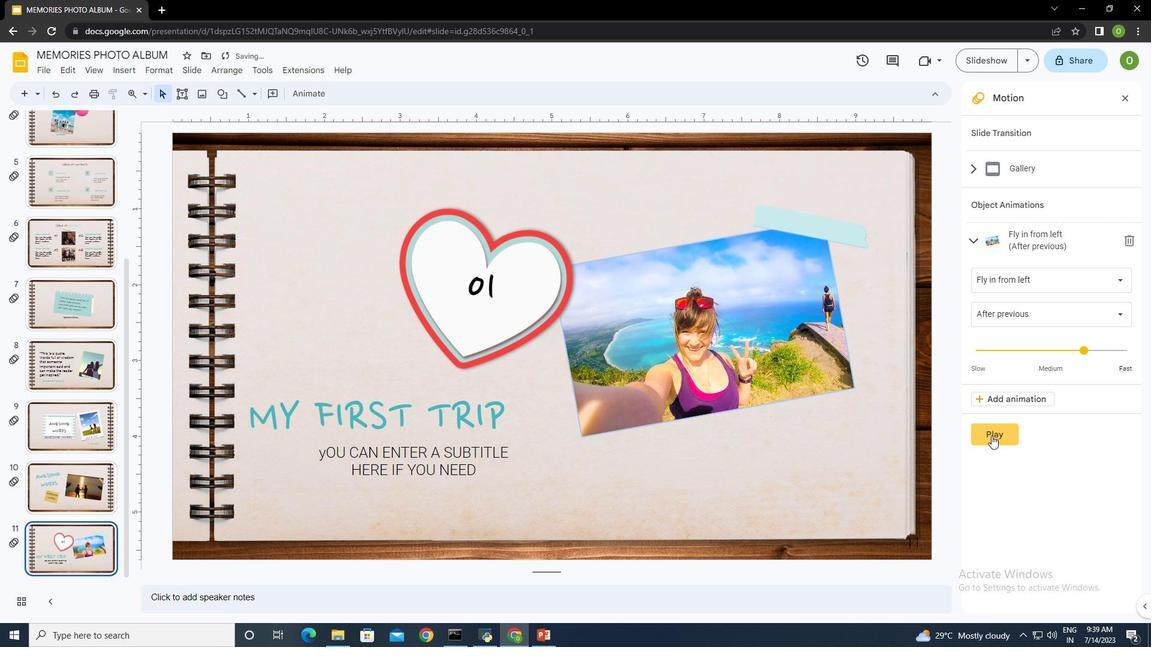 
Action: Mouse pressed left at (991, 435)
Screenshot: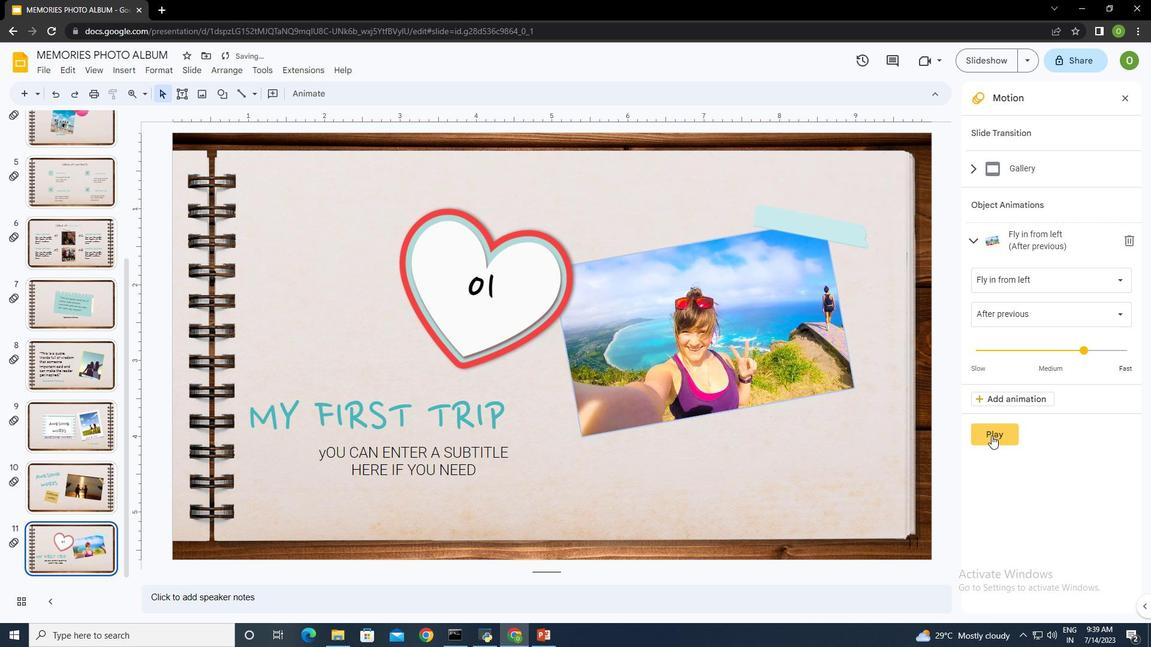 
Action: Mouse moved to (994, 431)
Screenshot: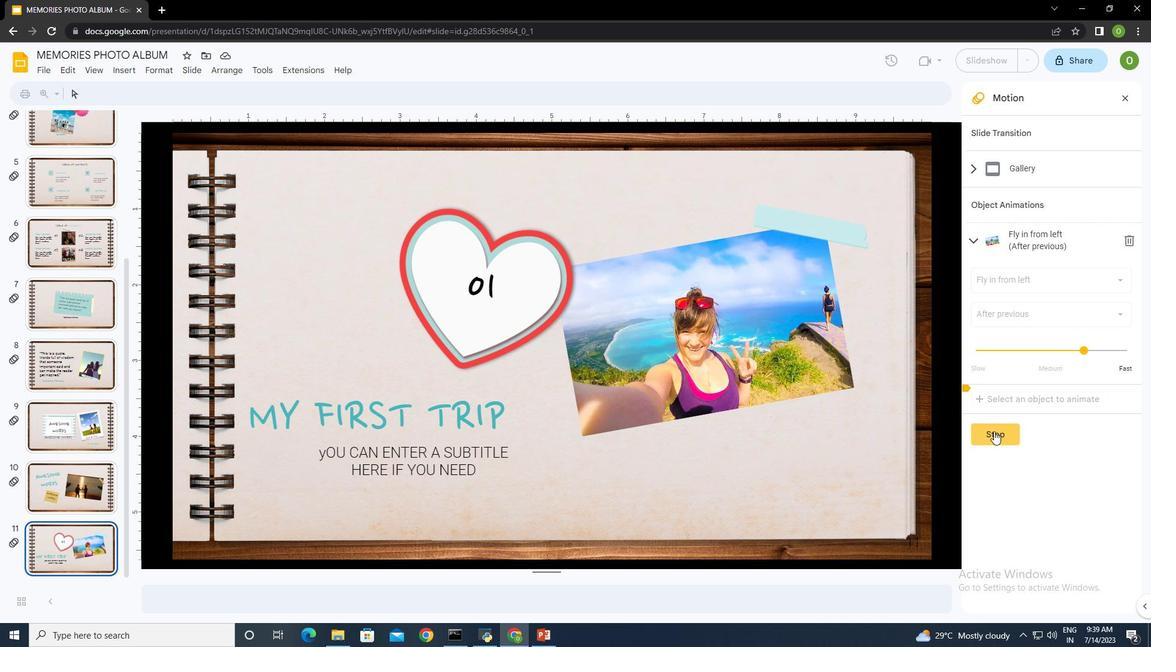 
Action: Mouse pressed left at (994, 431)
Screenshot: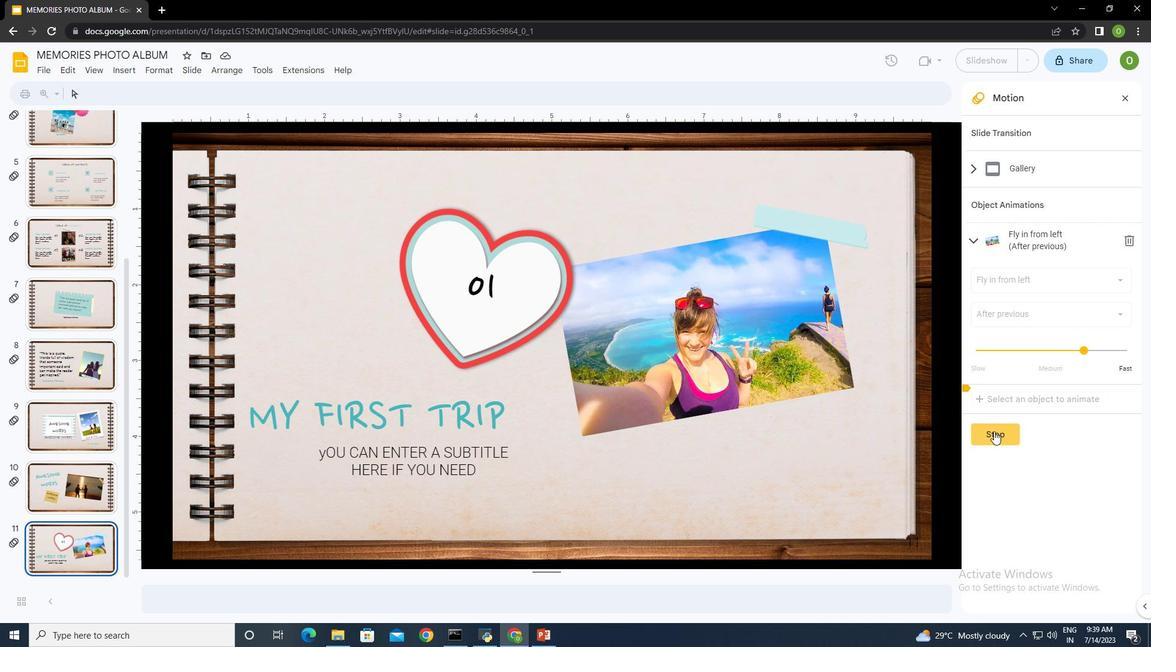 
Action: Mouse moved to (999, 443)
Screenshot: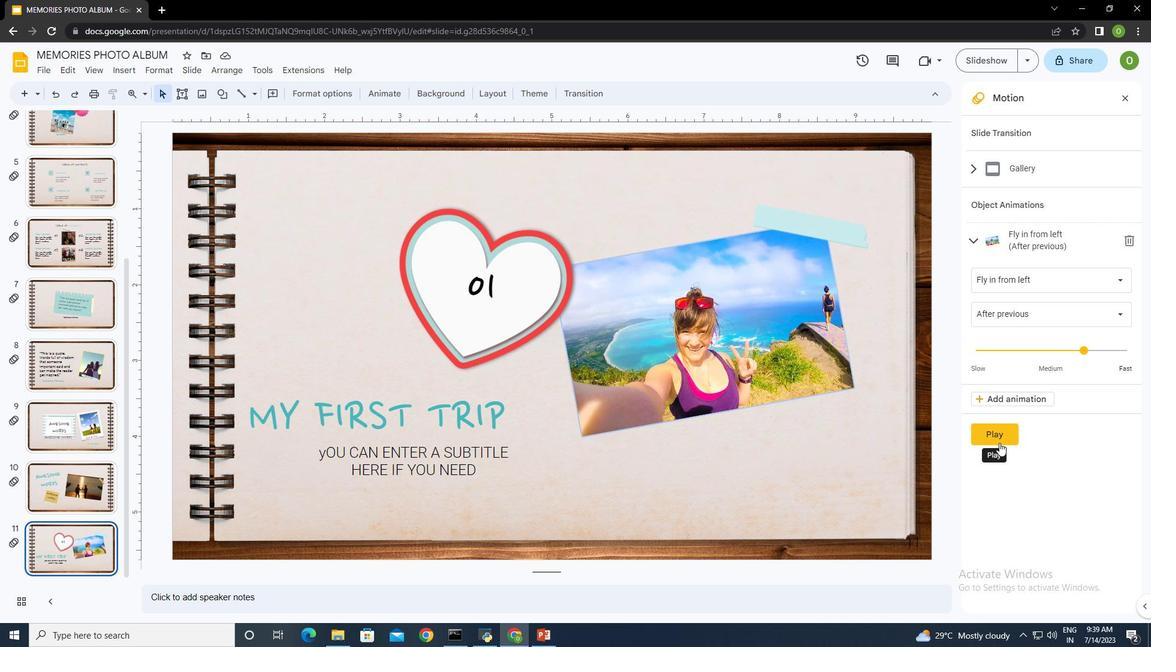 
